 Task: Create new Company, with domain: 'cocacola.com' and type: 'Other'. Add new contact for this company, with mail Id: 'Gauri21Kapoor@cocacola.com', First Name: Gauri, Last name:  Kapoor, Job Title: 'Sales Associate', Phone Number: '(916) 555-2347'. Change life cycle stage to  Lead and lead status to  In Progress. Logged in from softage.10@softage.net
Action: Mouse moved to (87, 75)
Screenshot: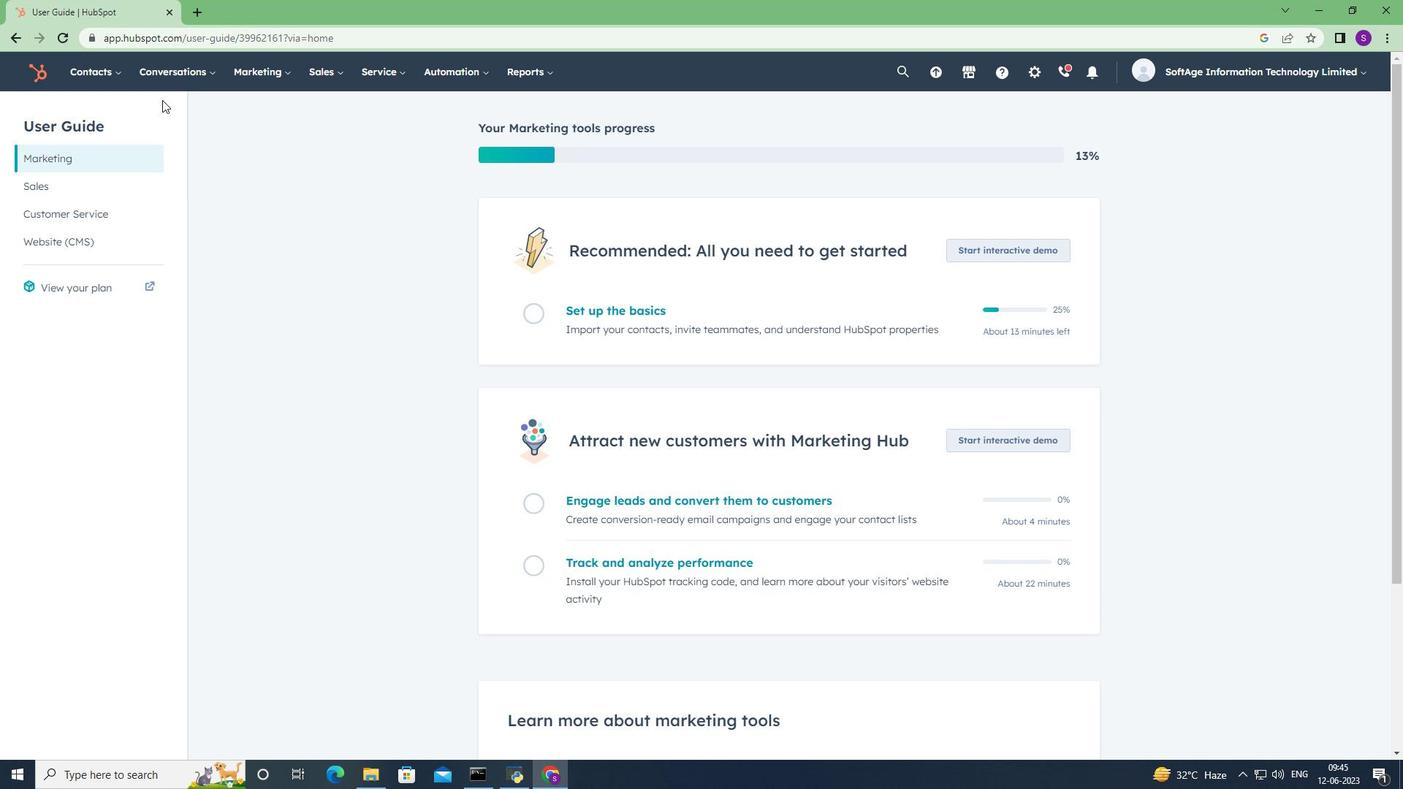 
Action: Mouse pressed left at (87, 75)
Screenshot: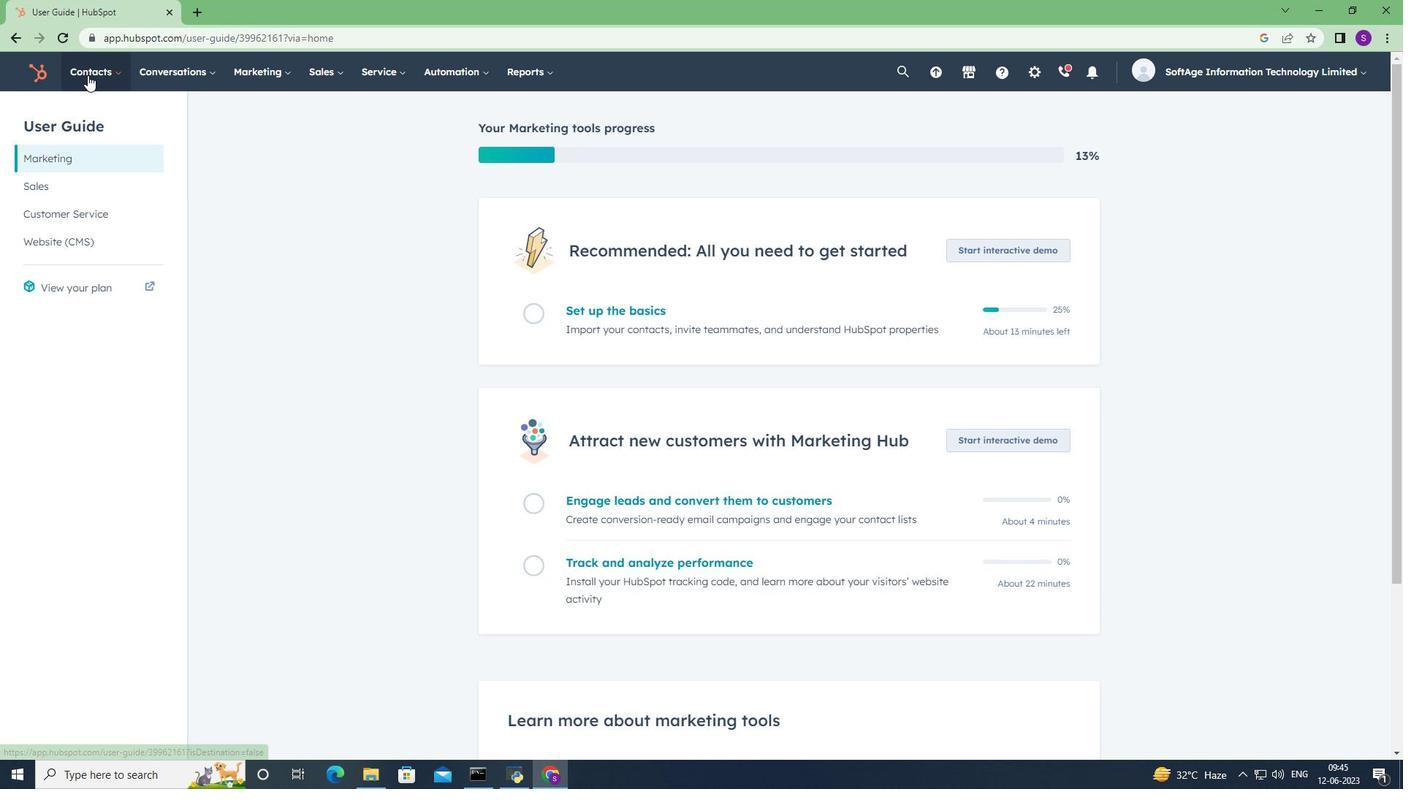 
Action: Mouse moved to (104, 142)
Screenshot: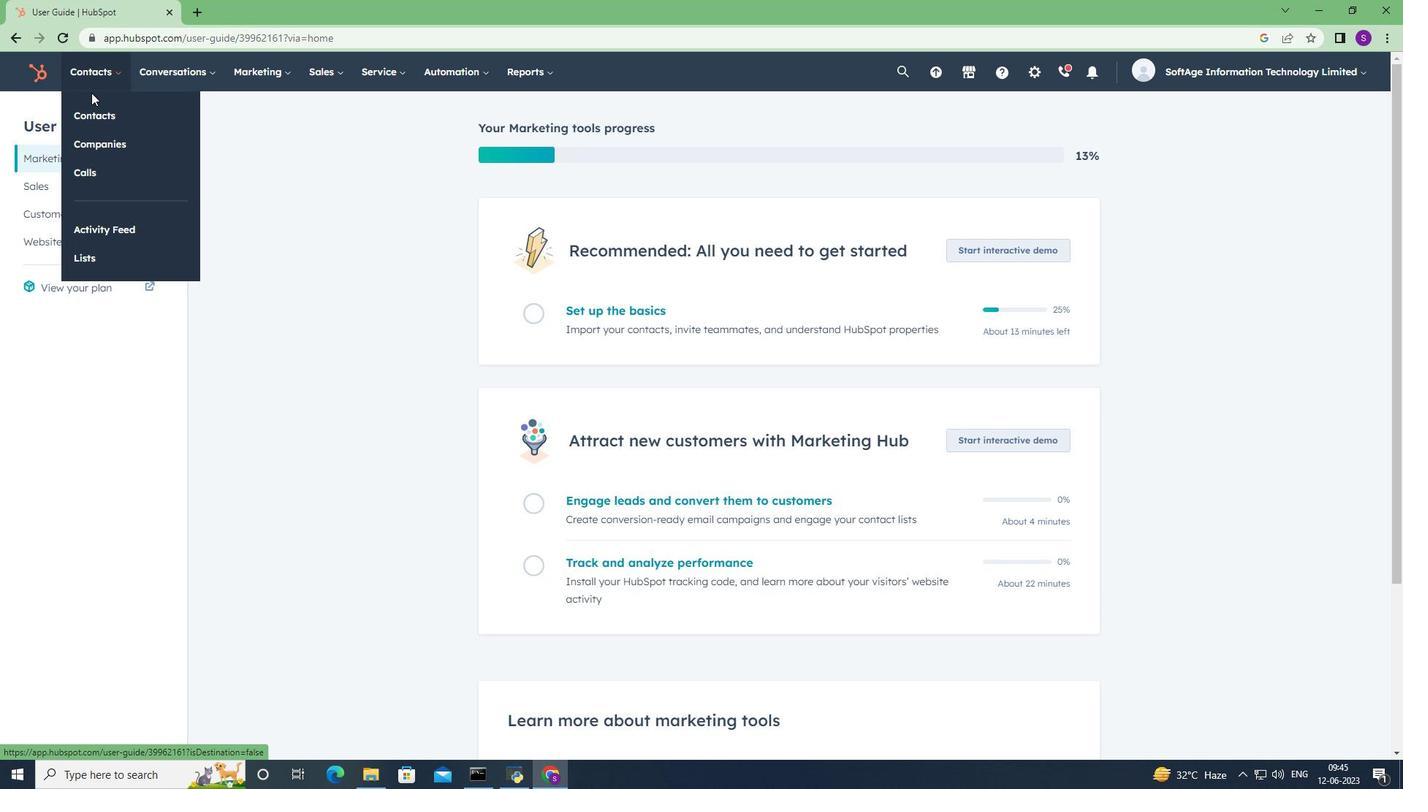 
Action: Mouse pressed left at (104, 142)
Screenshot: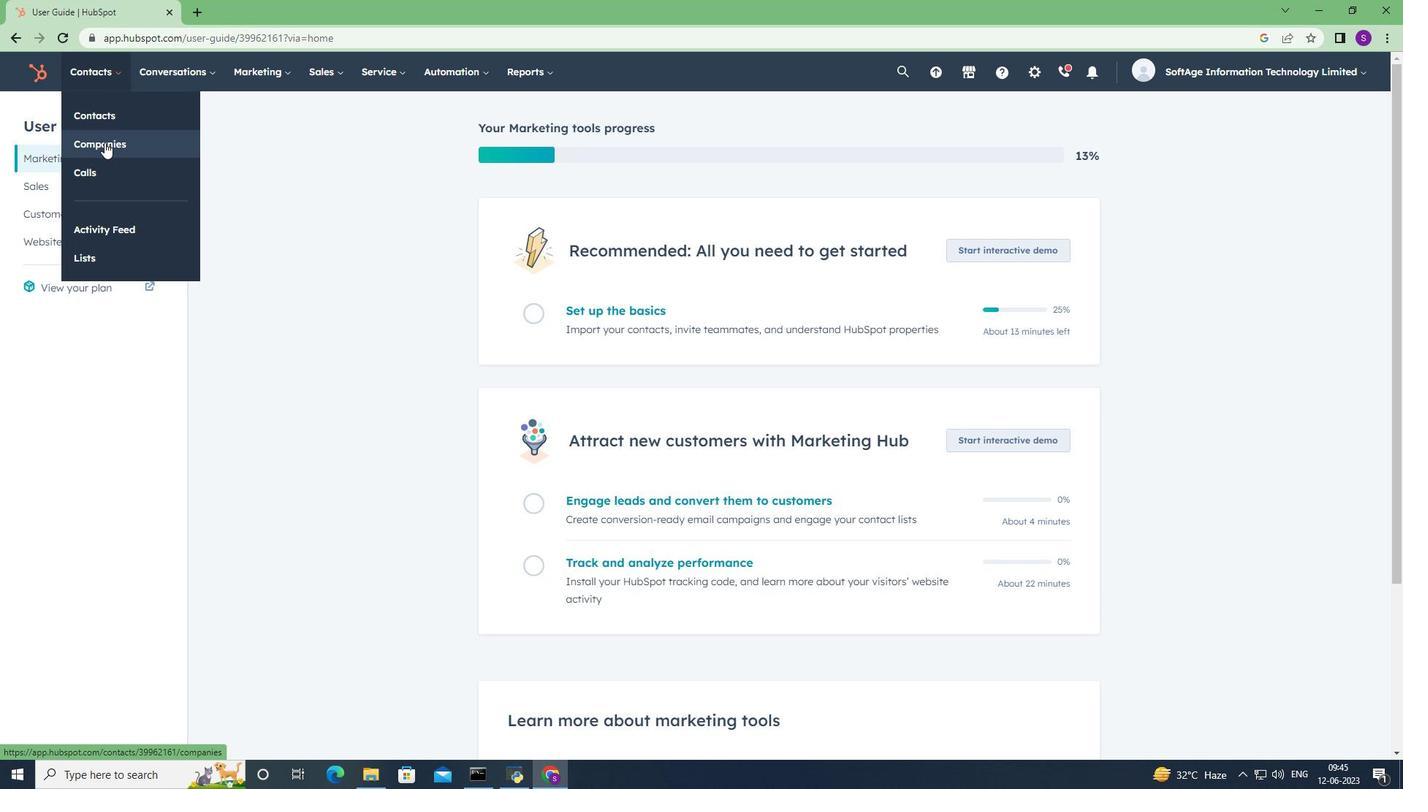 
Action: Mouse moved to (1346, 122)
Screenshot: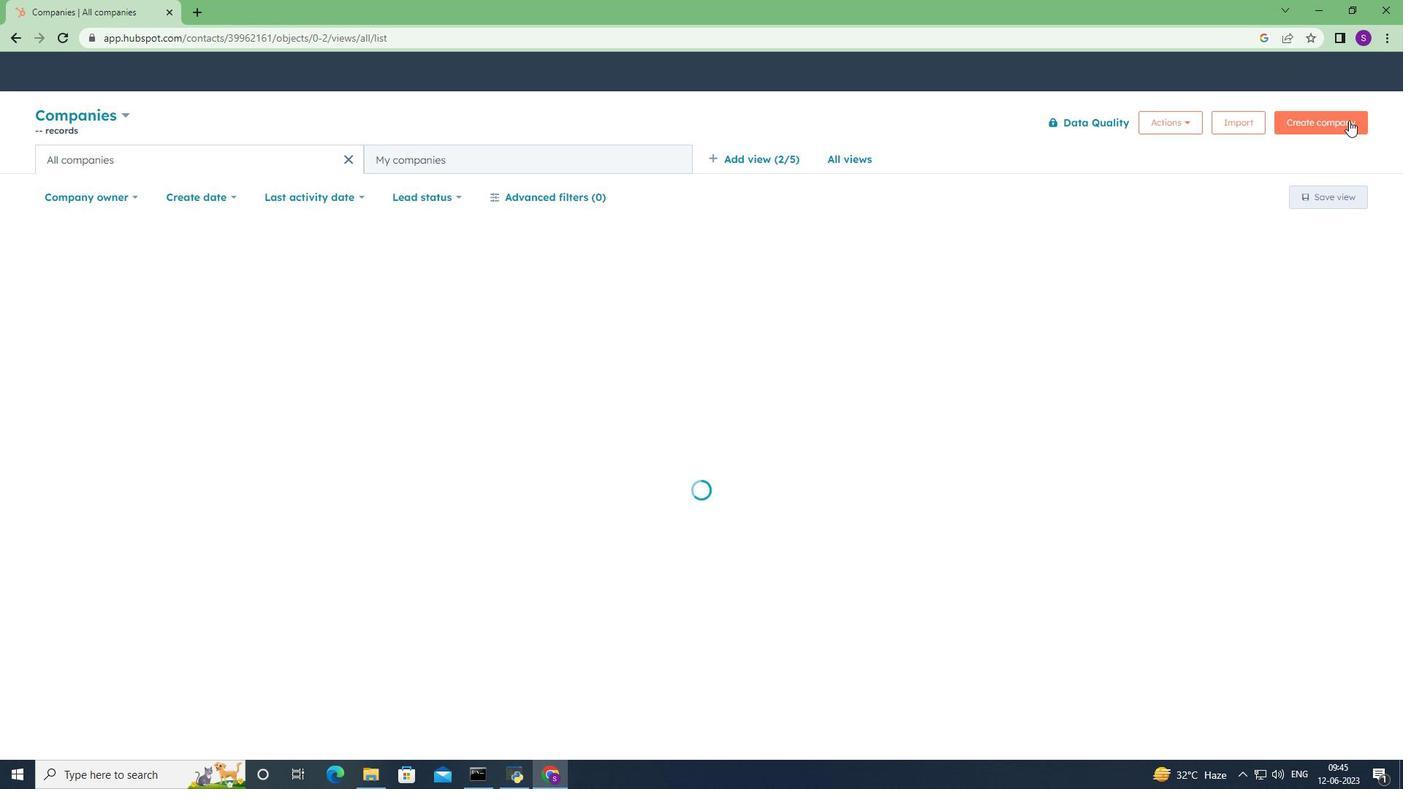 
Action: Mouse pressed left at (1346, 122)
Screenshot: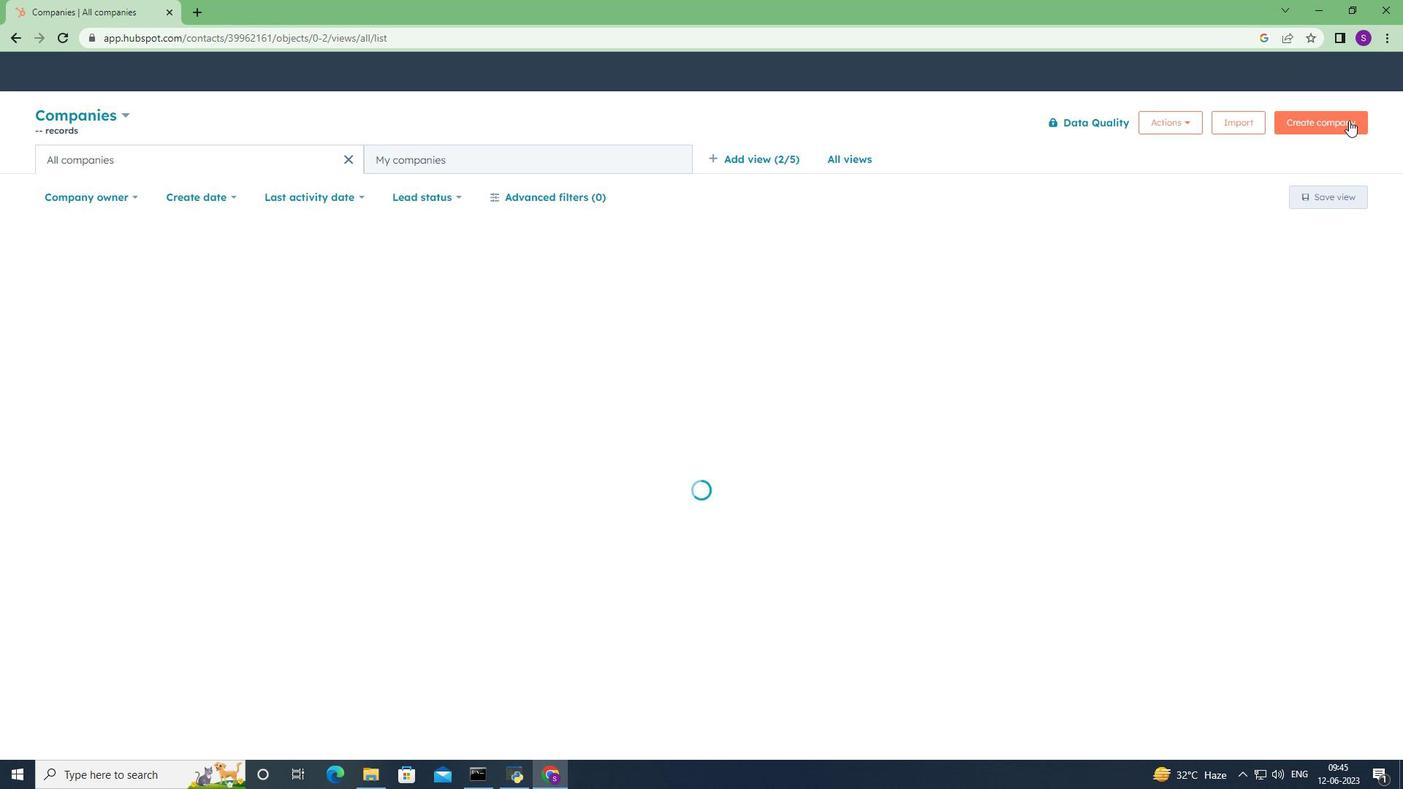 
Action: Mouse moved to (1097, 192)
Screenshot: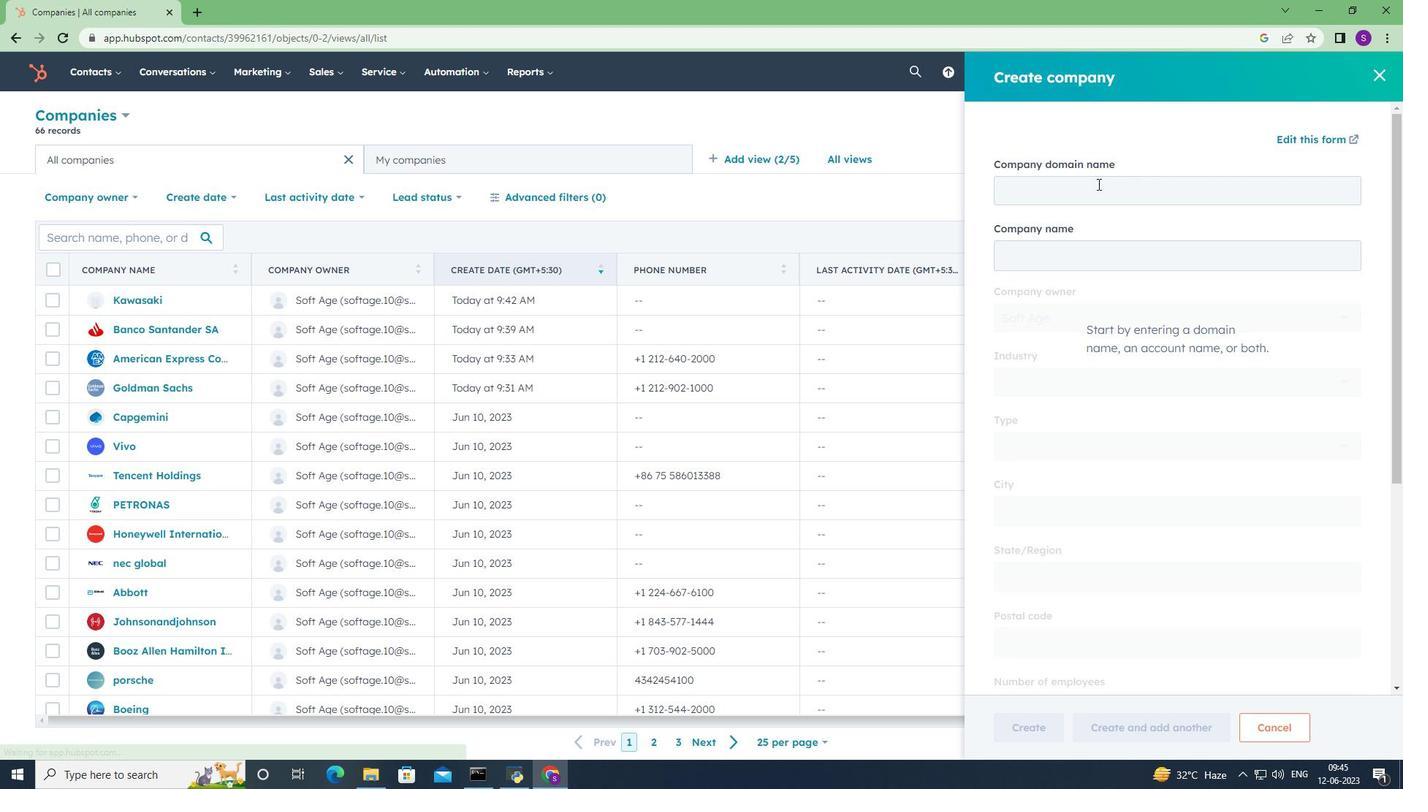 
Action: Mouse pressed left at (1097, 192)
Screenshot: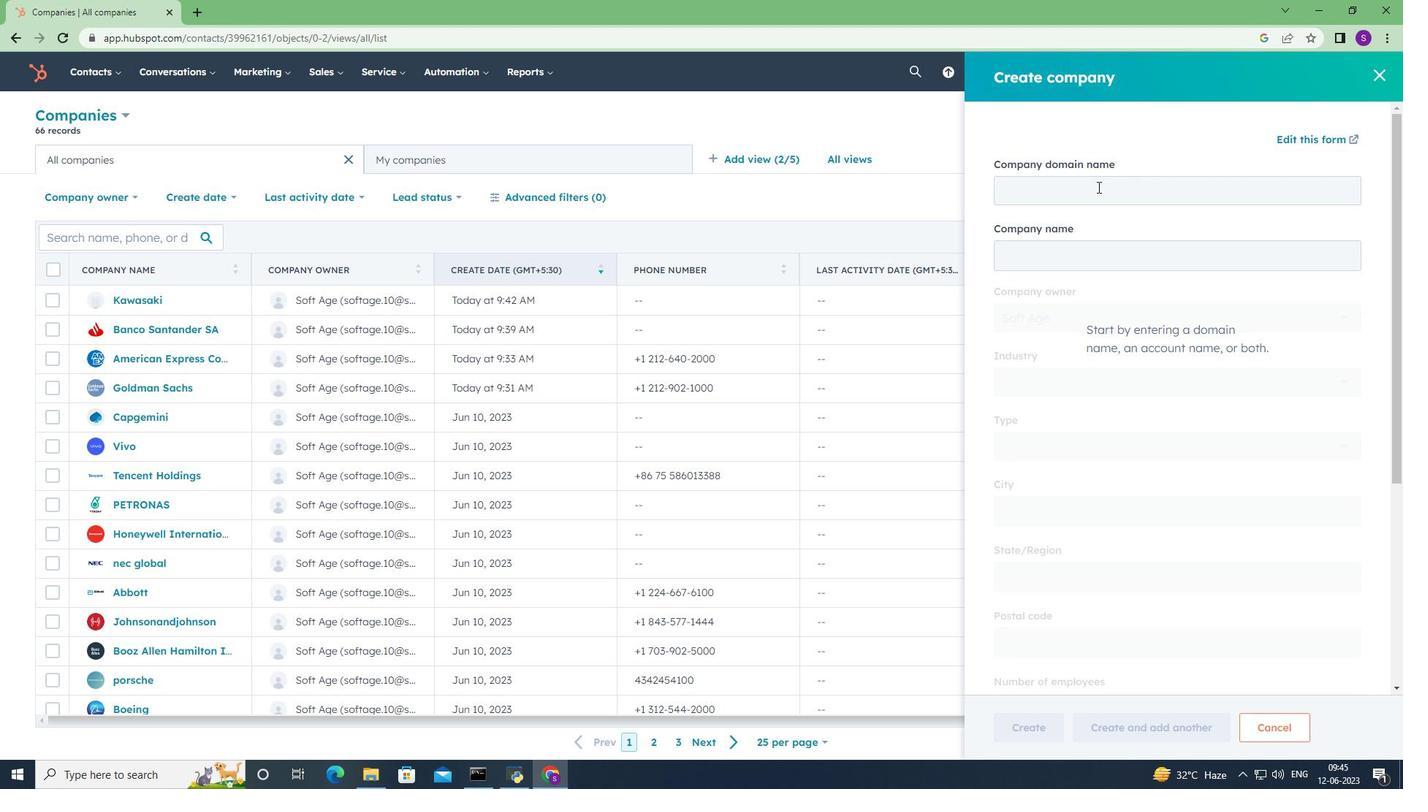
Action: Mouse moved to (1096, 193)
Screenshot: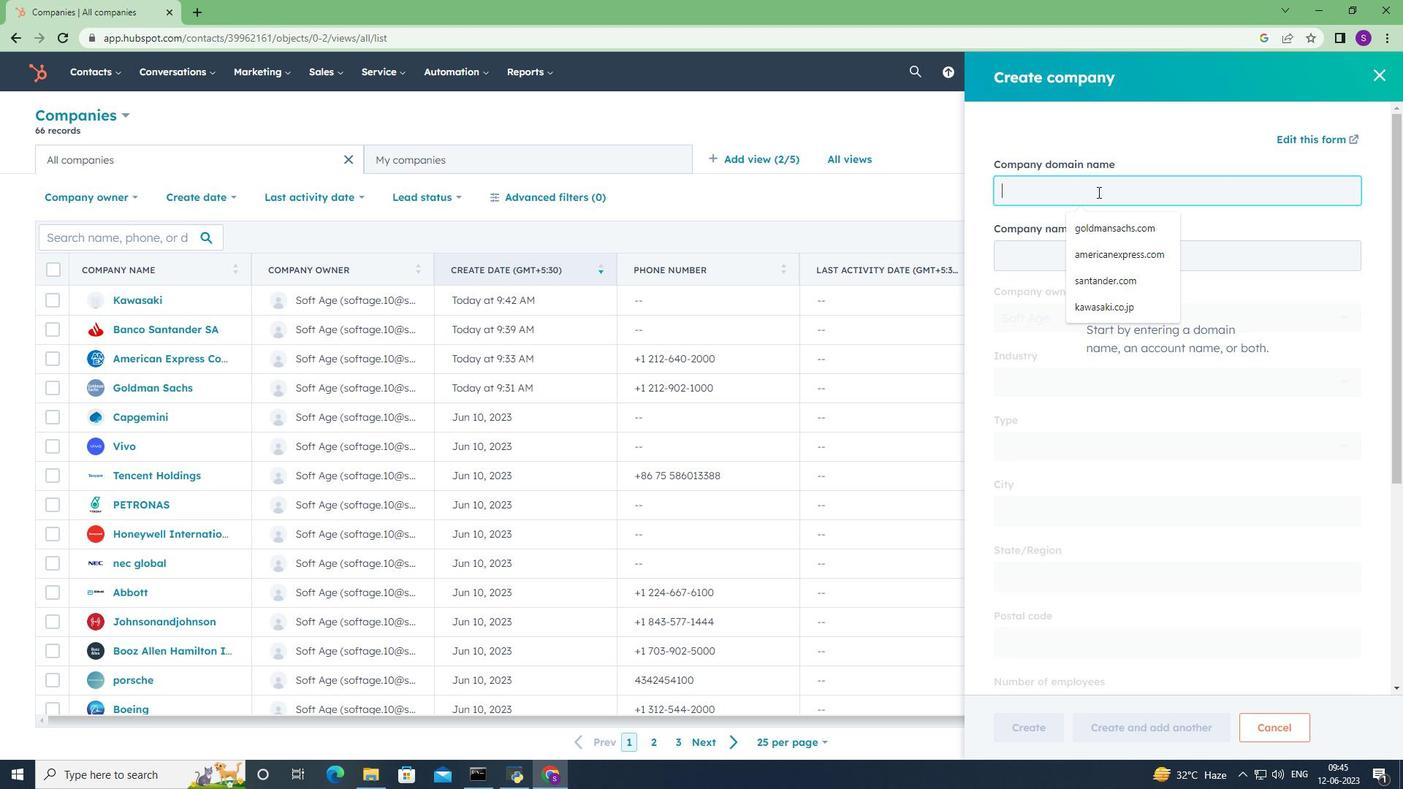 
Action: Key pressed <Key.shift>cocacola.com
Screenshot: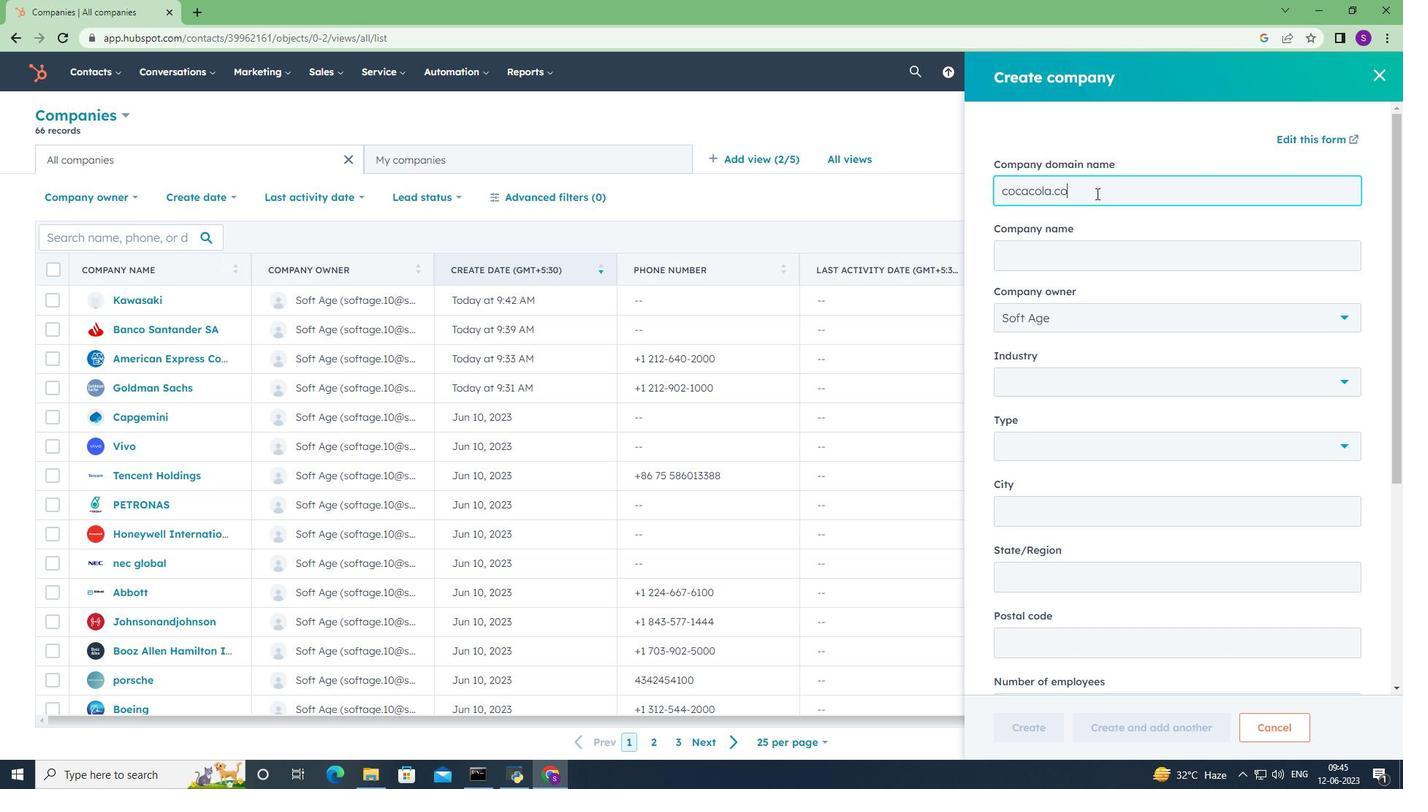 
Action: Mouse moved to (1124, 212)
Screenshot: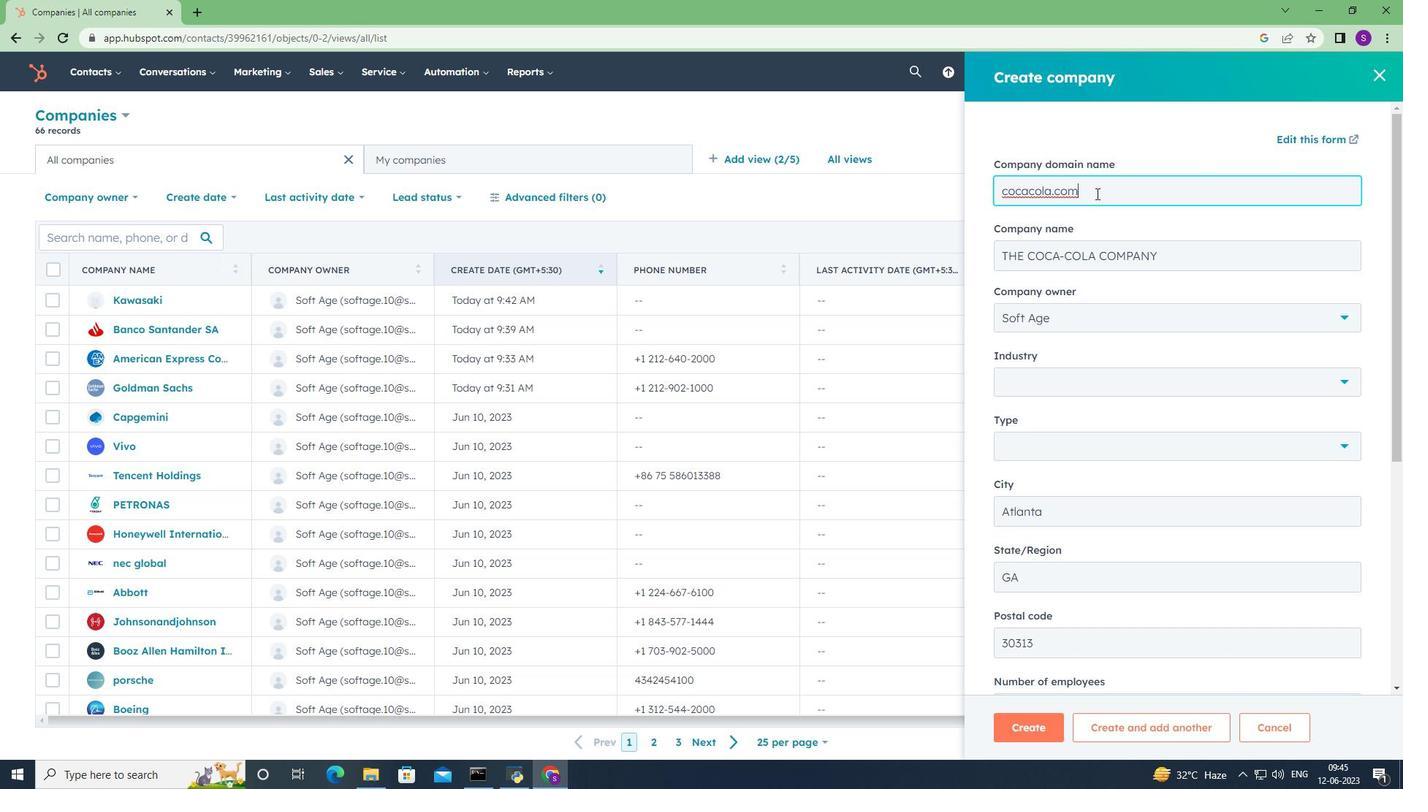 
Action: Mouse scrolled (1124, 211) with delta (0, 0)
Screenshot: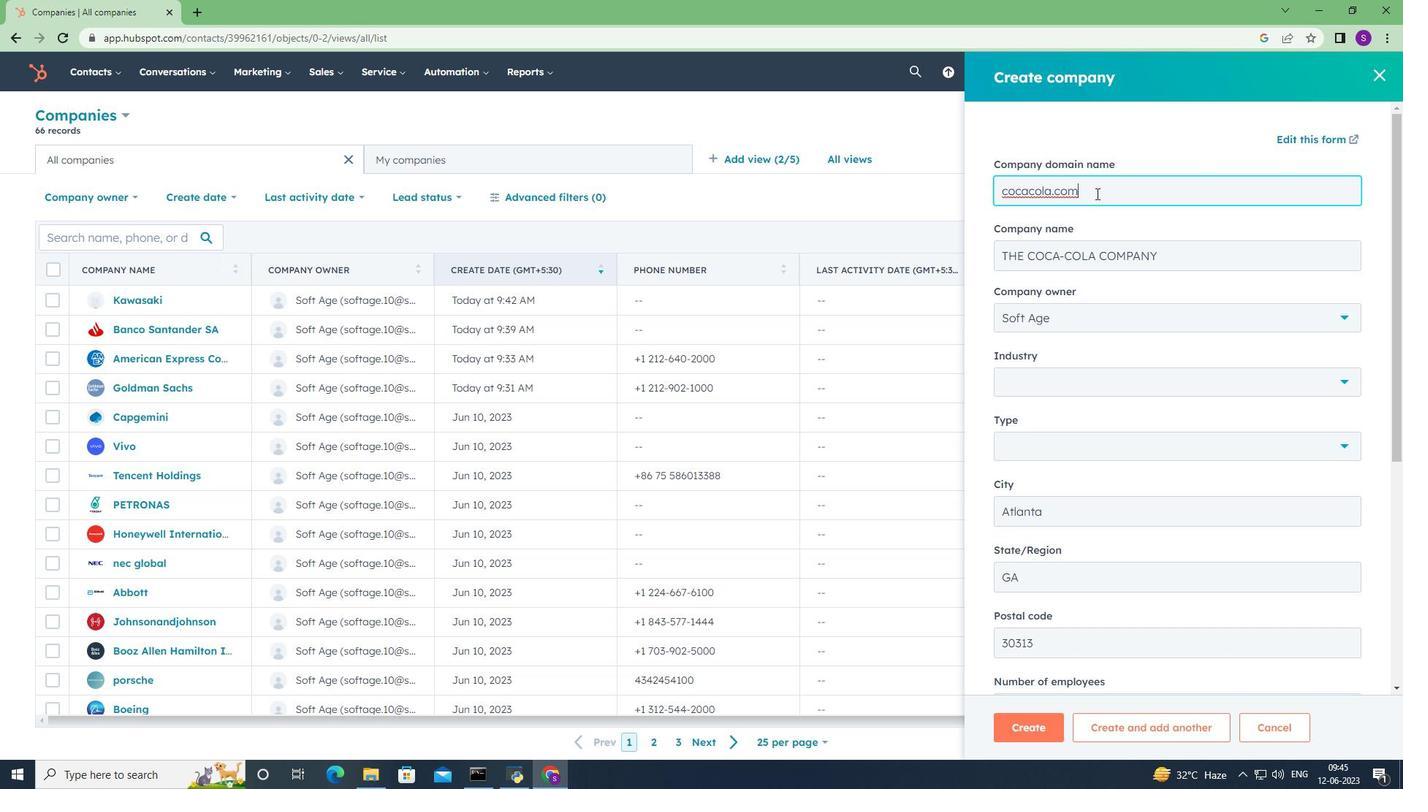 
Action: Mouse moved to (1134, 250)
Screenshot: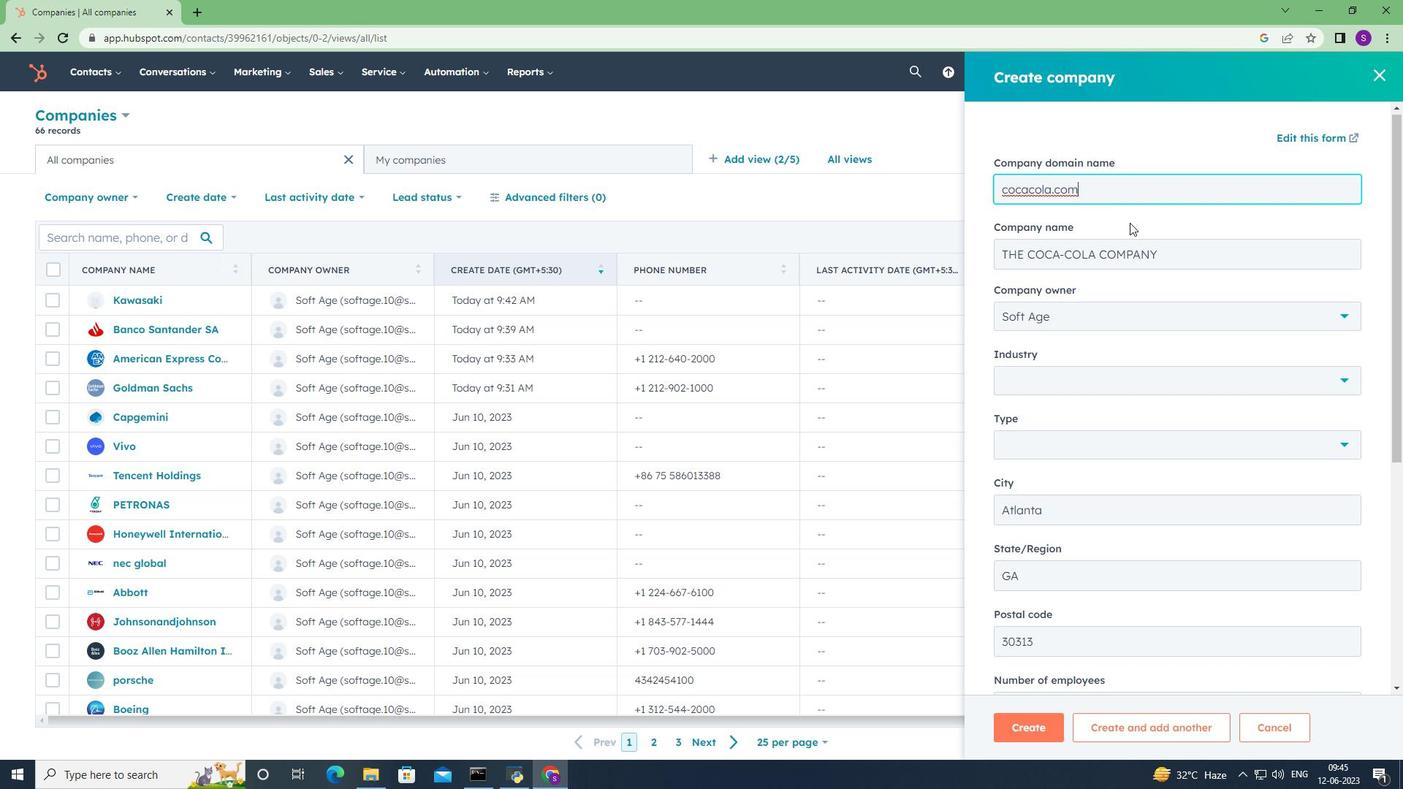 
Action: Mouse scrolled (1130, 226) with delta (0, 0)
Screenshot: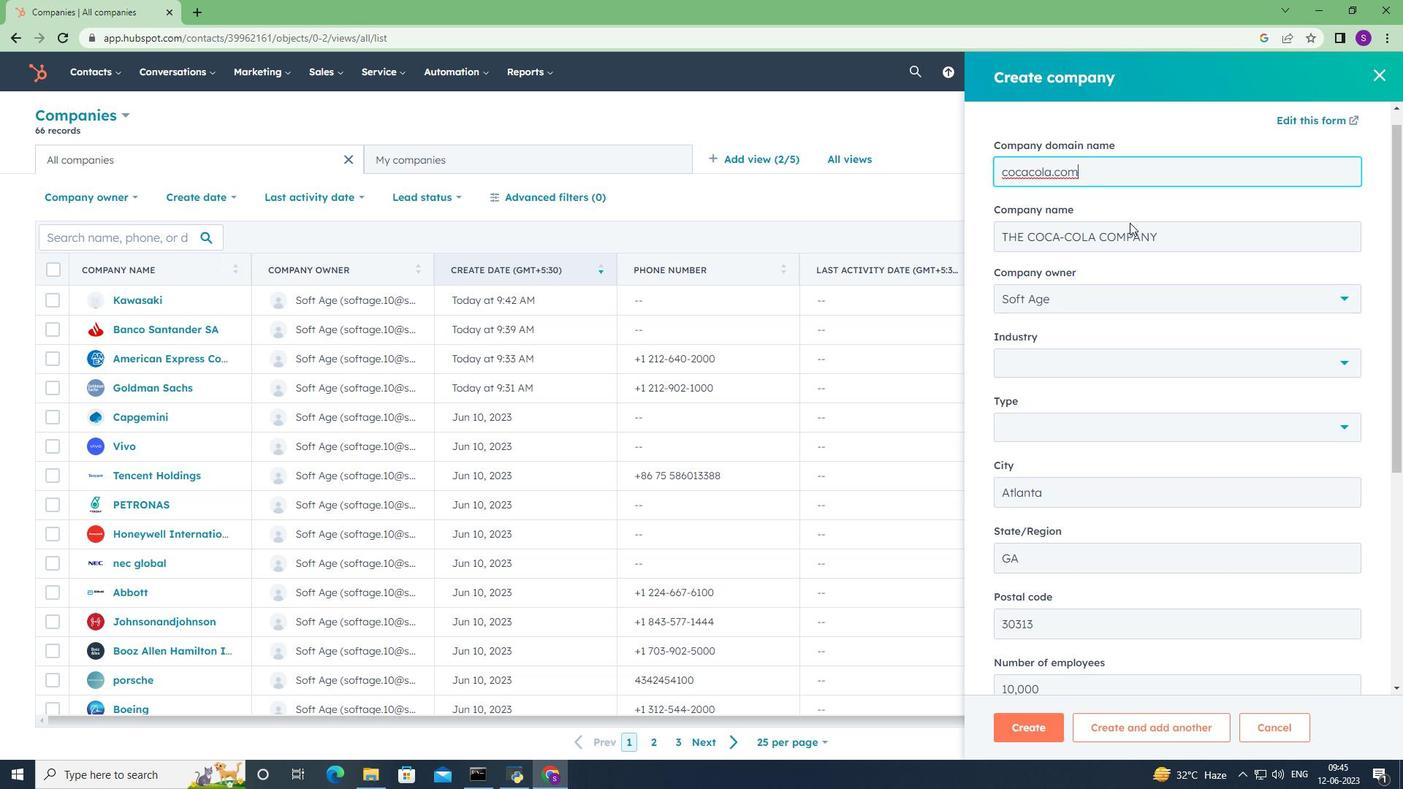 
Action: Mouse moved to (1139, 302)
Screenshot: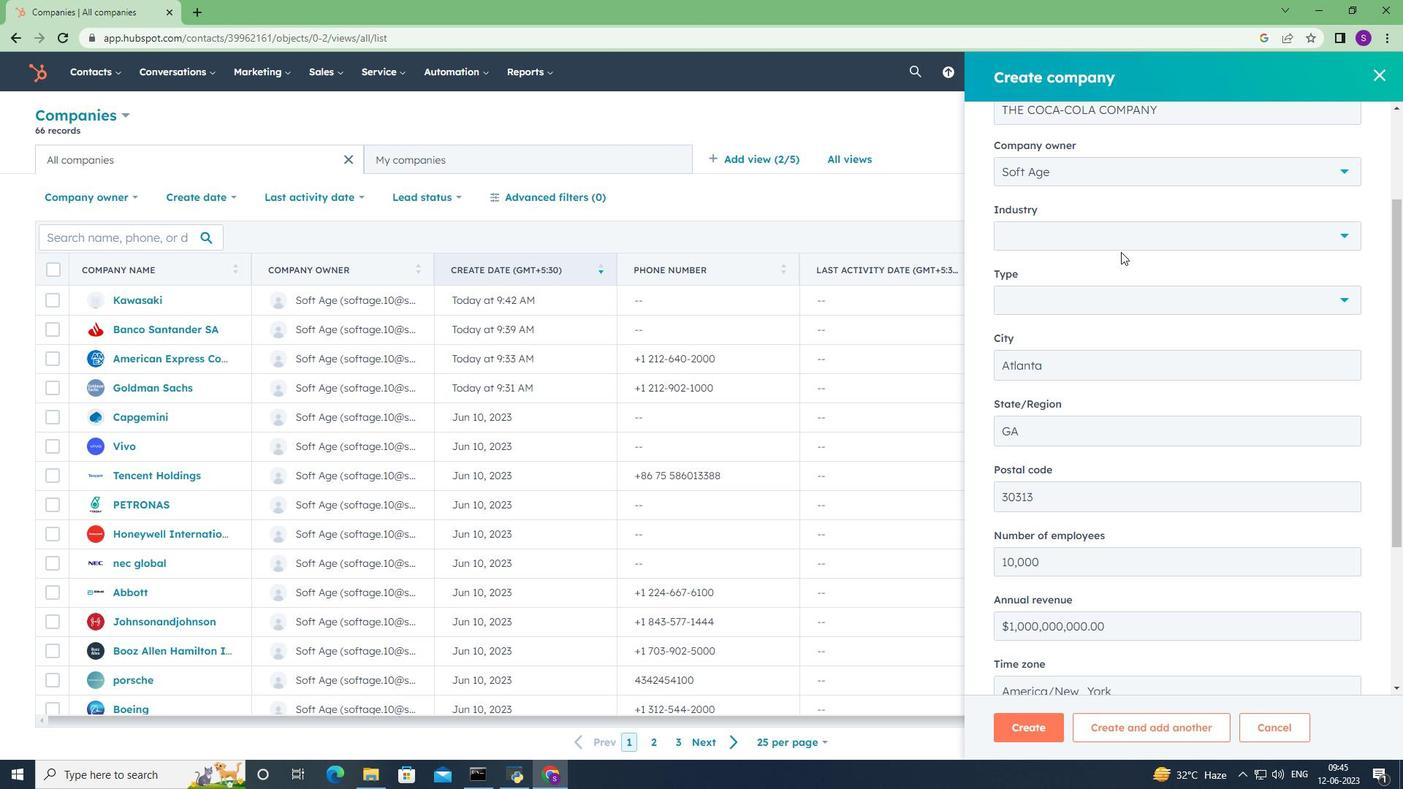 
Action: Mouse pressed left at (1139, 302)
Screenshot: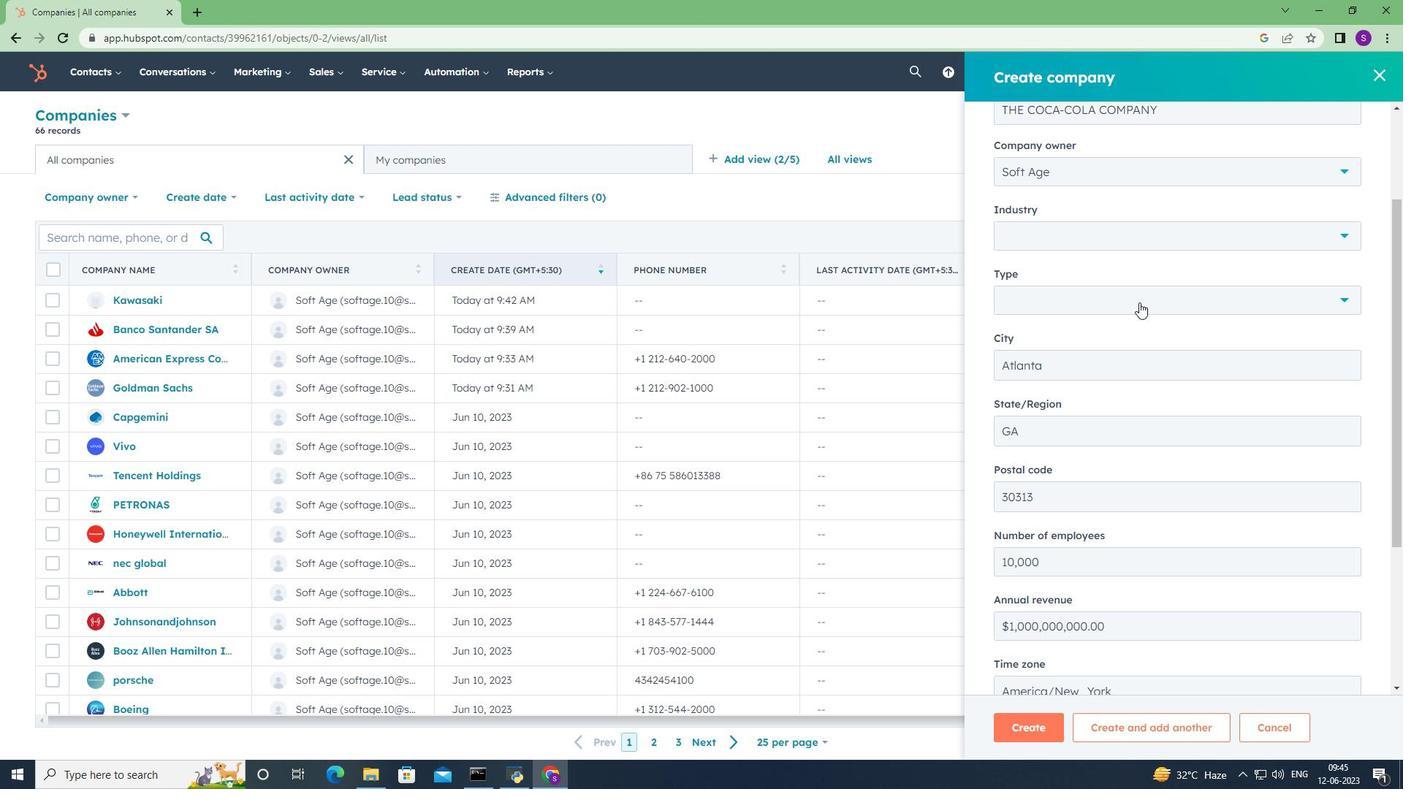 
Action: Mouse moved to (1071, 394)
Screenshot: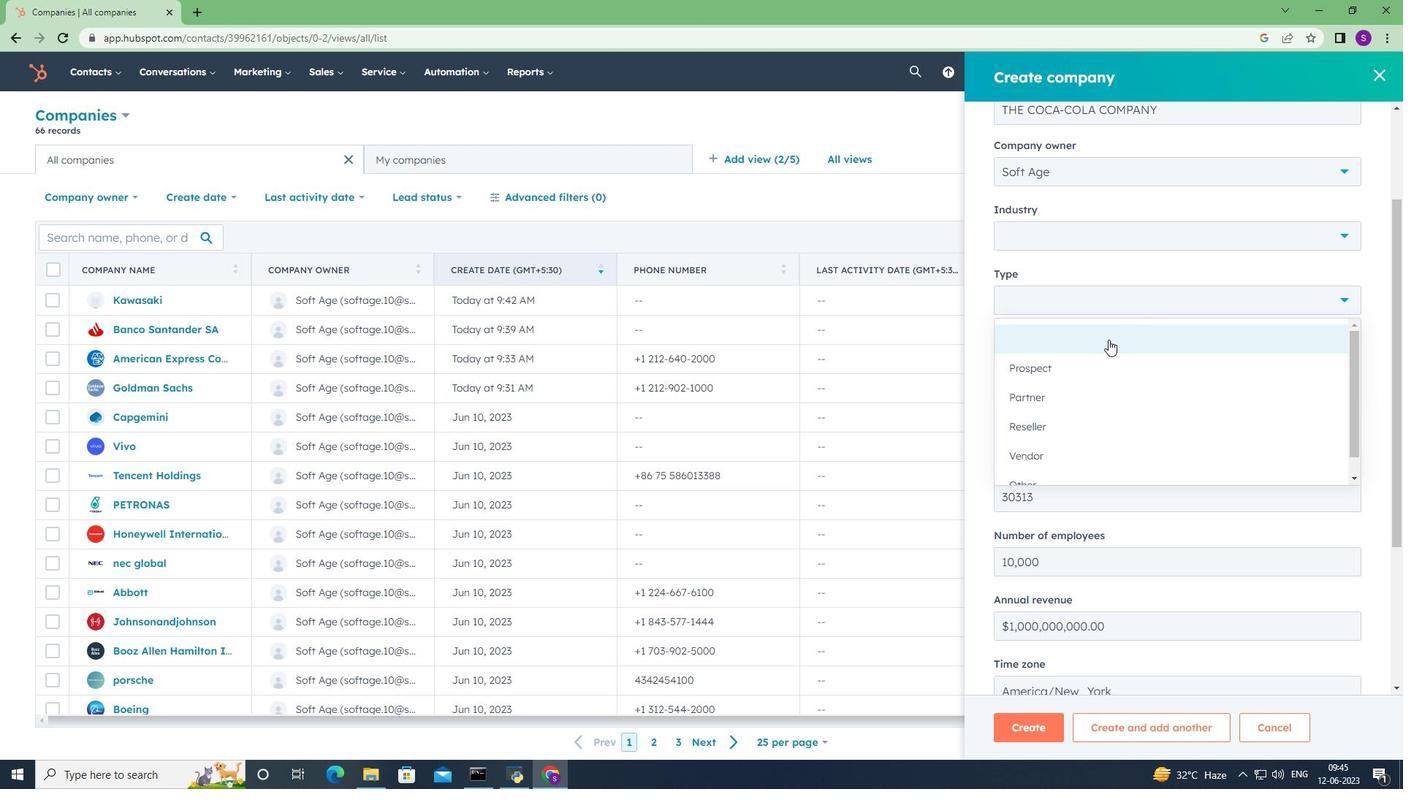 
Action: Mouse scrolled (1071, 393) with delta (0, 0)
Screenshot: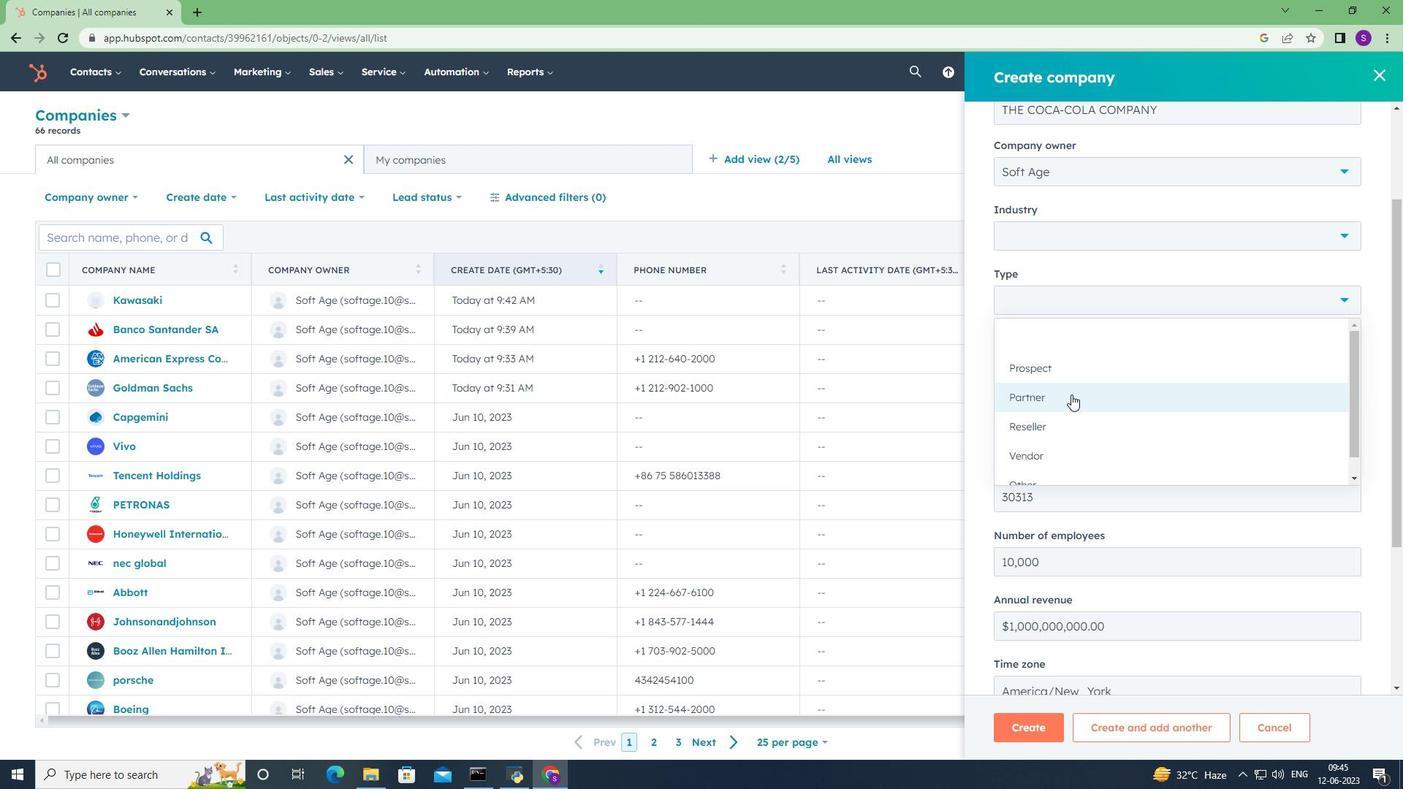
Action: Mouse scrolled (1071, 393) with delta (0, 0)
Screenshot: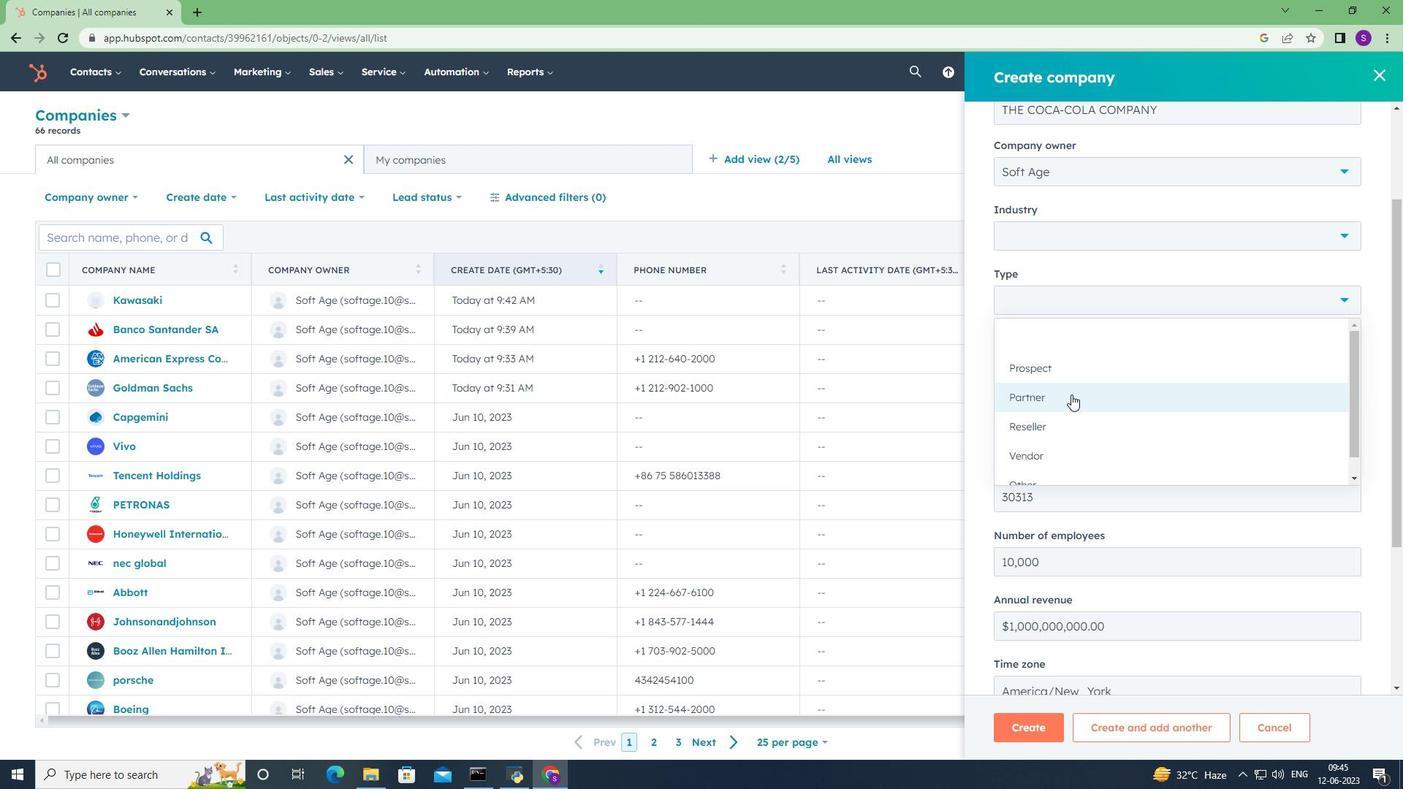
Action: Mouse moved to (1071, 395)
Screenshot: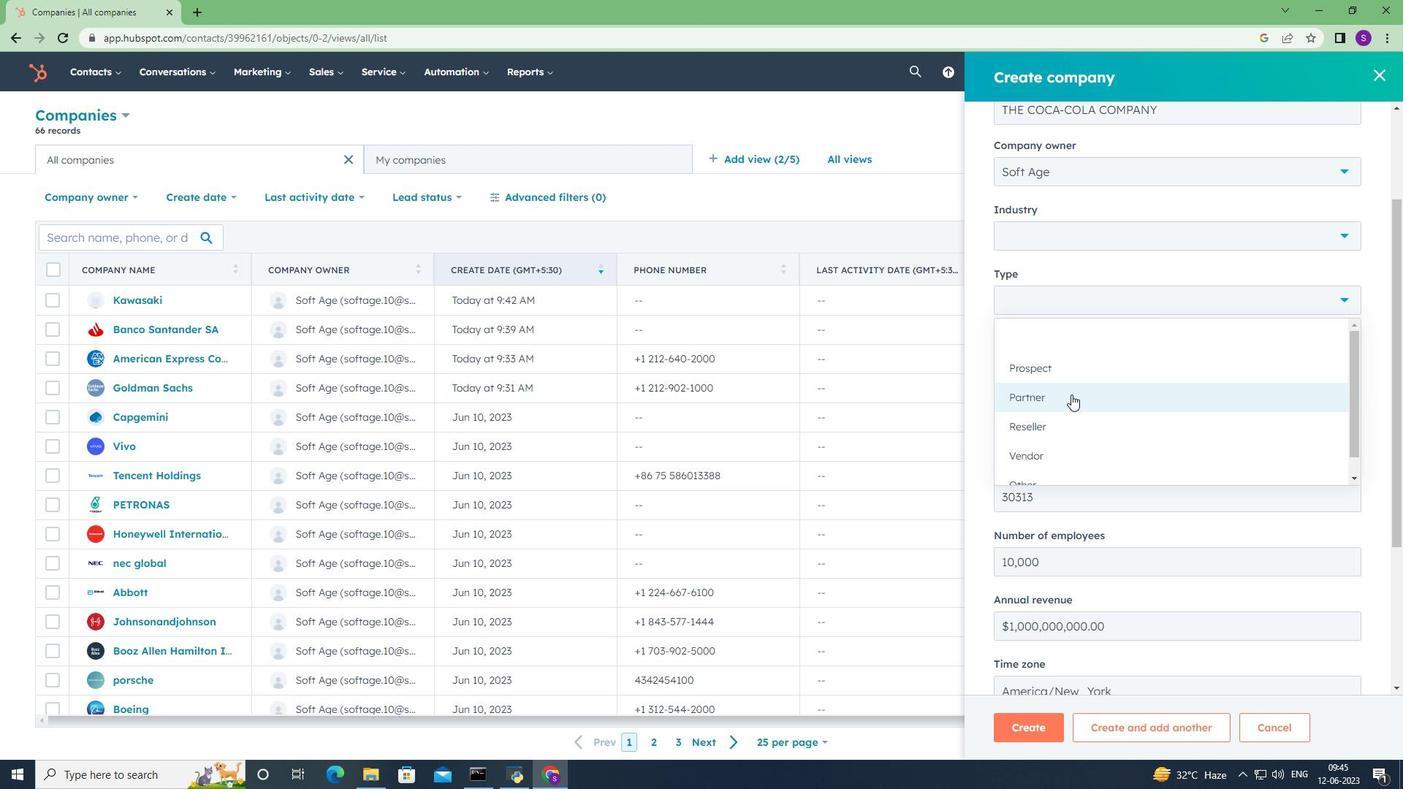 
Action: Mouse scrolled (1071, 394) with delta (0, 0)
Screenshot: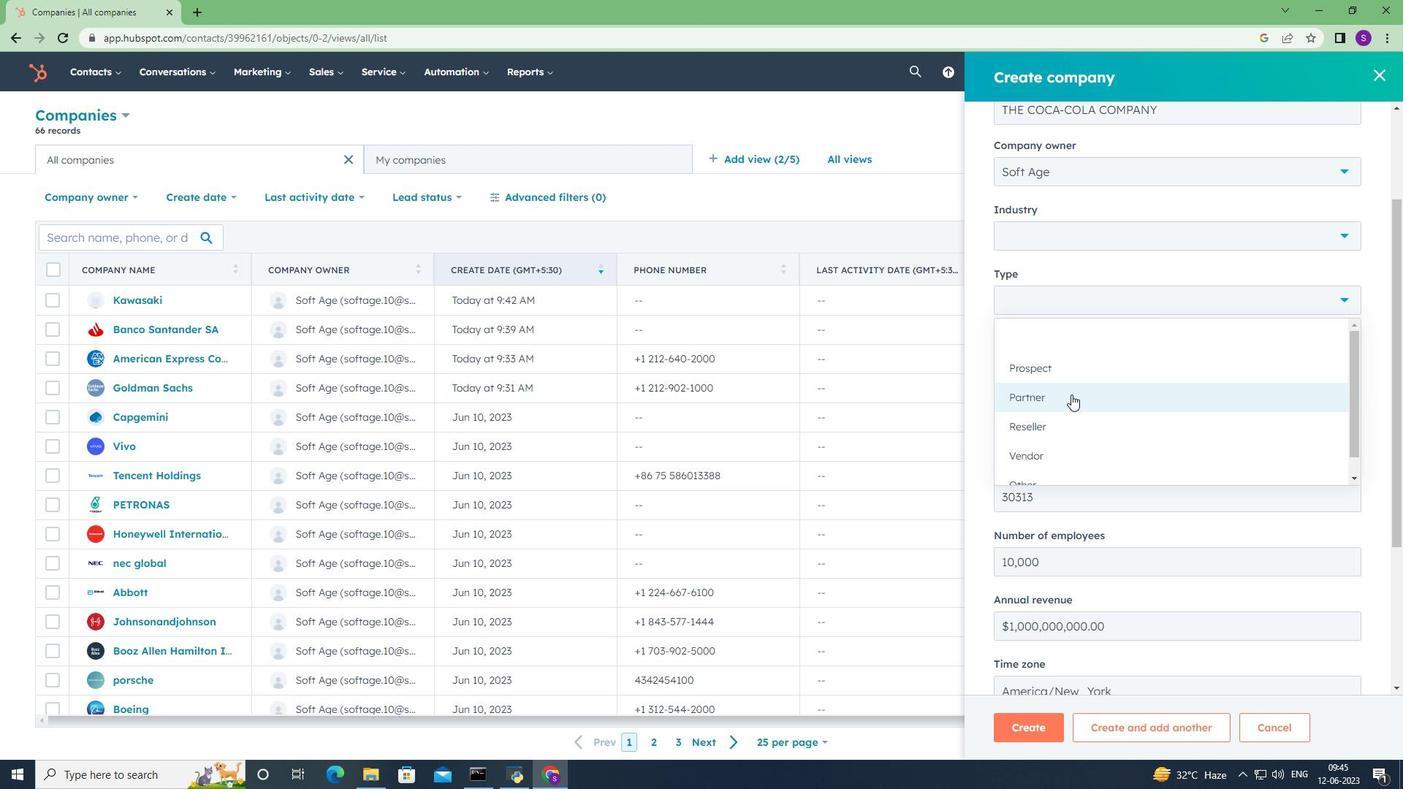 
Action: Mouse moved to (1040, 464)
Screenshot: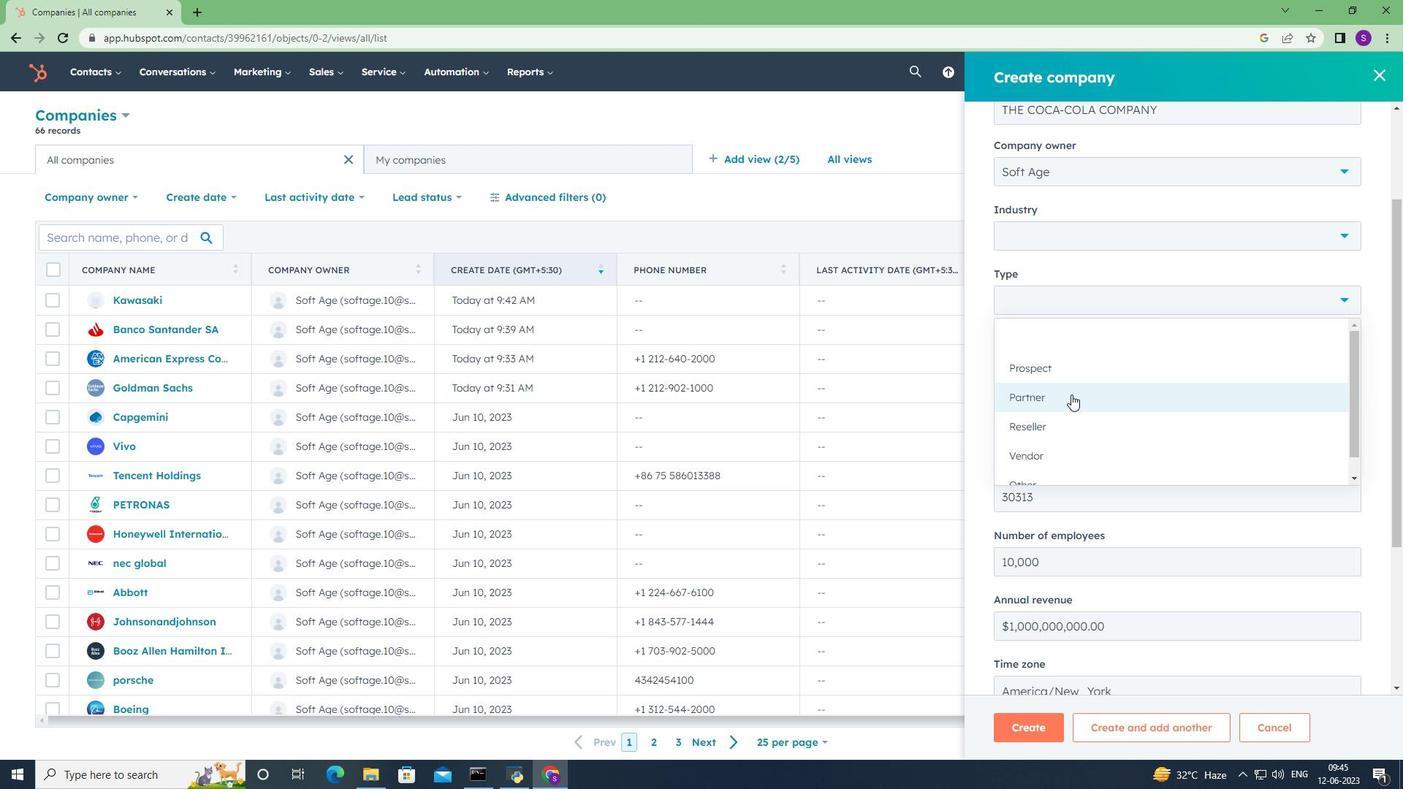 
Action: Mouse pressed left at (1040, 464)
Screenshot: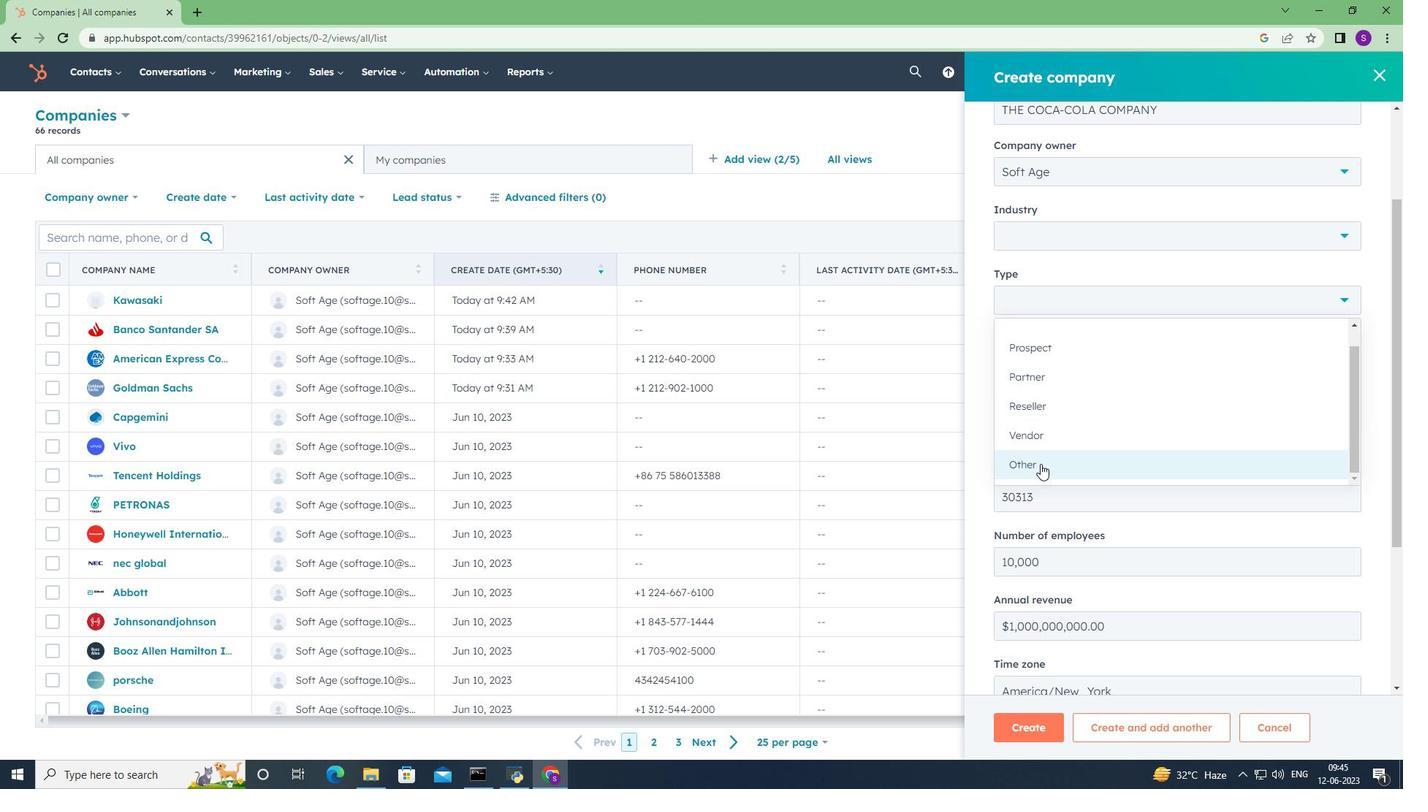 
Action: Mouse moved to (1082, 434)
Screenshot: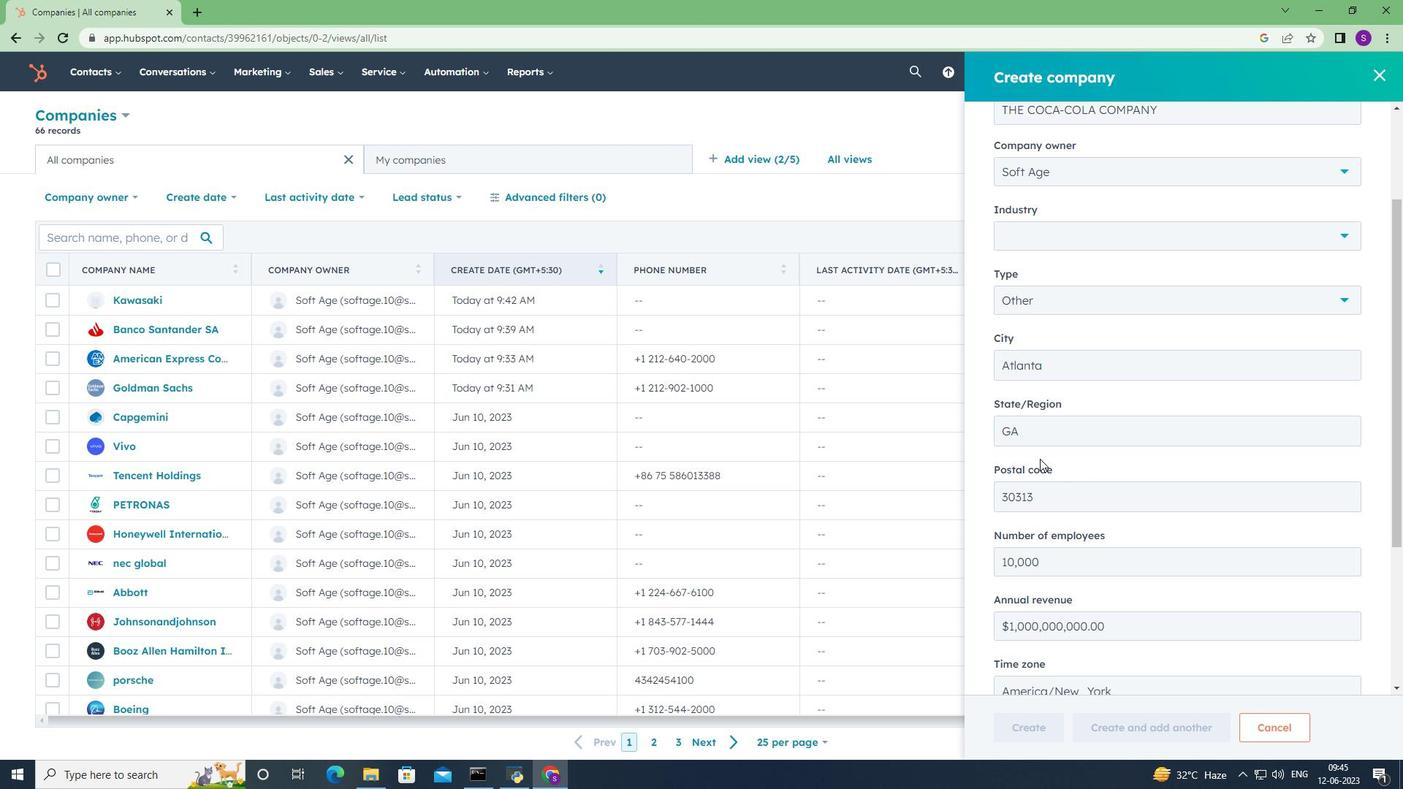 
Action: Mouse scrolled (1082, 434) with delta (0, 0)
Screenshot: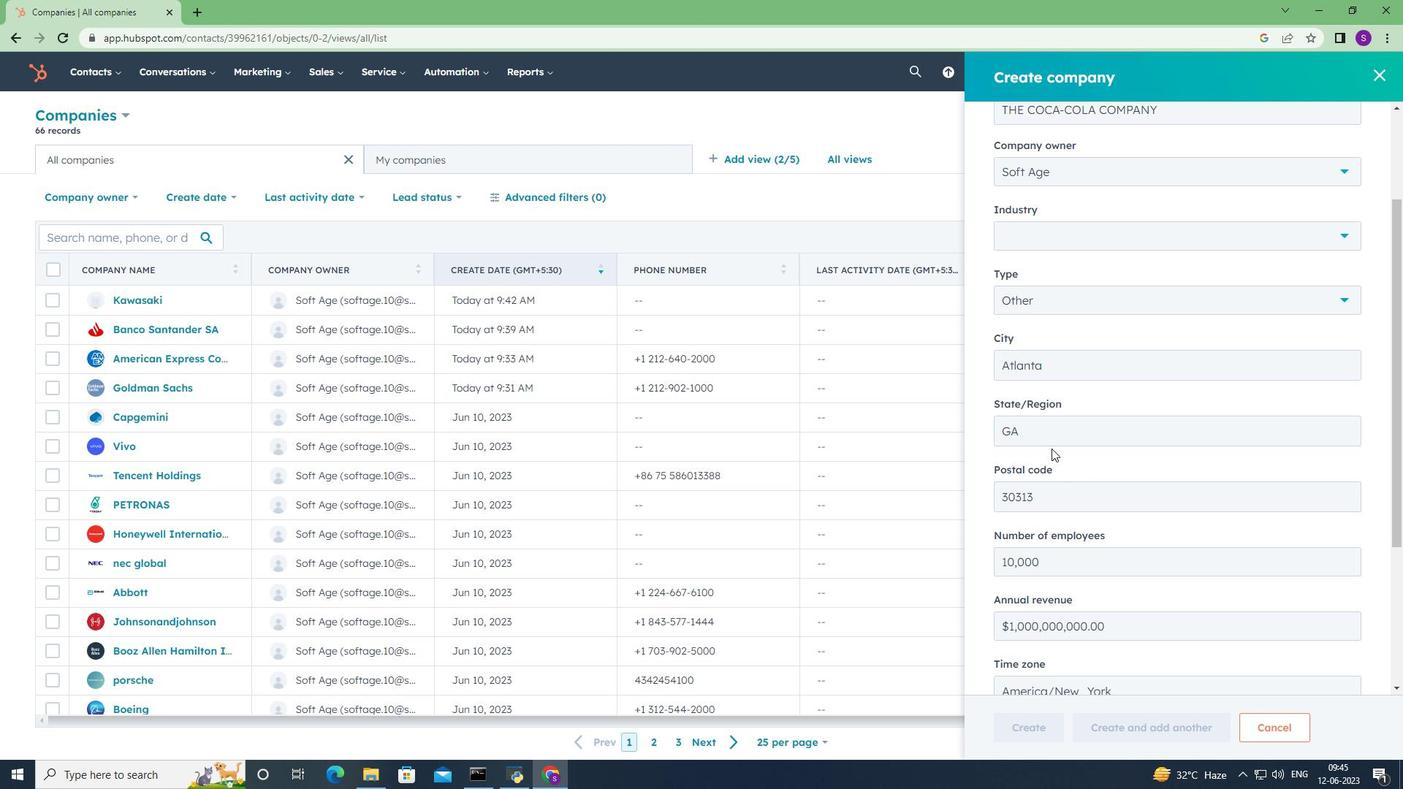 
Action: Mouse scrolled (1082, 434) with delta (0, 0)
Screenshot: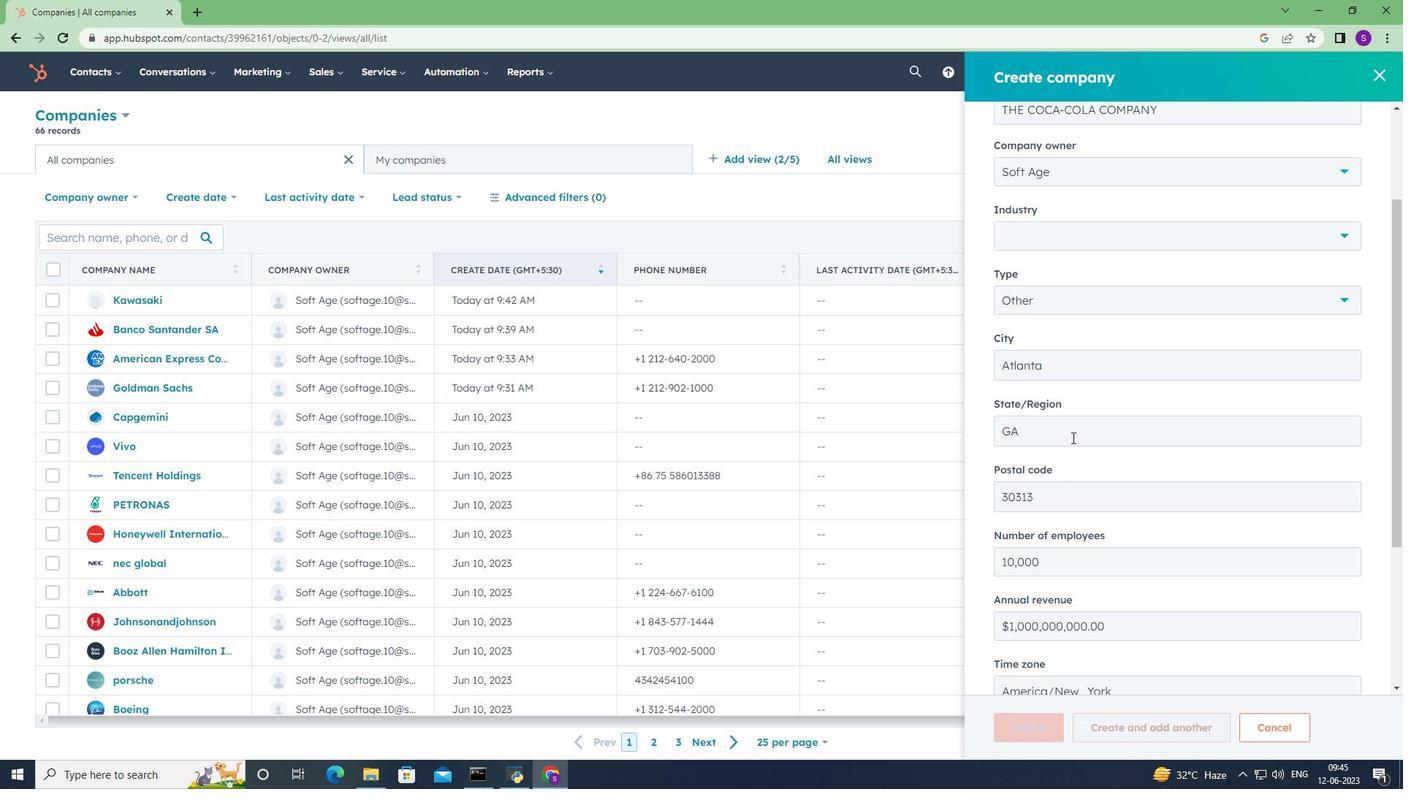 
Action: Mouse scrolled (1082, 434) with delta (0, 0)
Screenshot: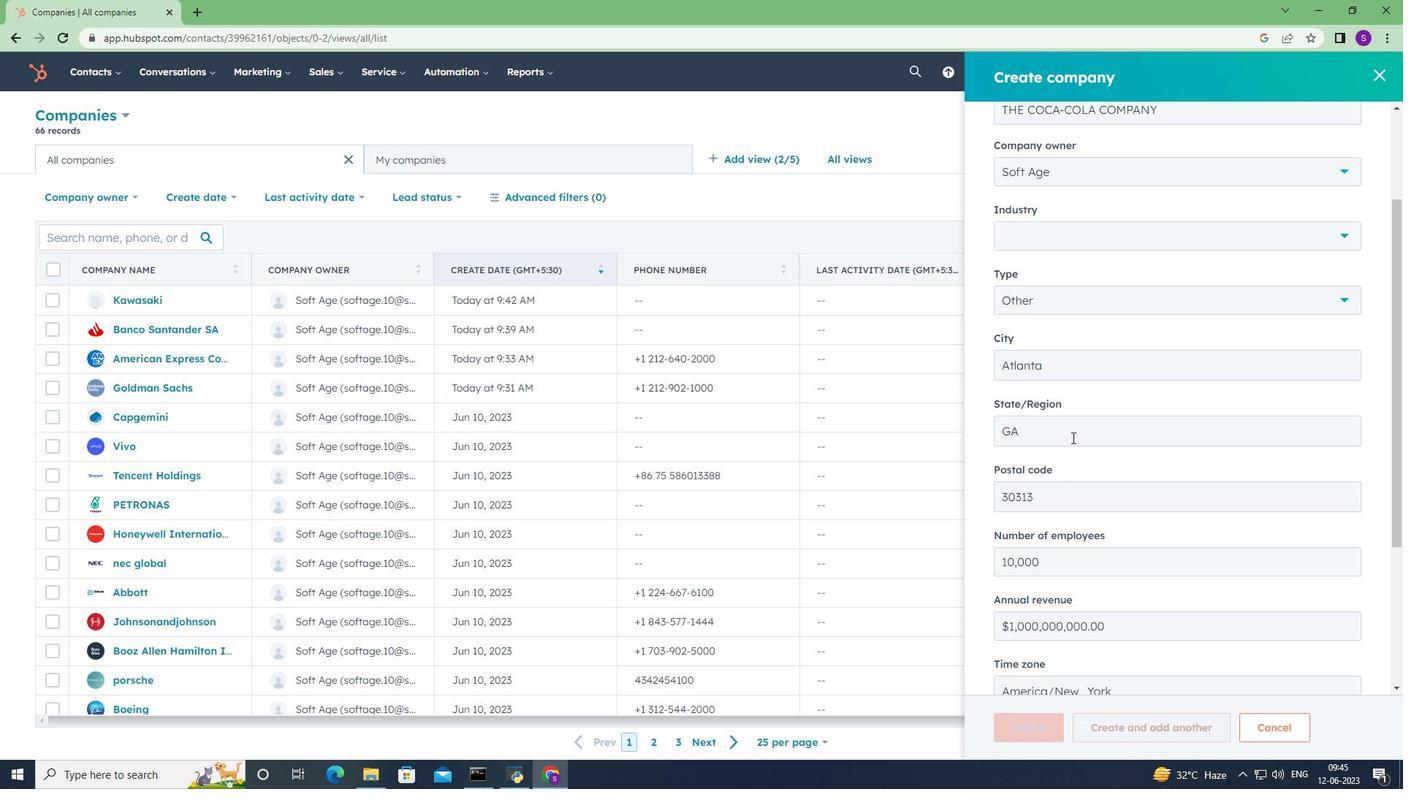 
Action: Mouse scrolled (1082, 434) with delta (0, 0)
Screenshot: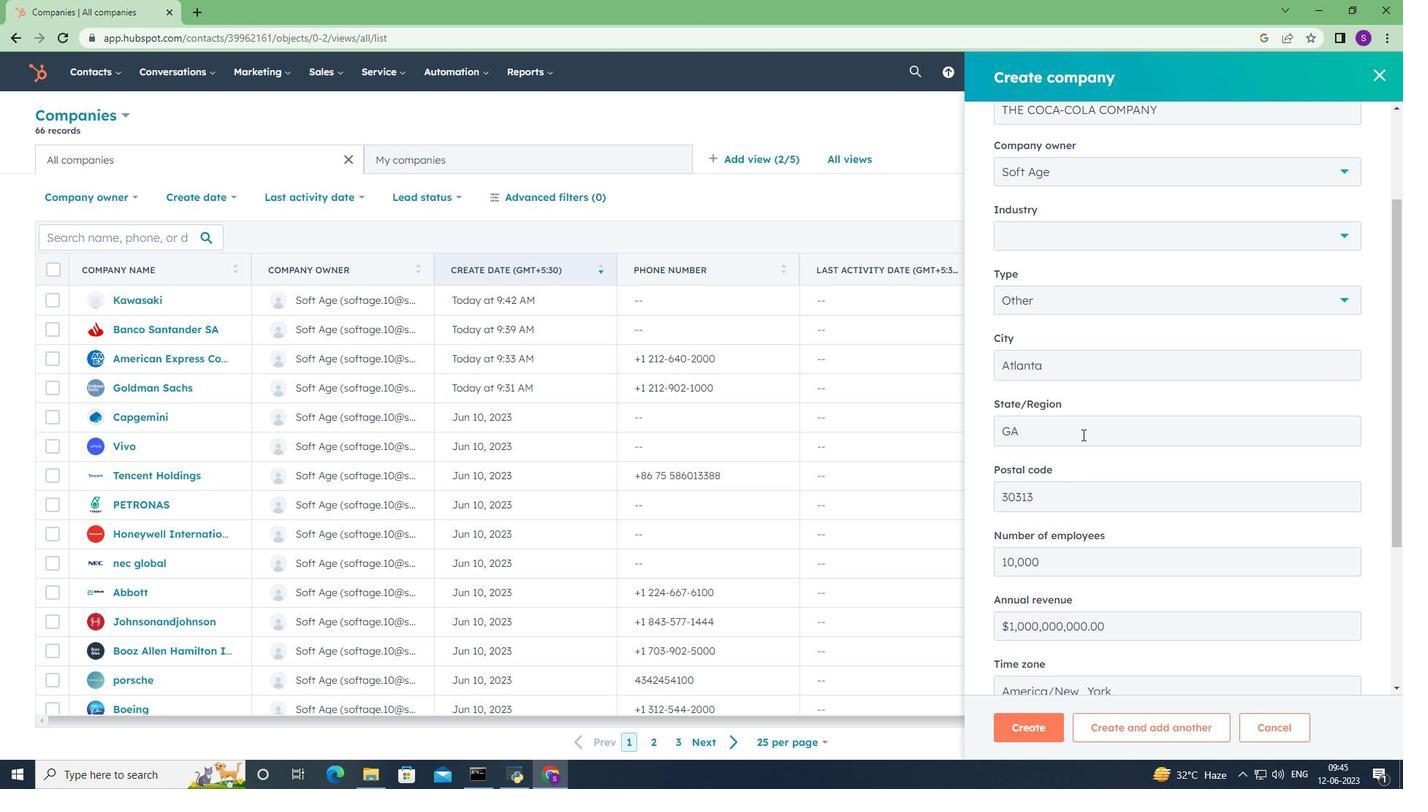 
Action: Mouse scrolled (1082, 434) with delta (0, 0)
Screenshot: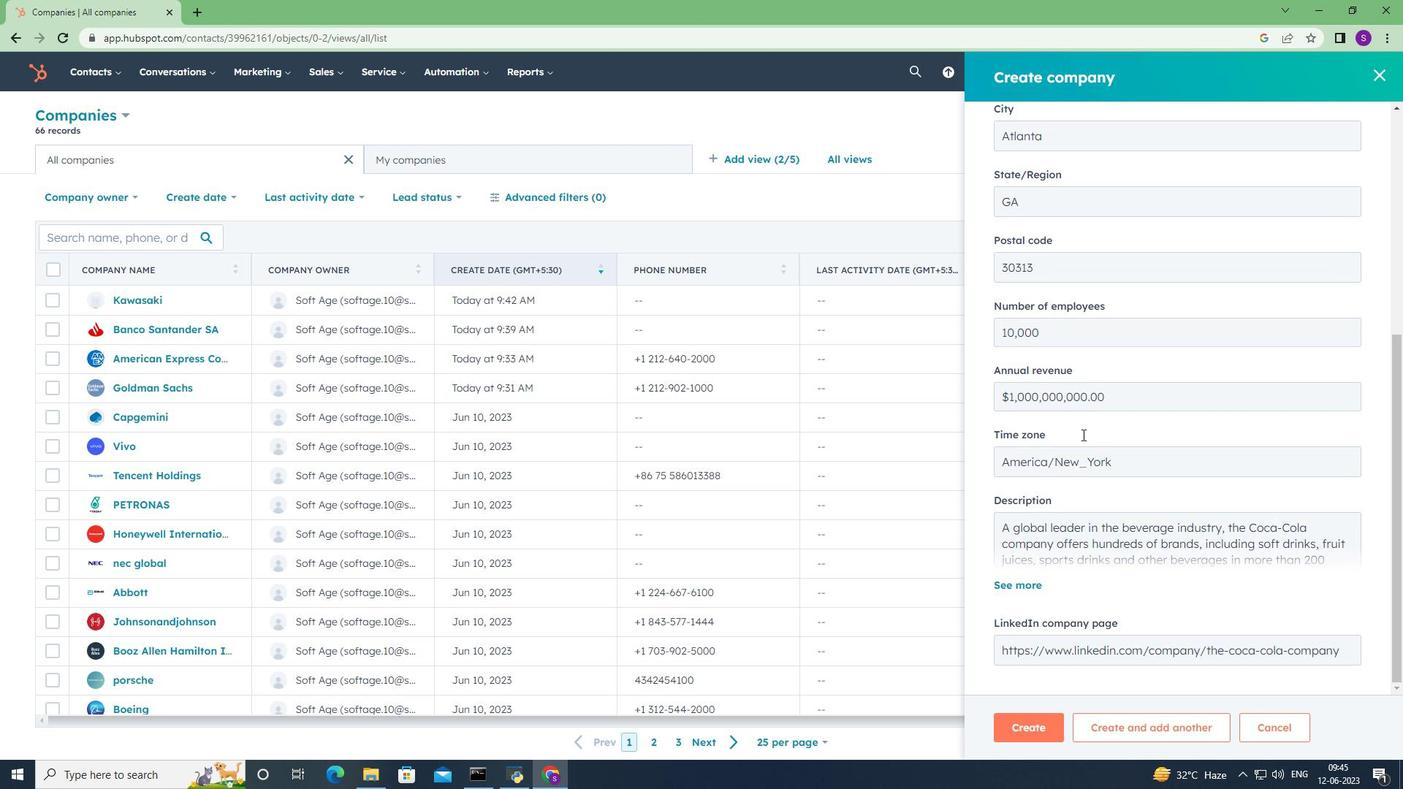 
Action: Mouse scrolled (1082, 434) with delta (0, 0)
Screenshot: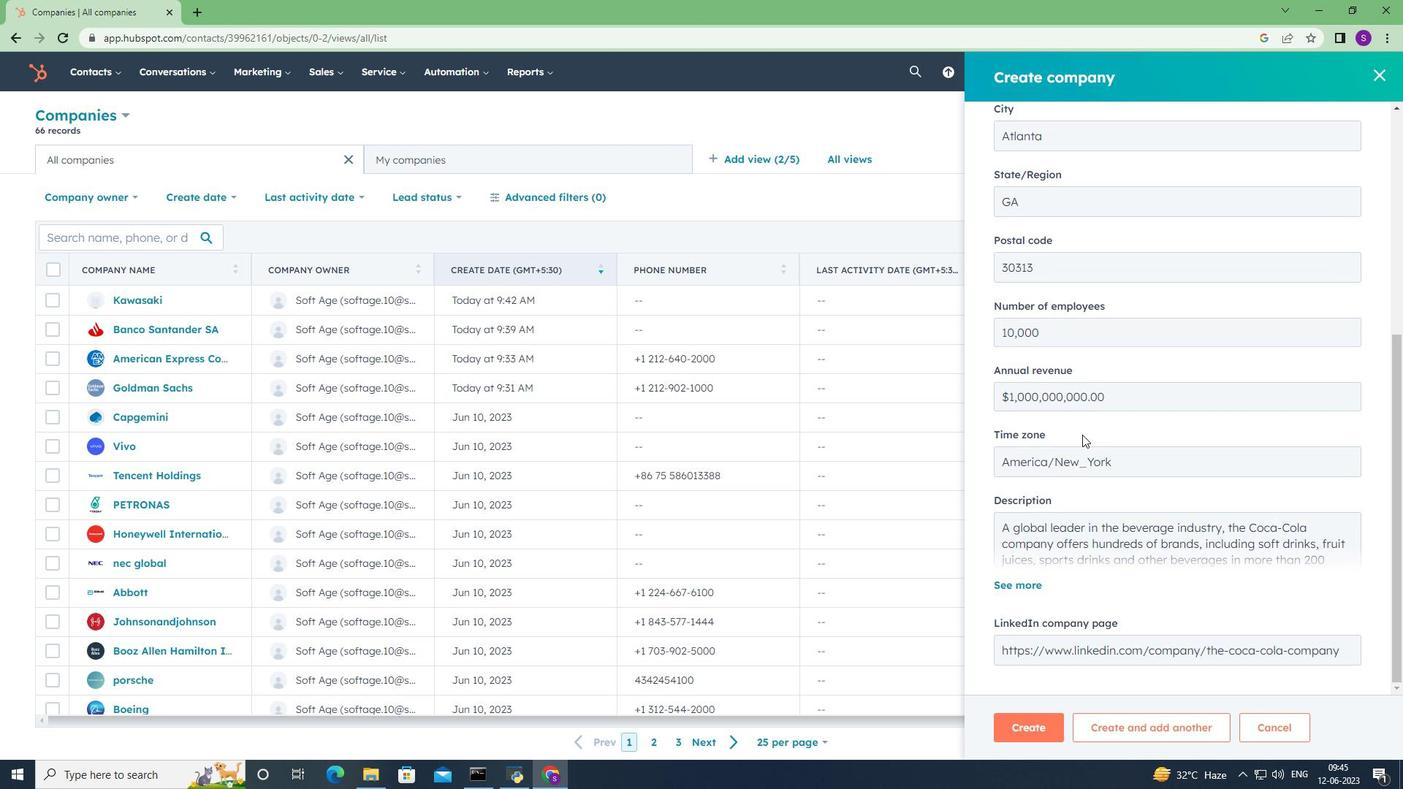 
Action: Mouse scrolled (1082, 434) with delta (0, 0)
Screenshot: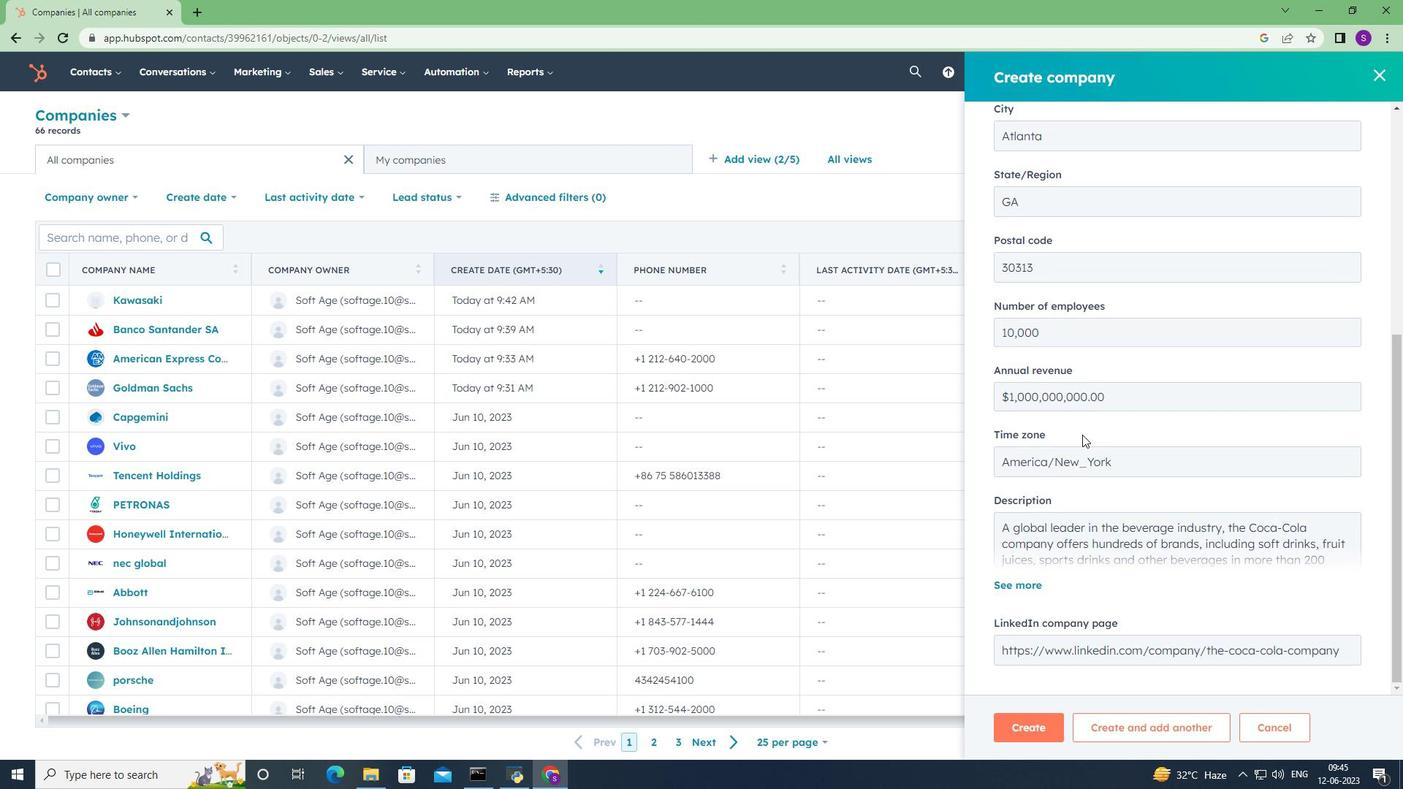 
Action: Mouse scrolled (1082, 434) with delta (0, 0)
Screenshot: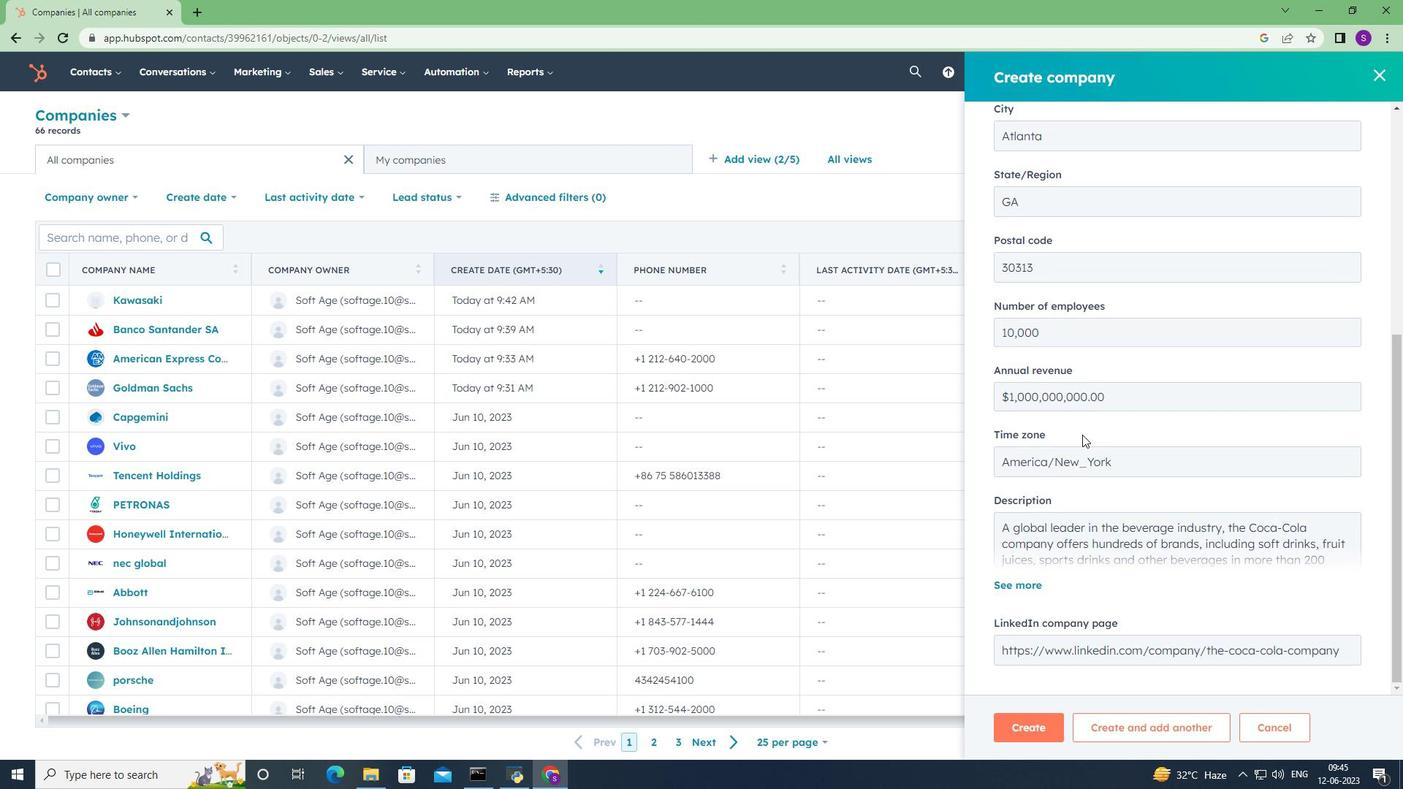 
Action: Mouse moved to (1035, 724)
Screenshot: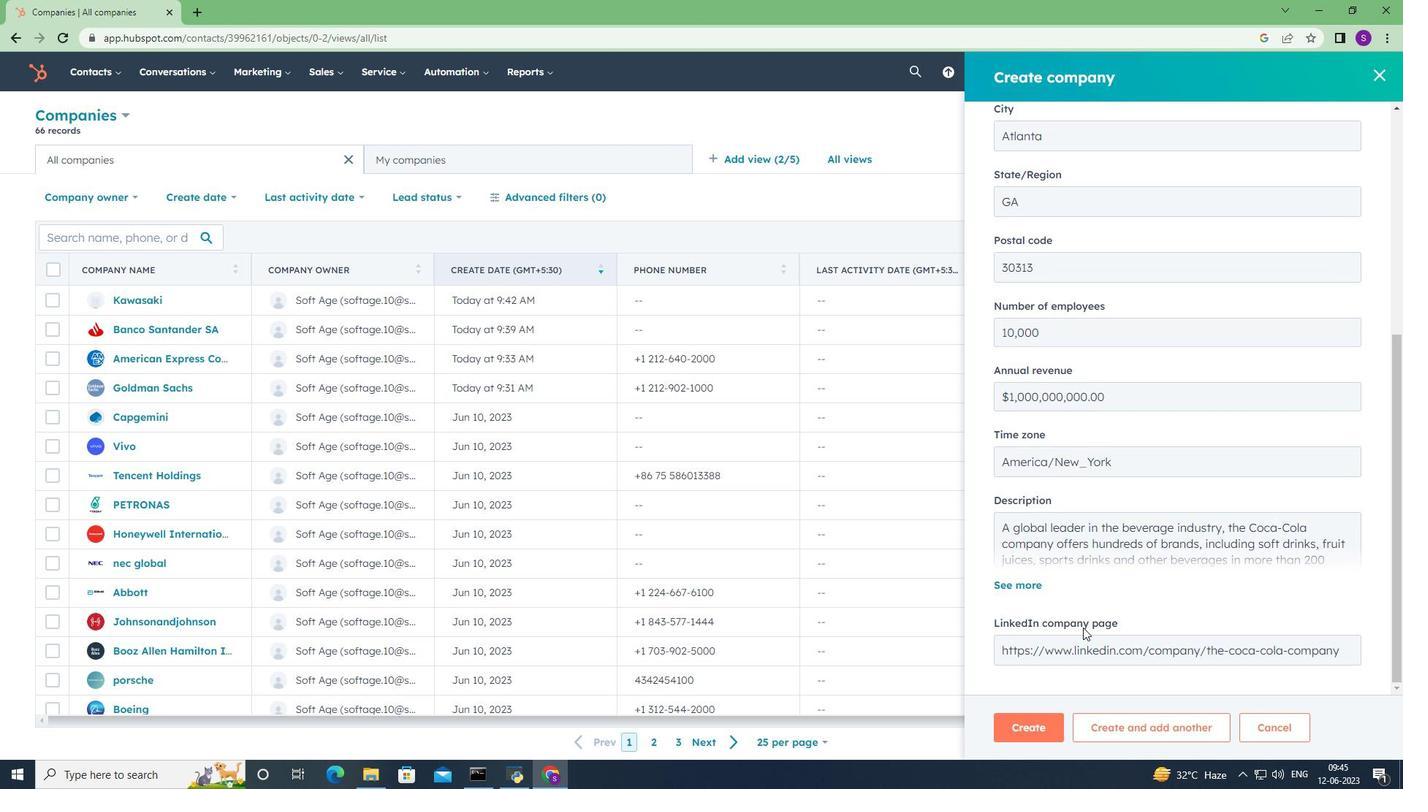 
Action: Mouse pressed left at (1035, 724)
Screenshot: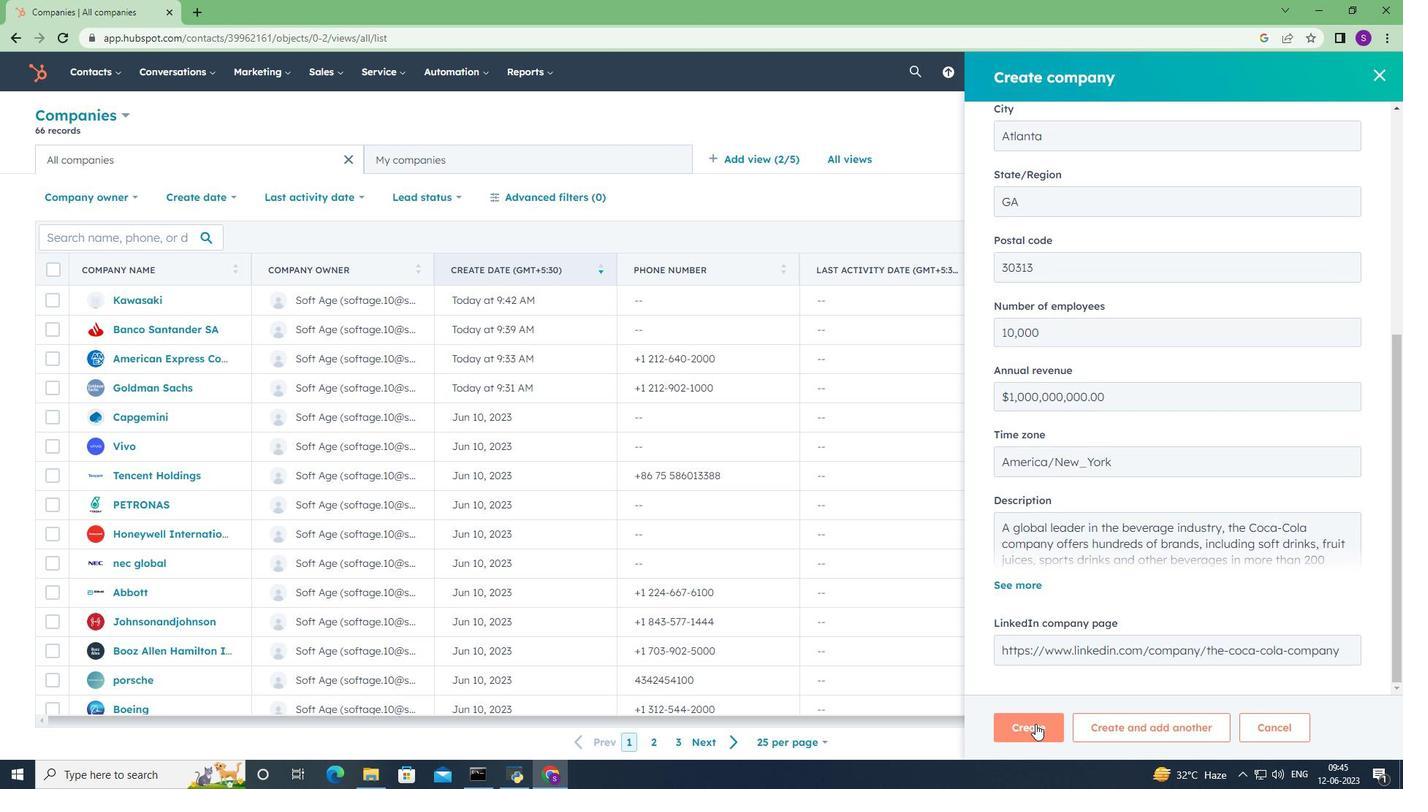 
Action: Mouse moved to (988, 470)
Screenshot: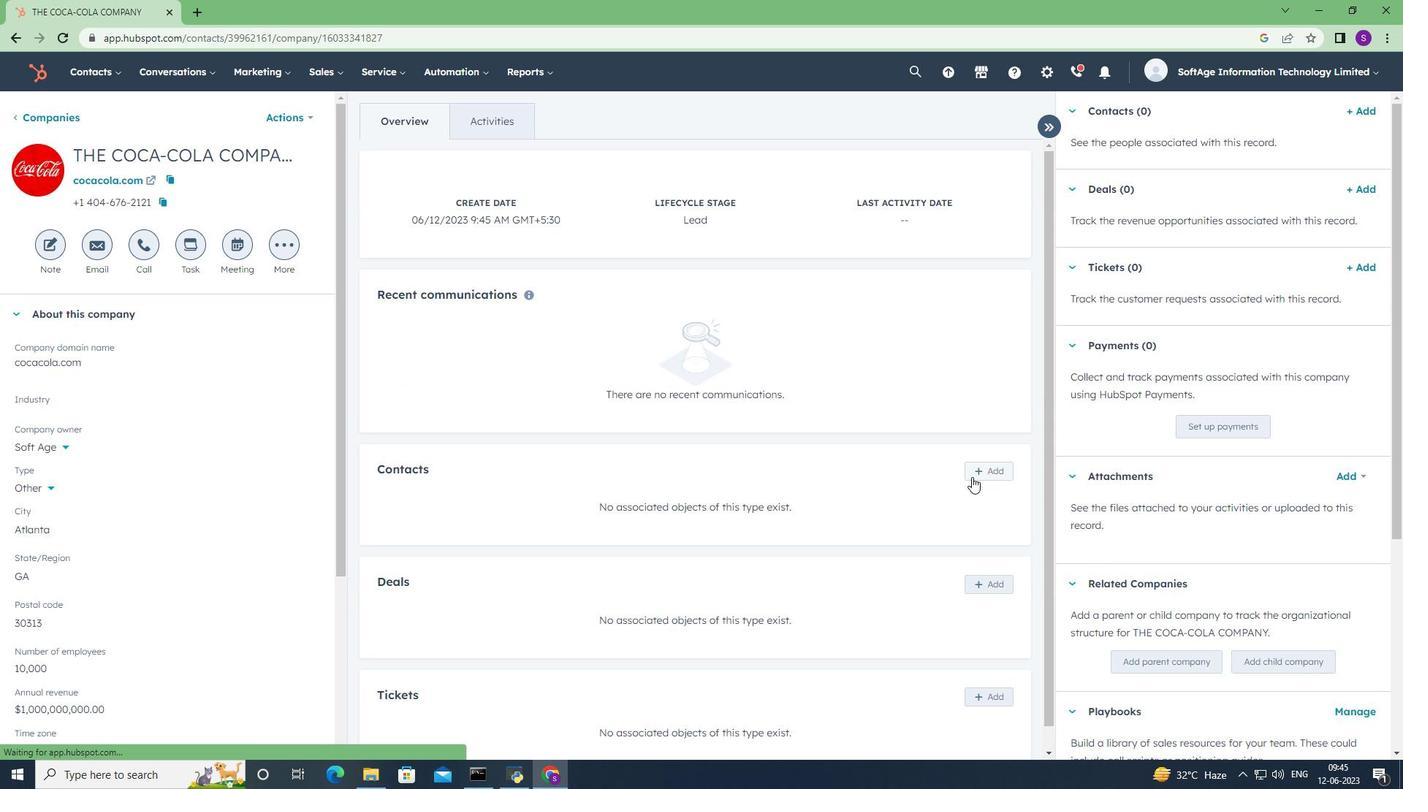 
Action: Mouse pressed left at (988, 470)
Screenshot: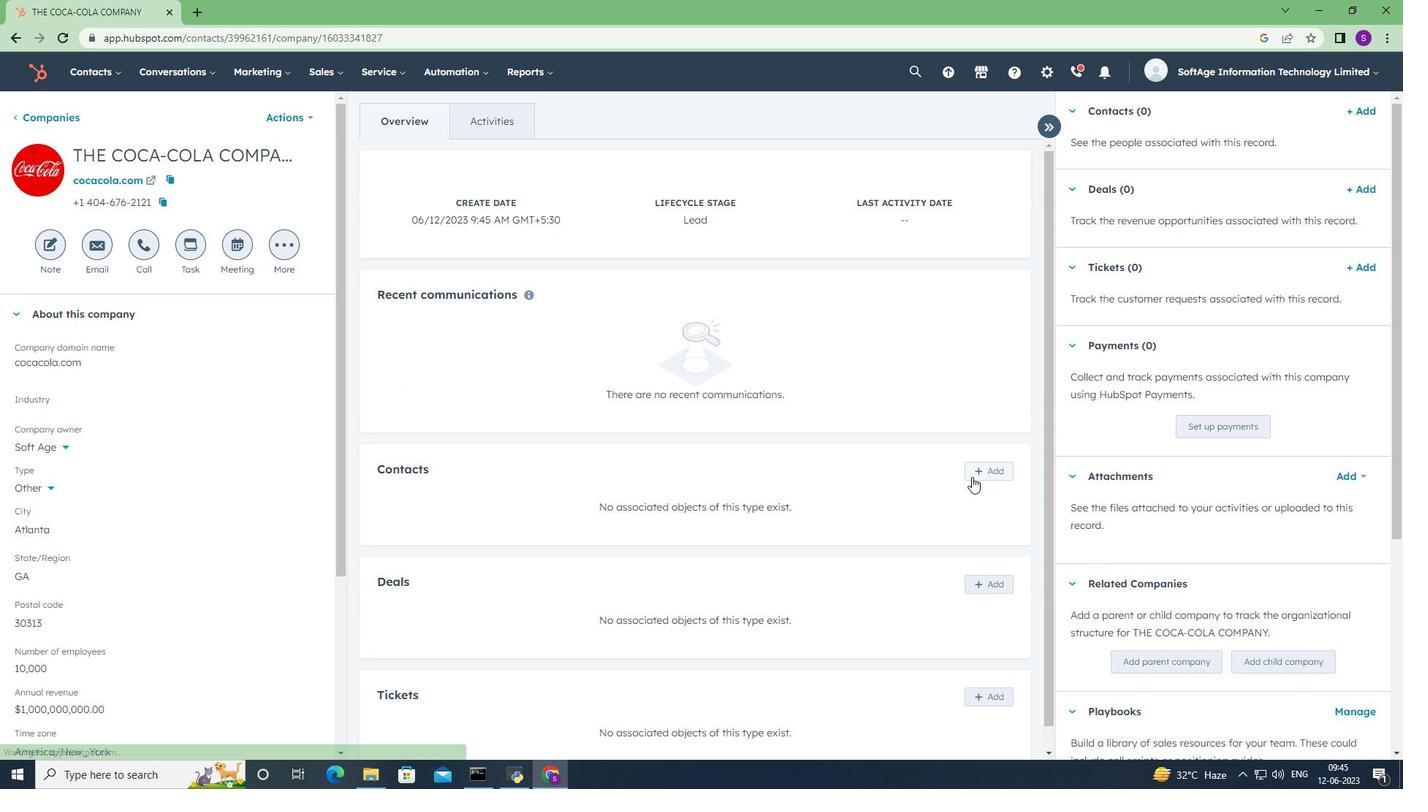 
Action: Mouse moved to (1094, 156)
Screenshot: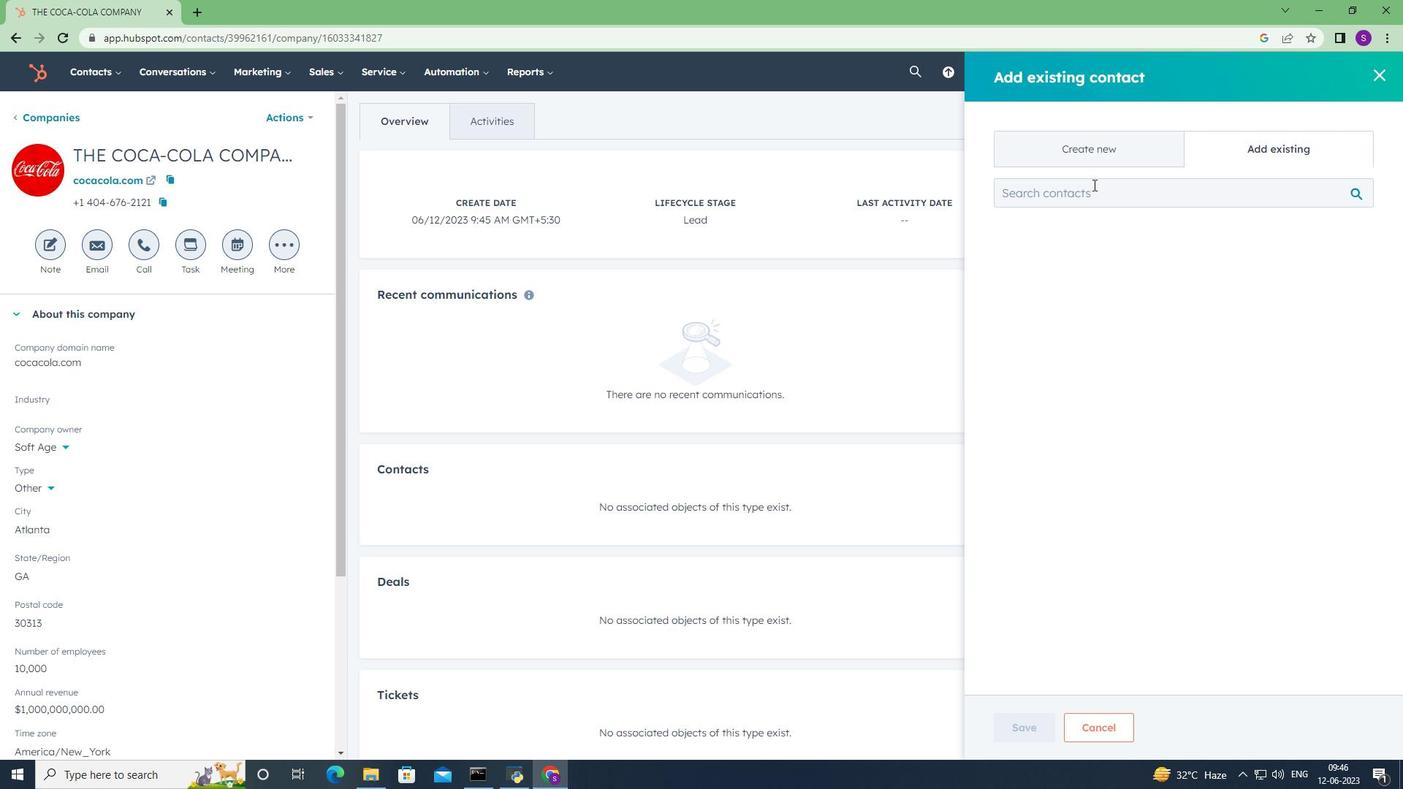 
Action: Mouse pressed left at (1094, 156)
Screenshot: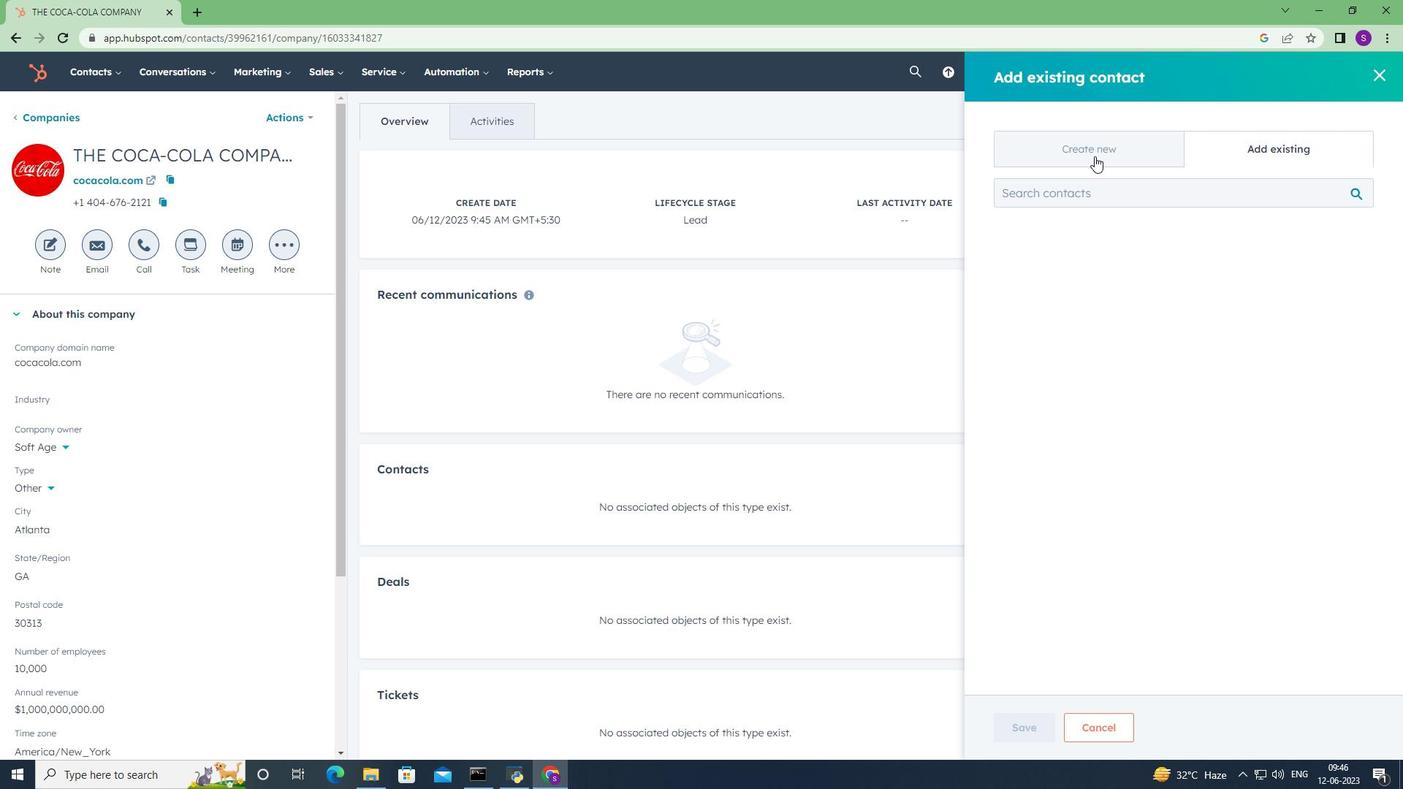 
Action: Mouse moved to (1107, 233)
Screenshot: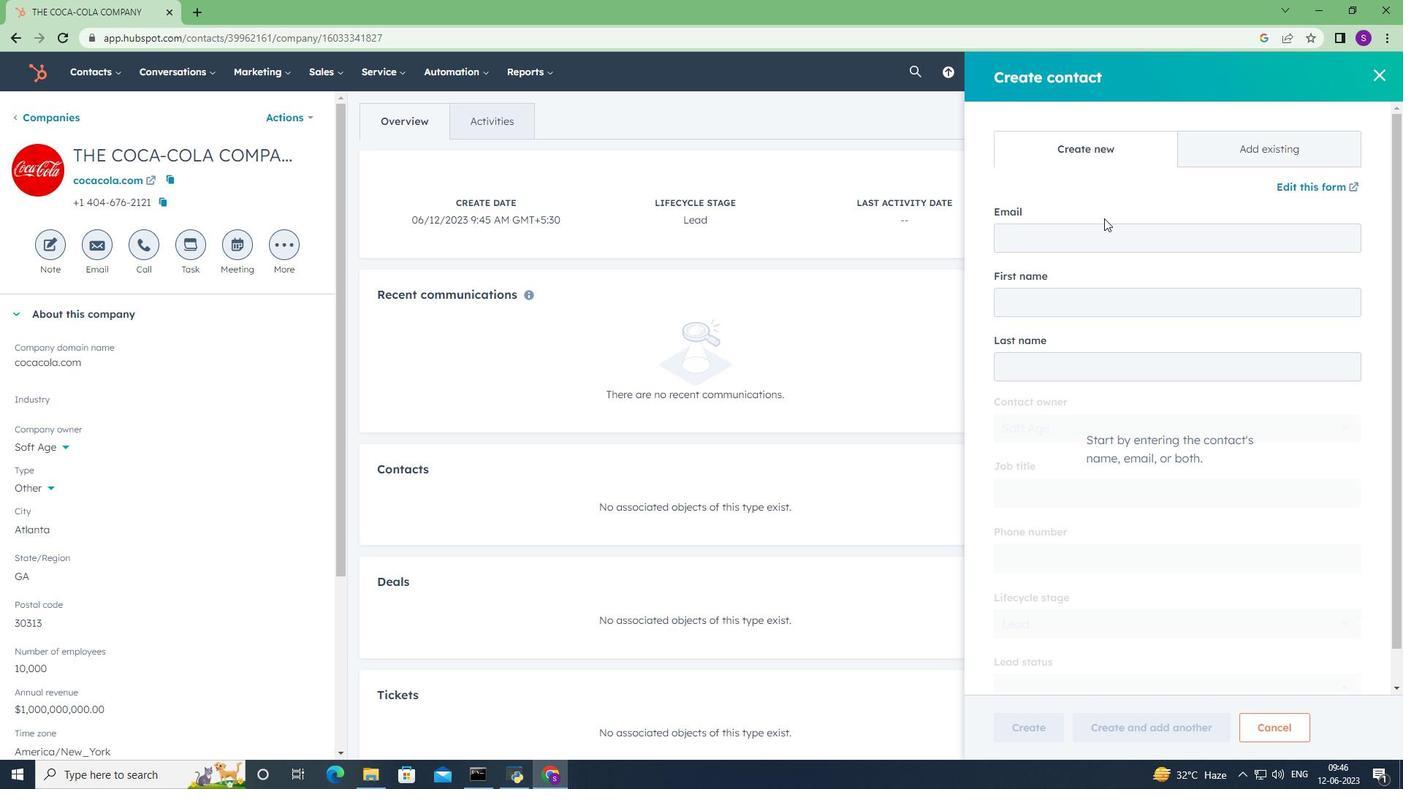 
Action: Mouse pressed left at (1107, 233)
Screenshot: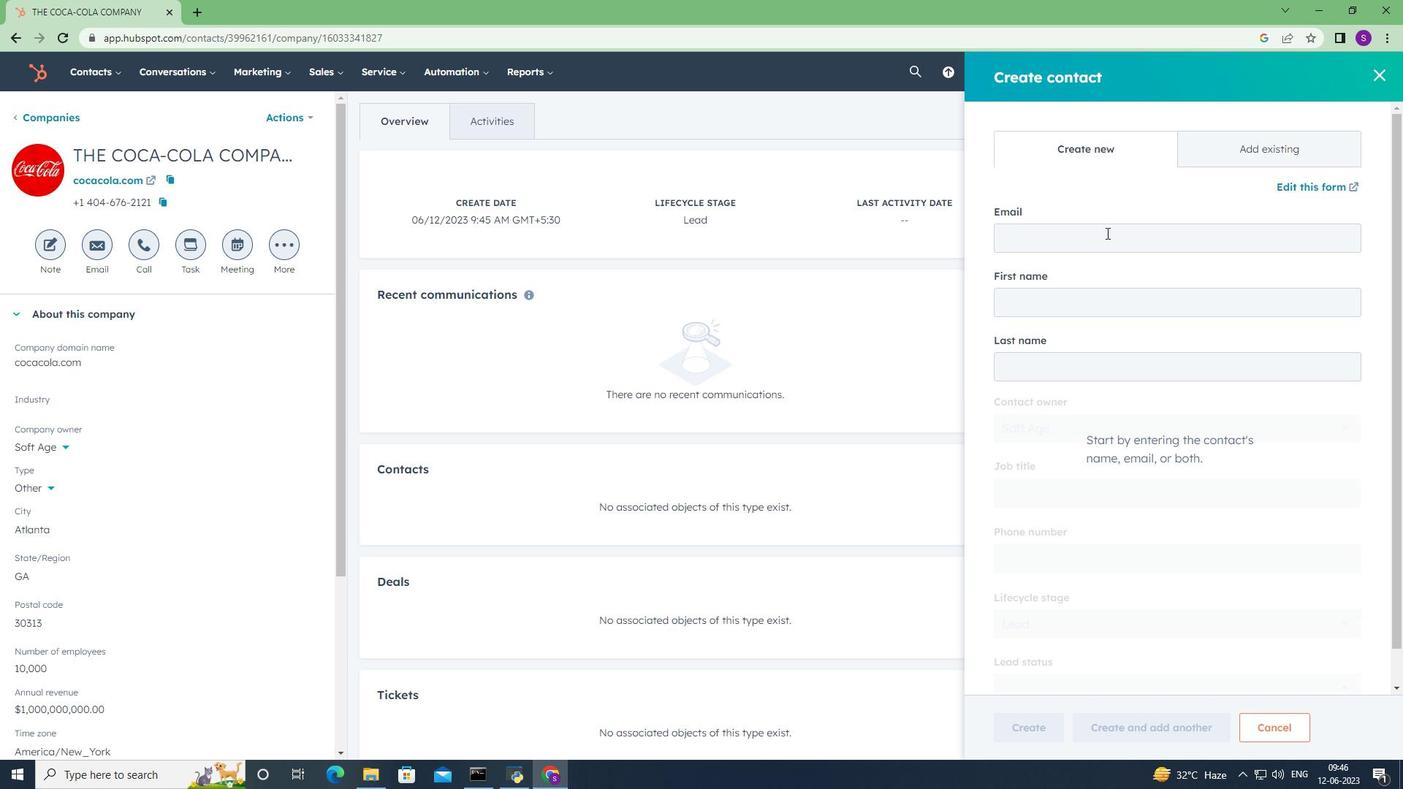 
Action: Mouse moved to (1104, 236)
Screenshot: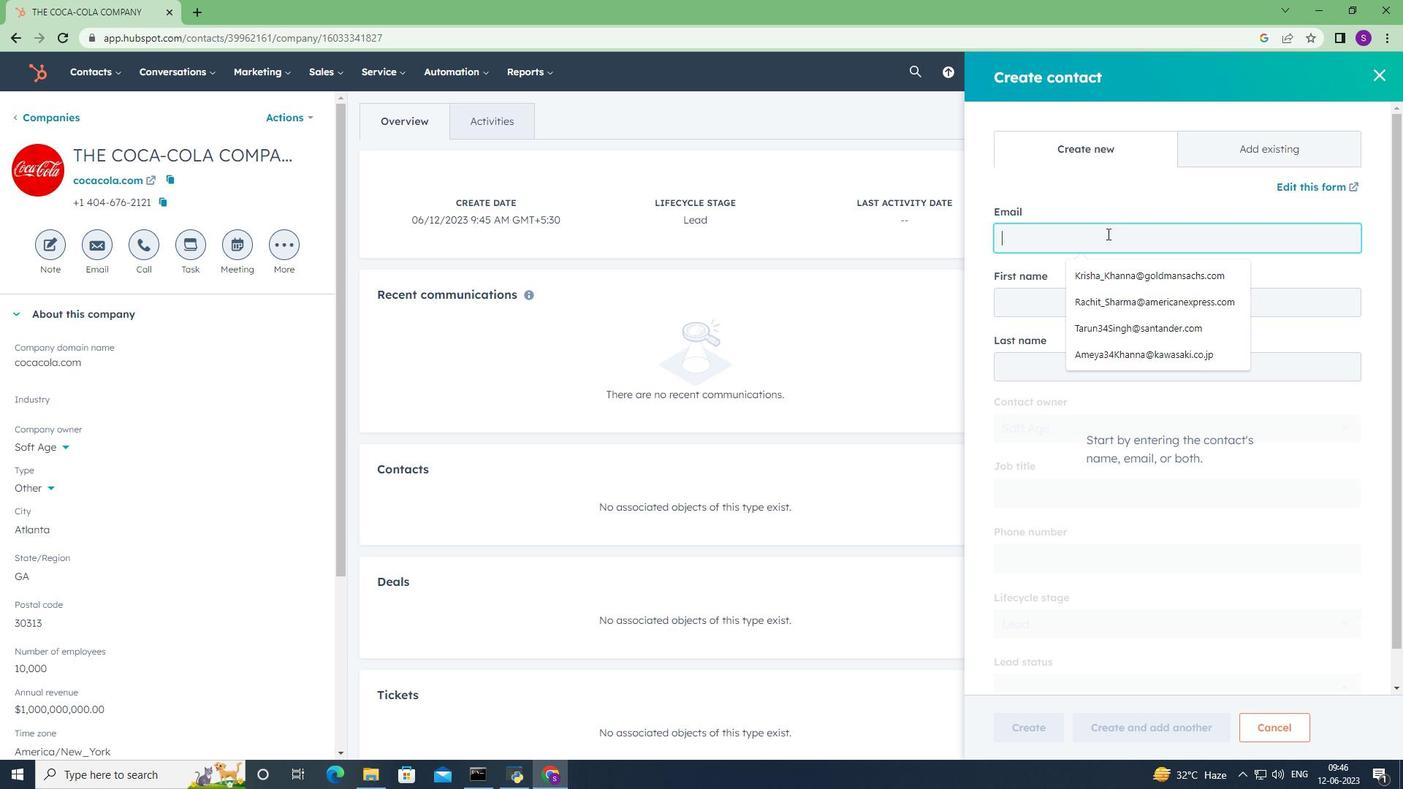 
Action: Key pressed <Key.shift><Key.shift><Key.shift>Gauri<Key.space><Key.backspace>21<Key.shift>Kapoor<Key.shift><Key.shift>@cocacola.com<Key.tab><Key.shift>Gauri<Key.tab><Key.shift><Key.shift>Kapp<Key.backspace>oor<Key.tab><Key.tab><Key.shift><Key.shift><Key.shift><Key.shift><Key.shift><Key.shift><Key.shift><Key.shift><Key.shift>Sales<Key.space><Key.shift>Associate<Key.tab>9165552347
Screenshot: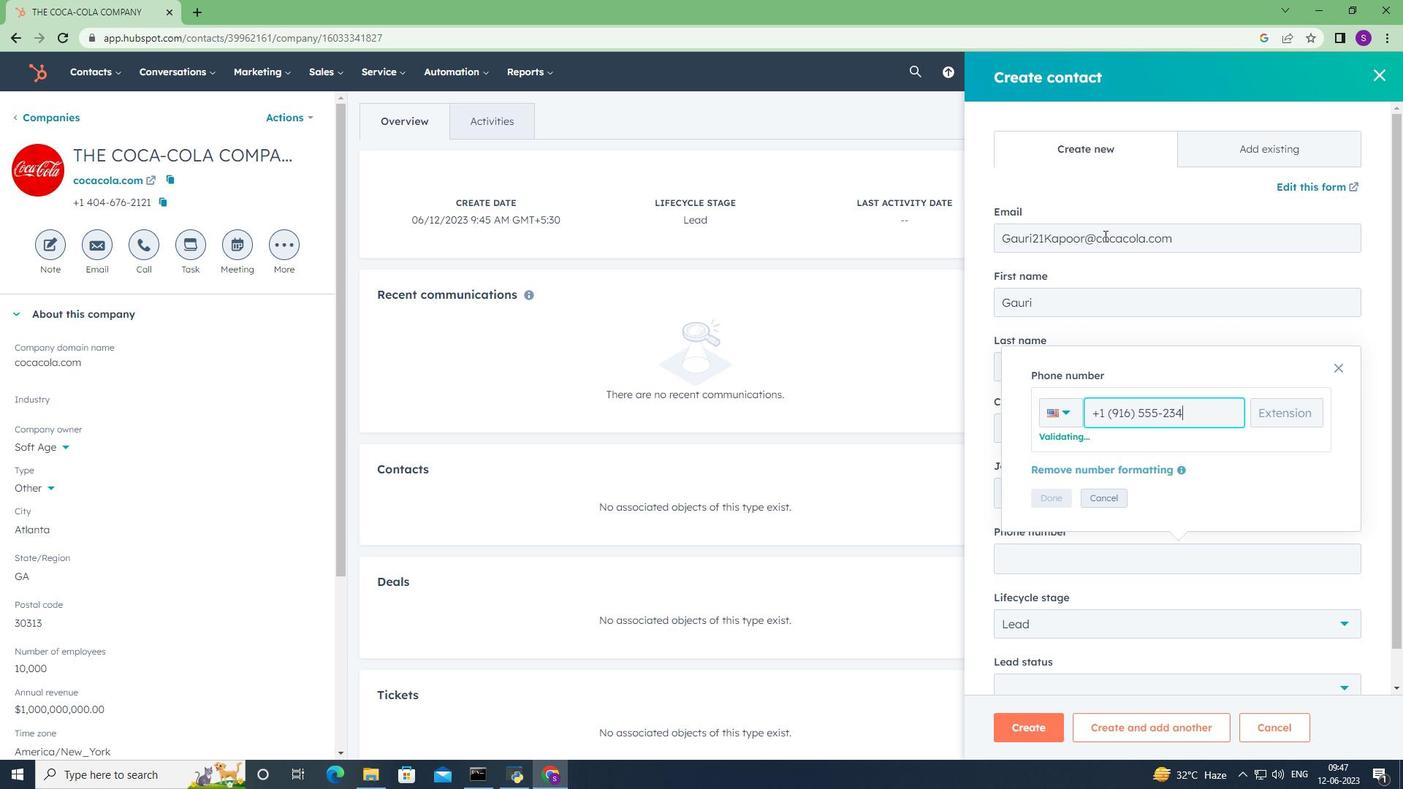 
Action: Mouse moved to (1049, 505)
Screenshot: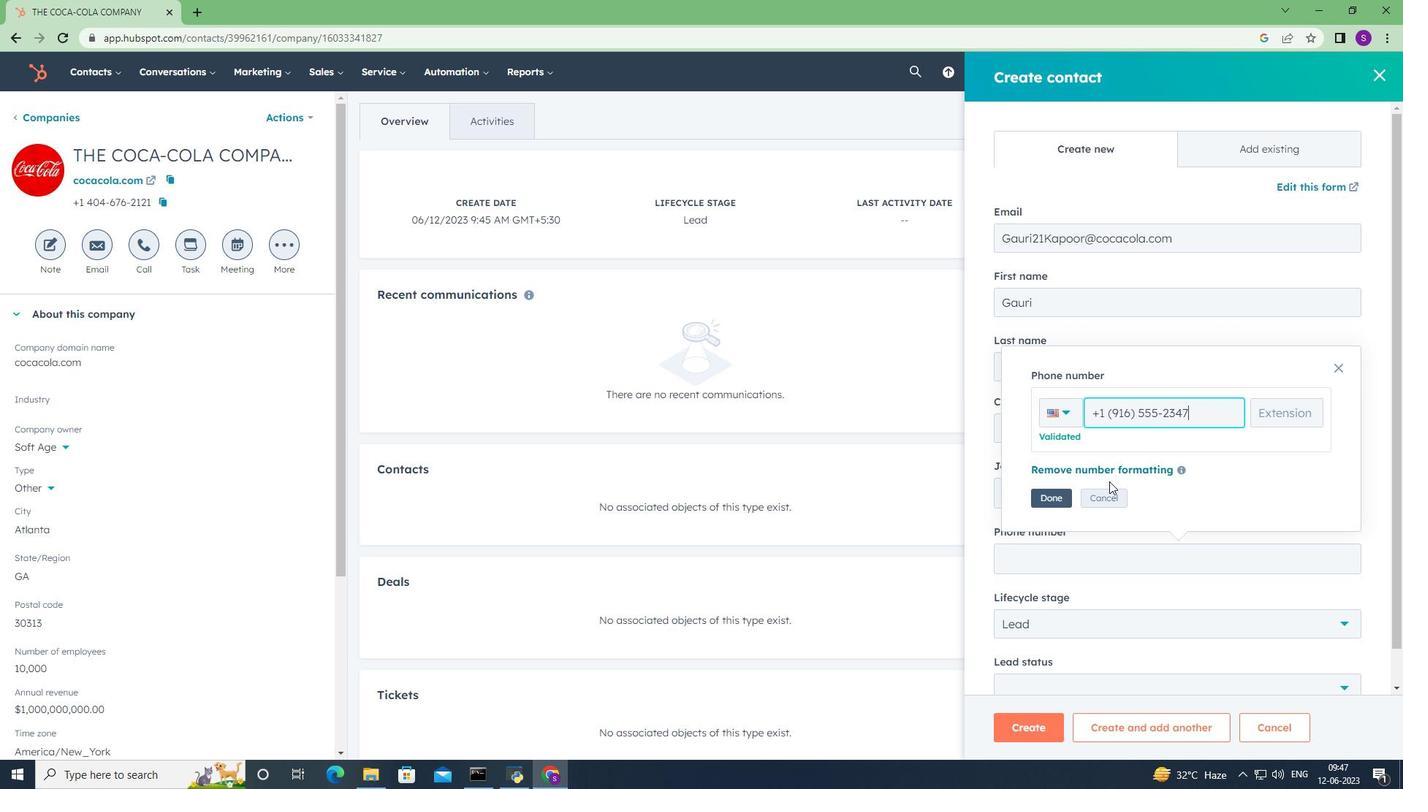
Action: Mouse pressed left at (1049, 505)
Screenshot: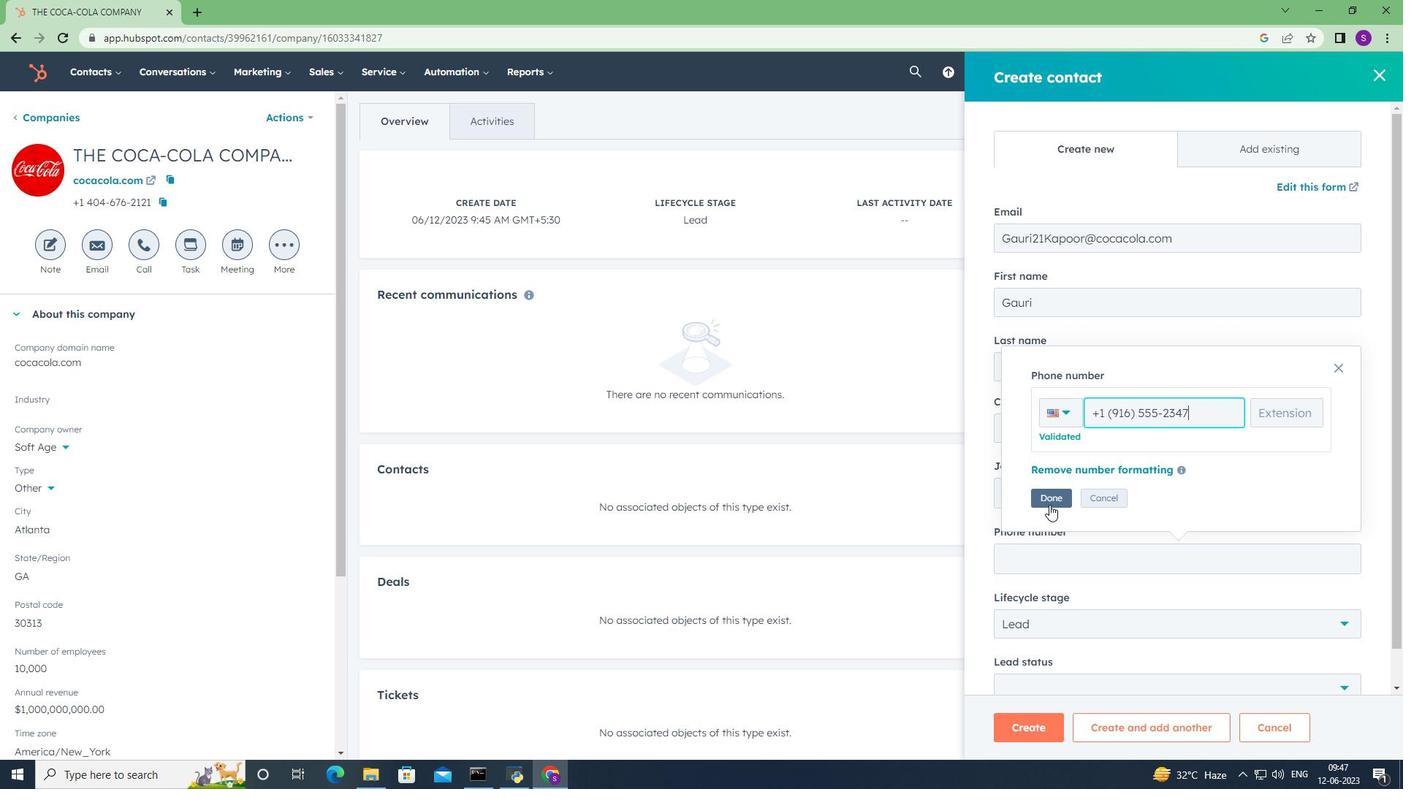 
Action: Mouse moved to (1052, 515)
Screenshot: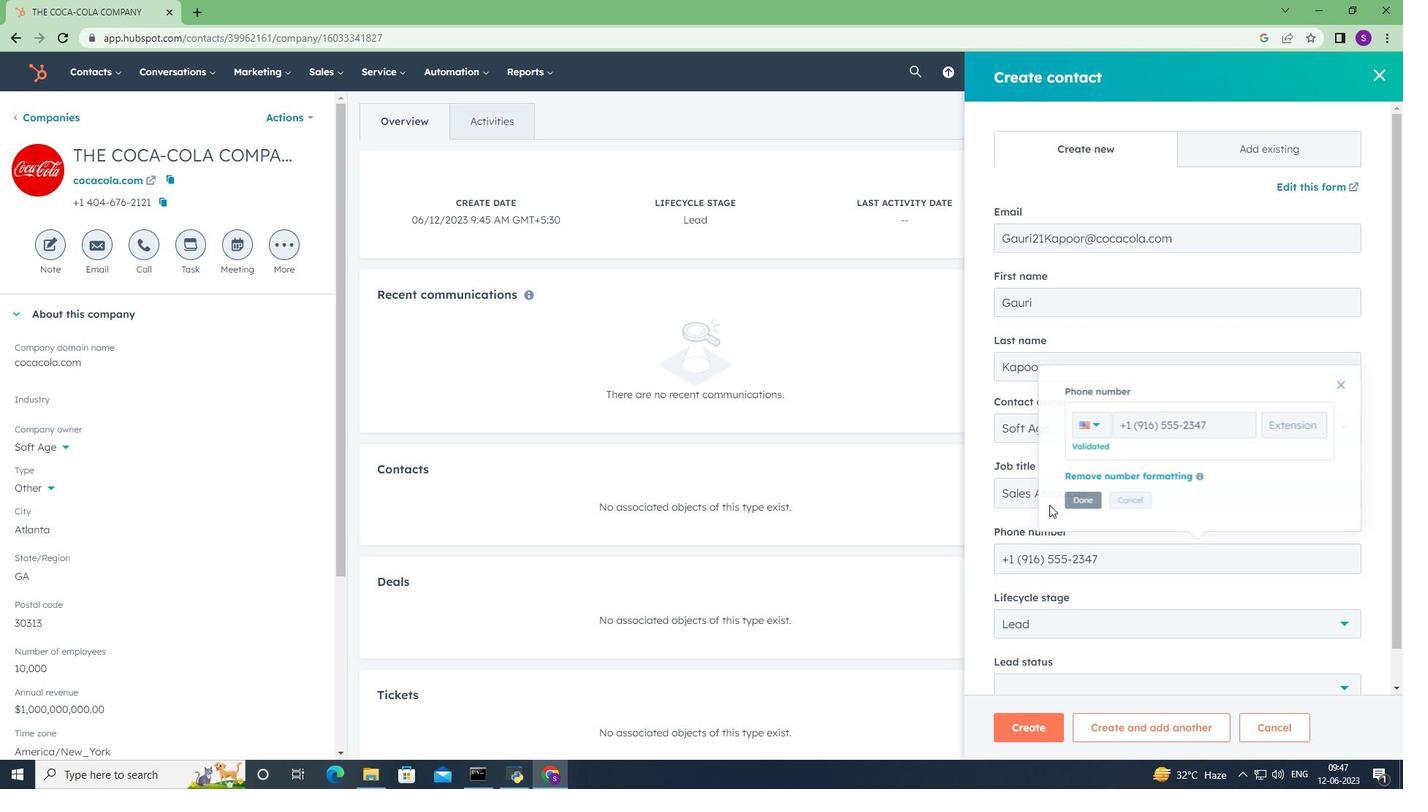 
Action: Mouse scrolled (1052, 514) with delta (0, 0)
Screenshot: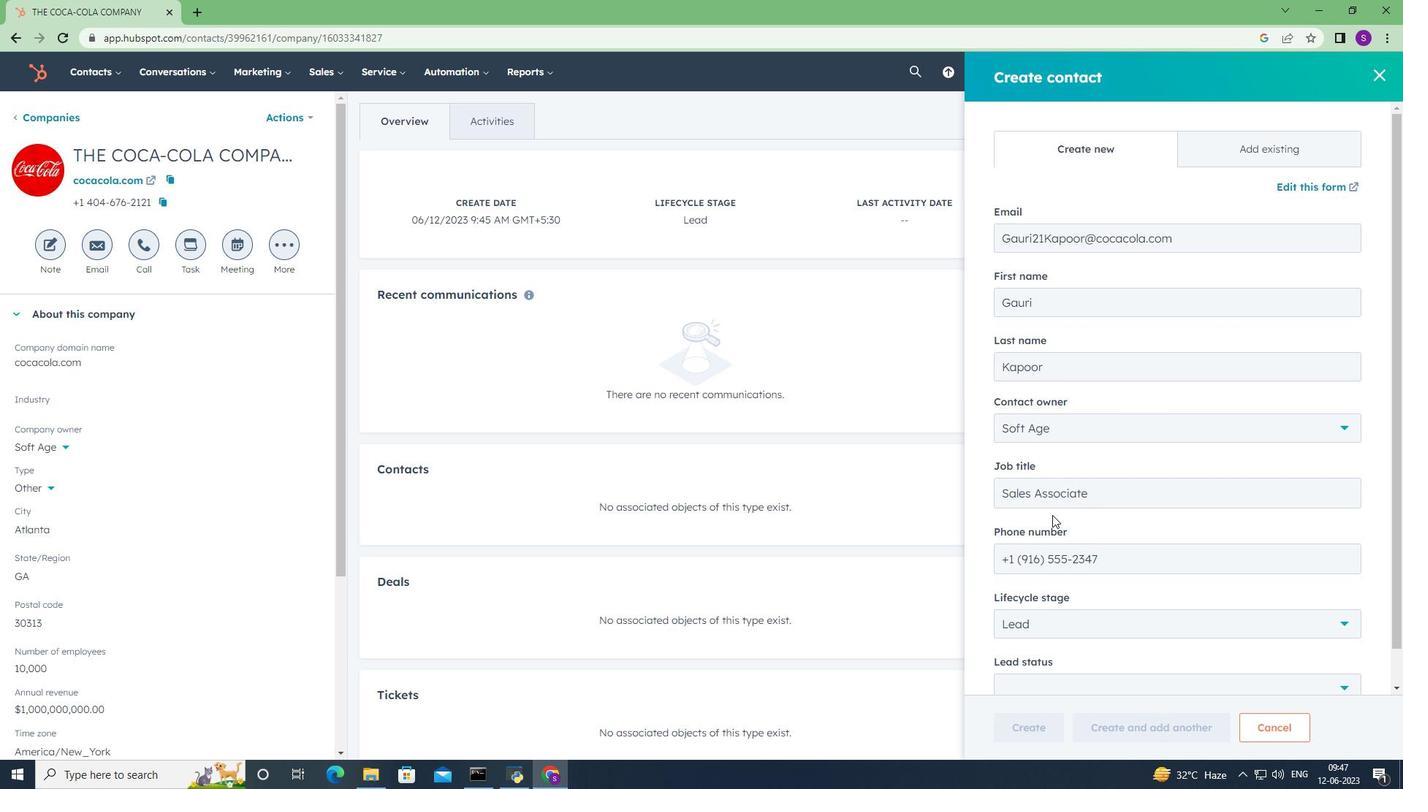 
Action: Mouse scrolled (1052, 514) with delta (0, 0)
Screenshot: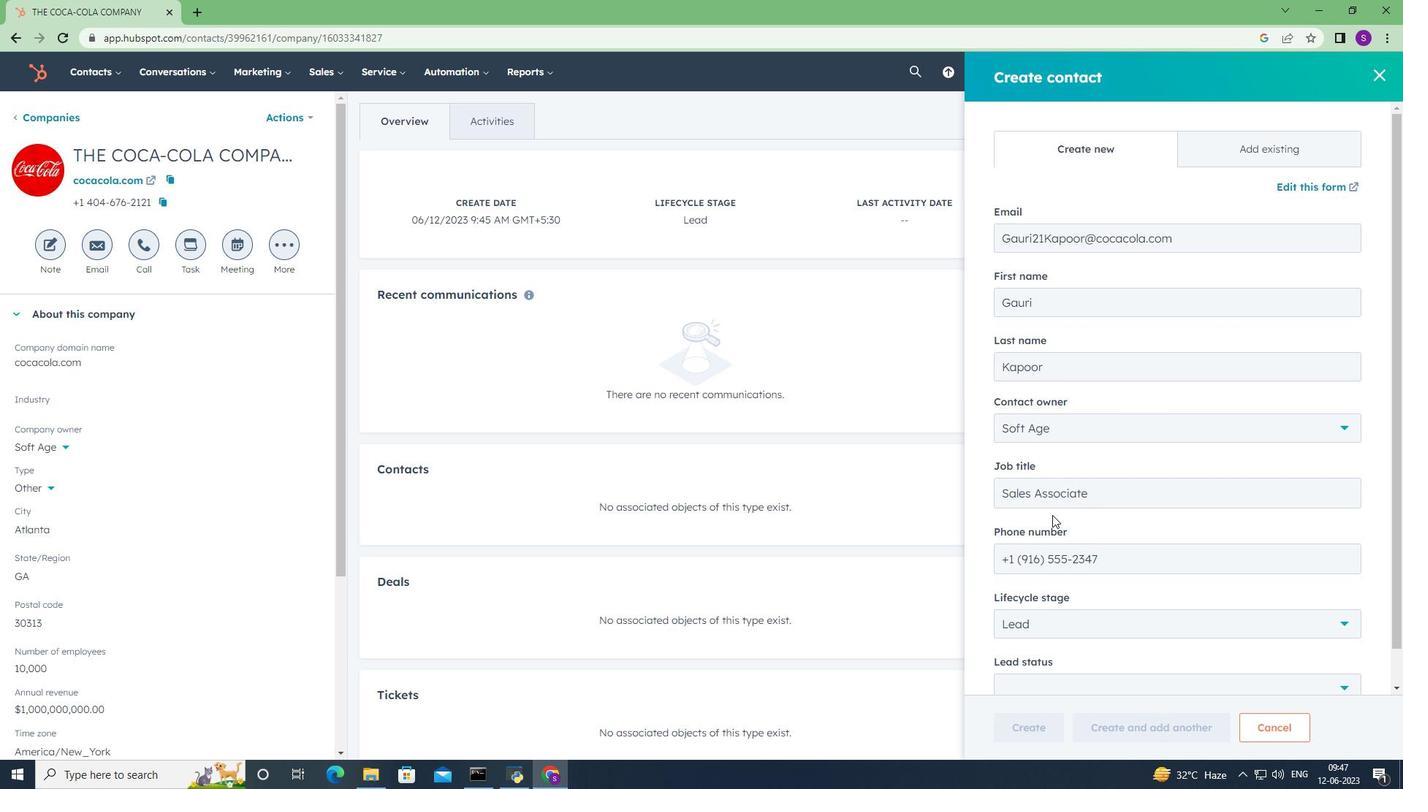 
Action: Mouse scrolled (1052, 514) with delta (0, 0)
Screenshot: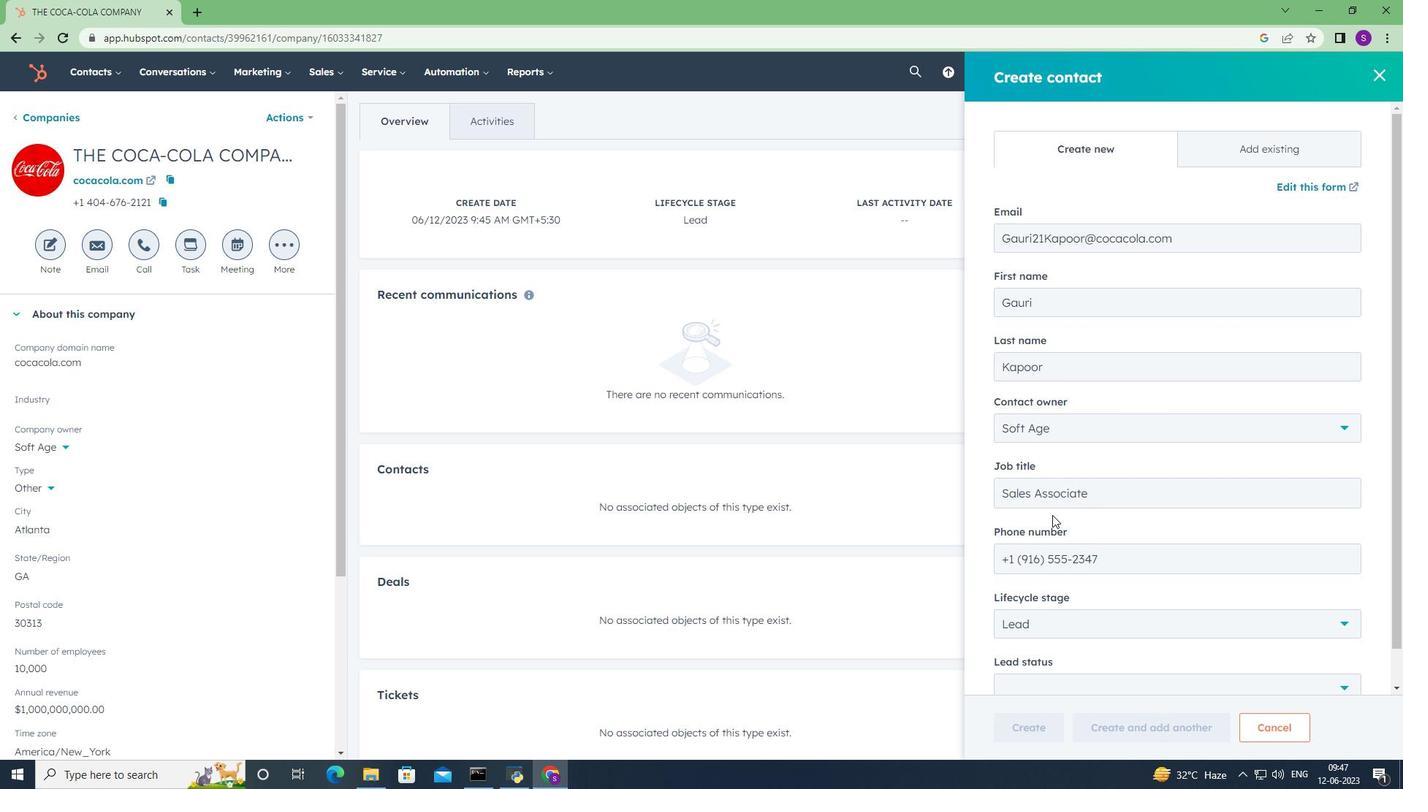 
Action: Mouse scrolled (1052, 514) with delta (0, 0)
Screenshot: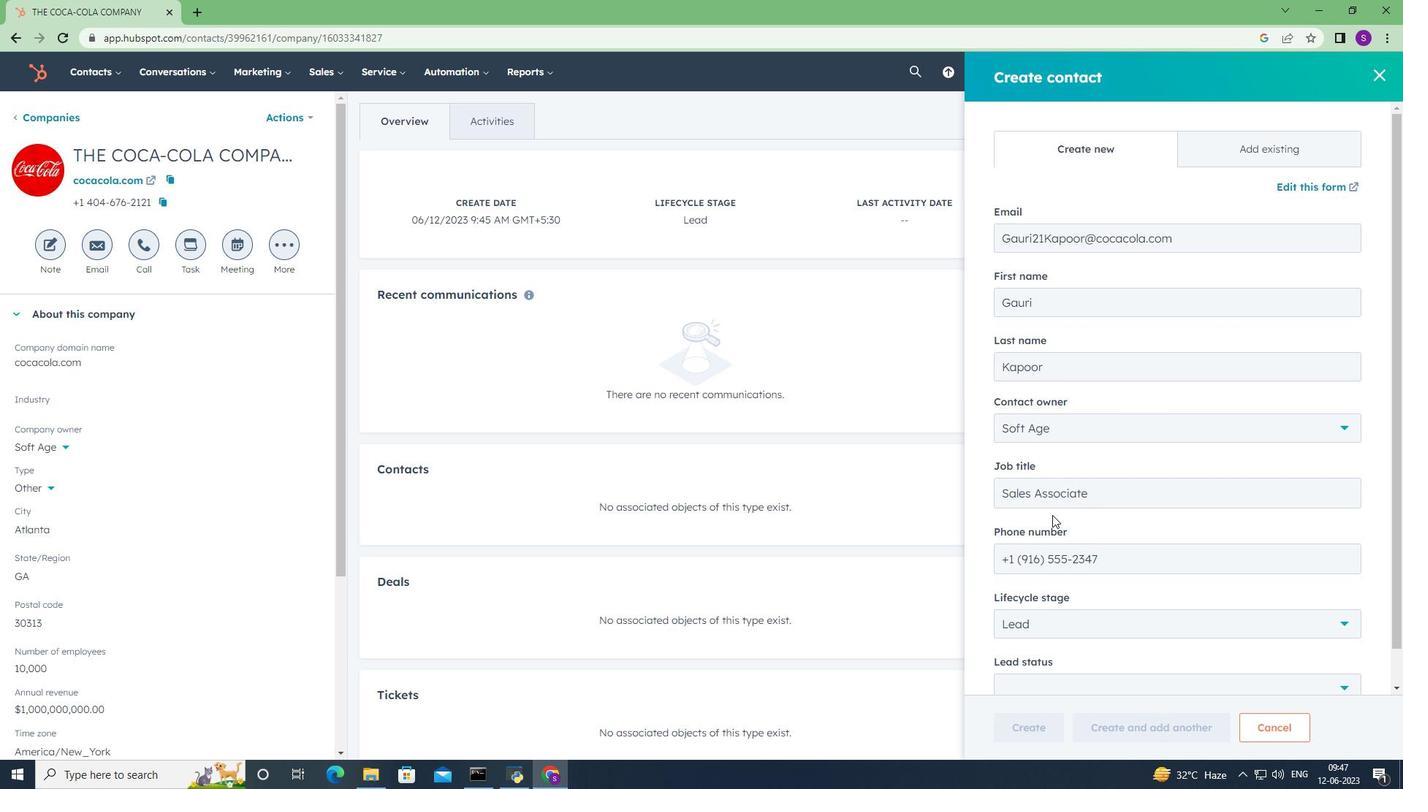 
Action: Mouse moved to (1075, 592)
Screenshot: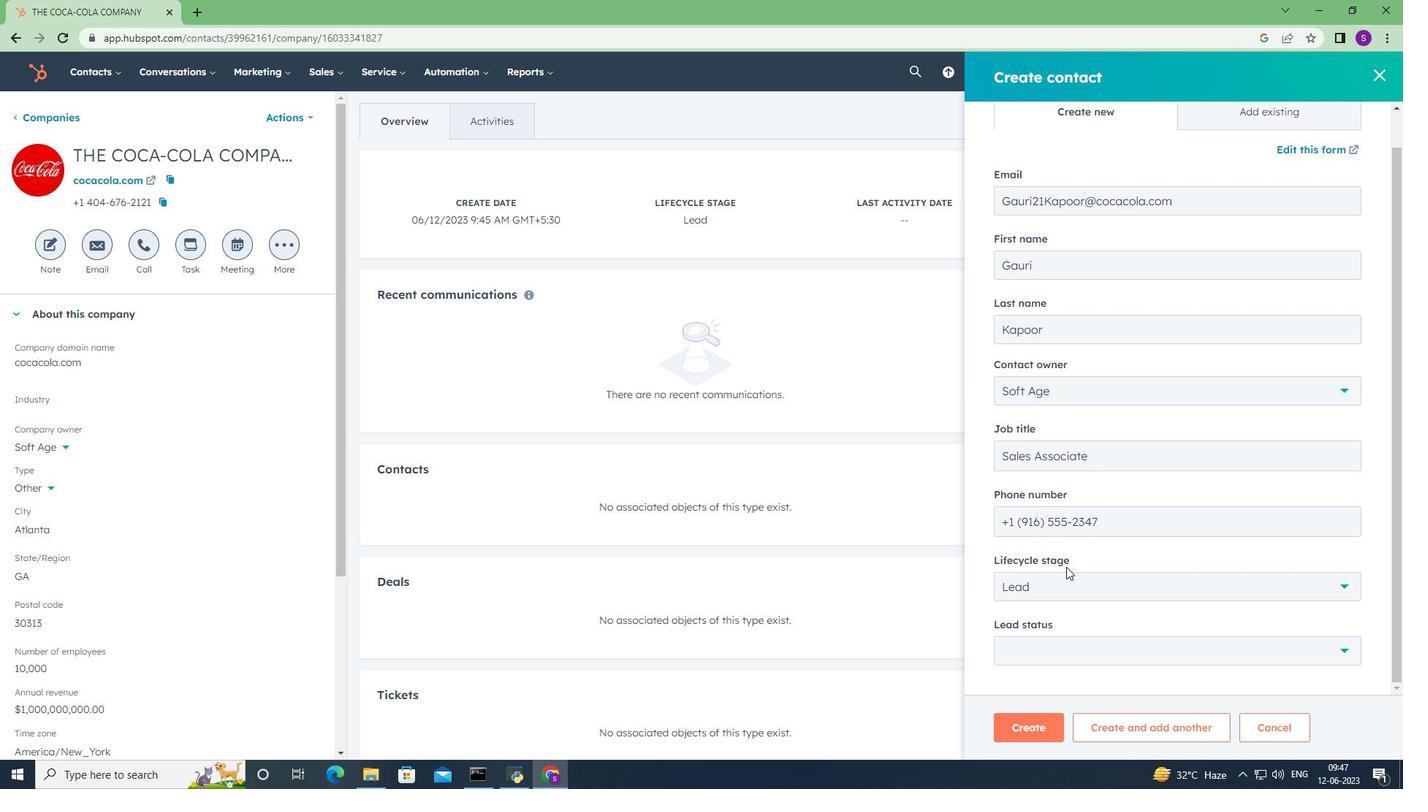 
Action: Mouse pressed left at (1075, 592)
Screenshot: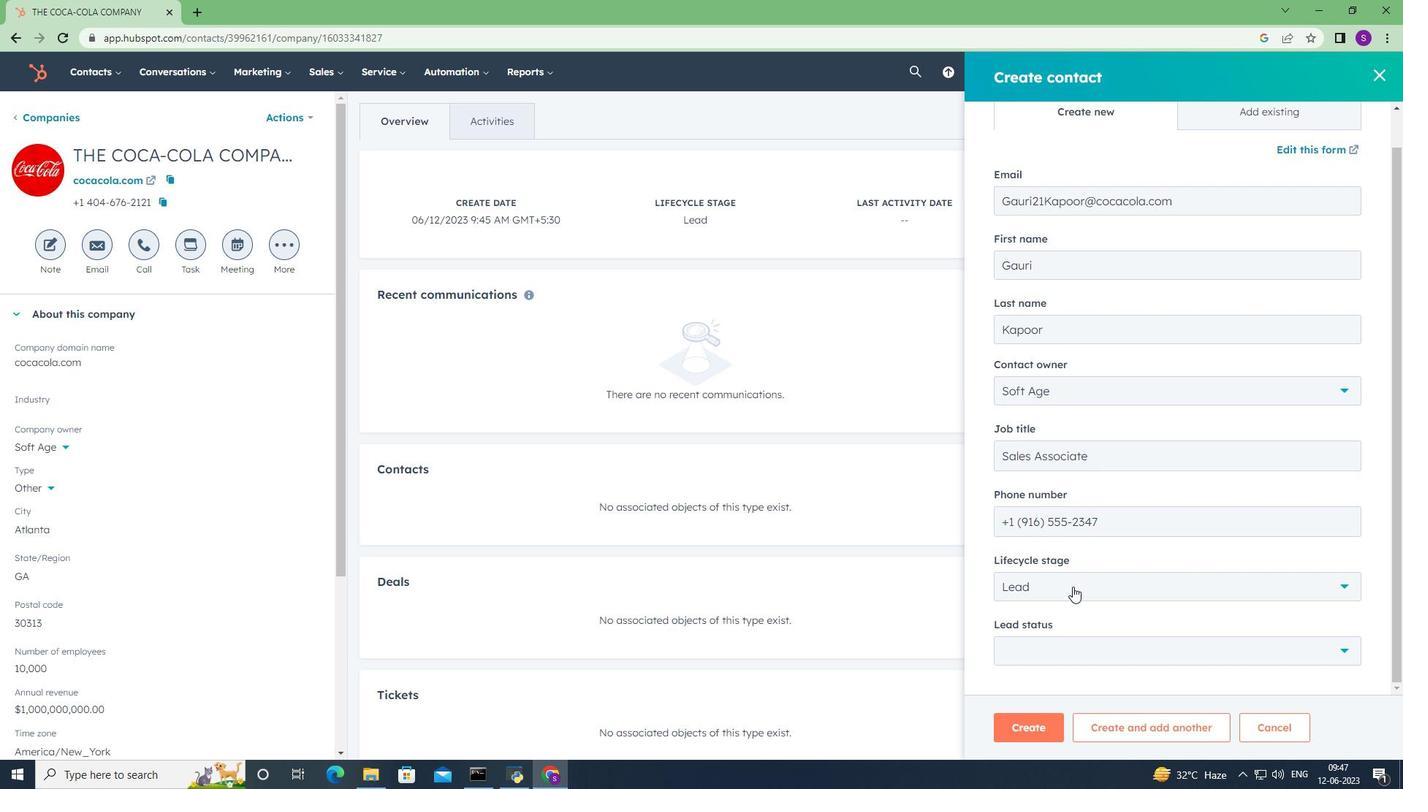 
Action: Mouse moved to (1051, 448)
Screenshot: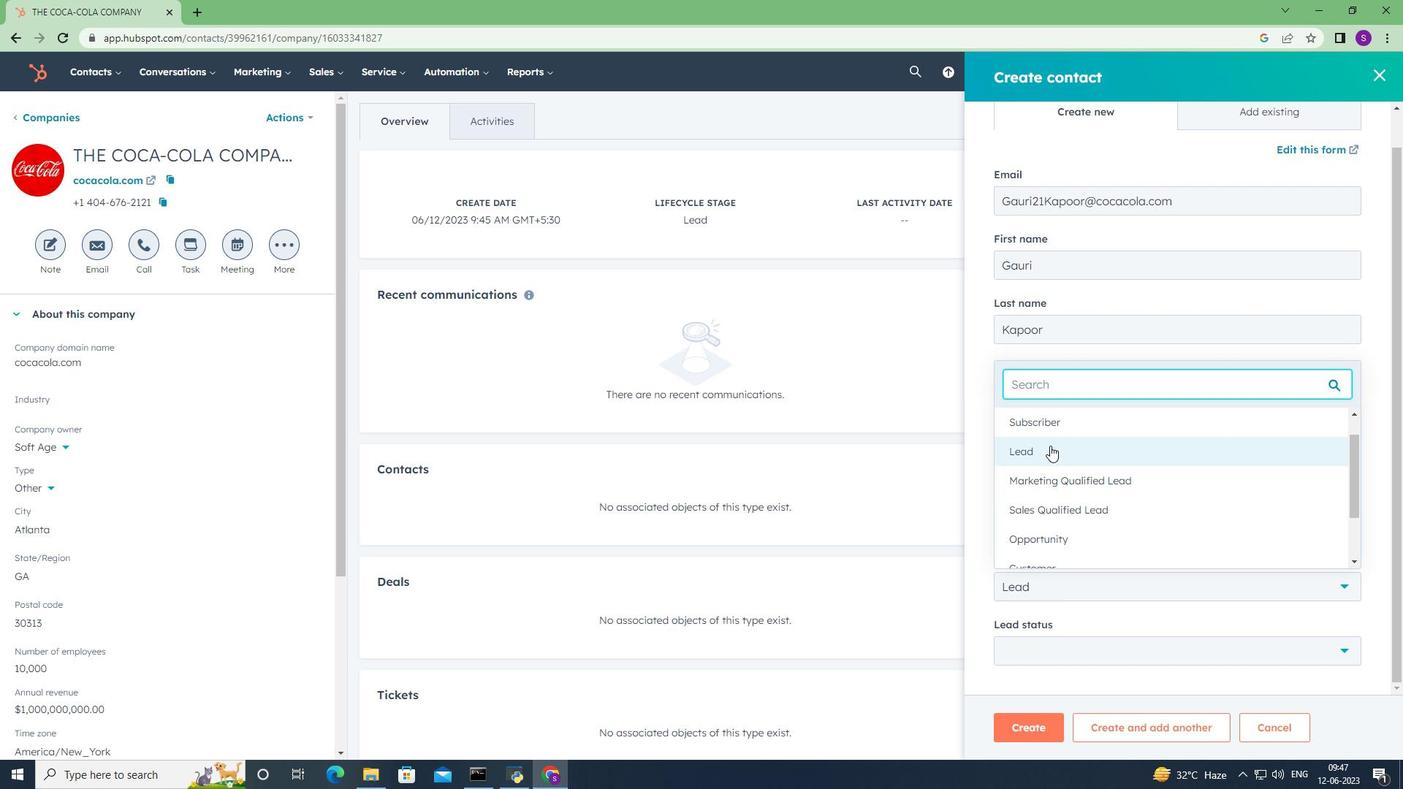 
Action: Mouse pressed left at (1051, 448)
Screenshot: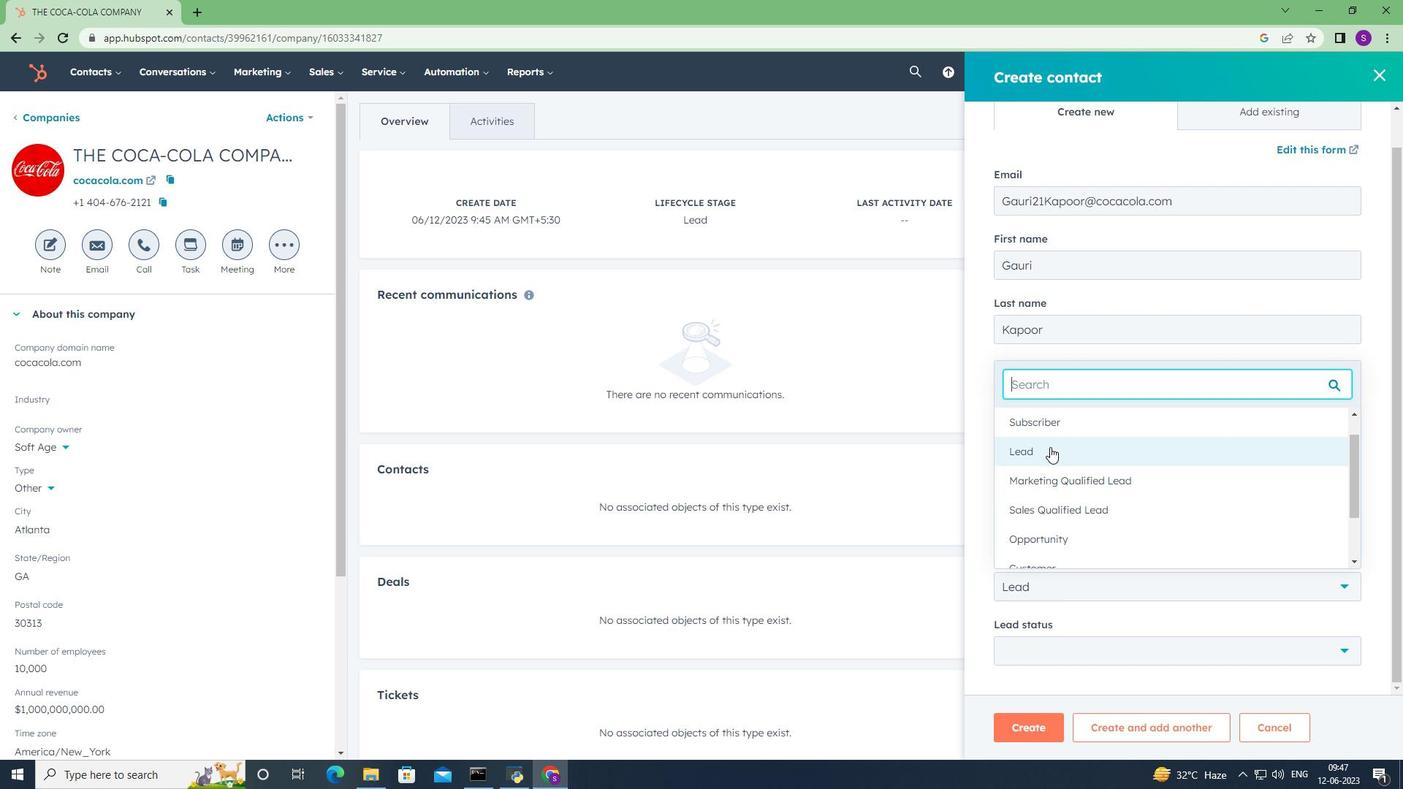 
Action: Mouse moved to (1048, 659)
Screenshot: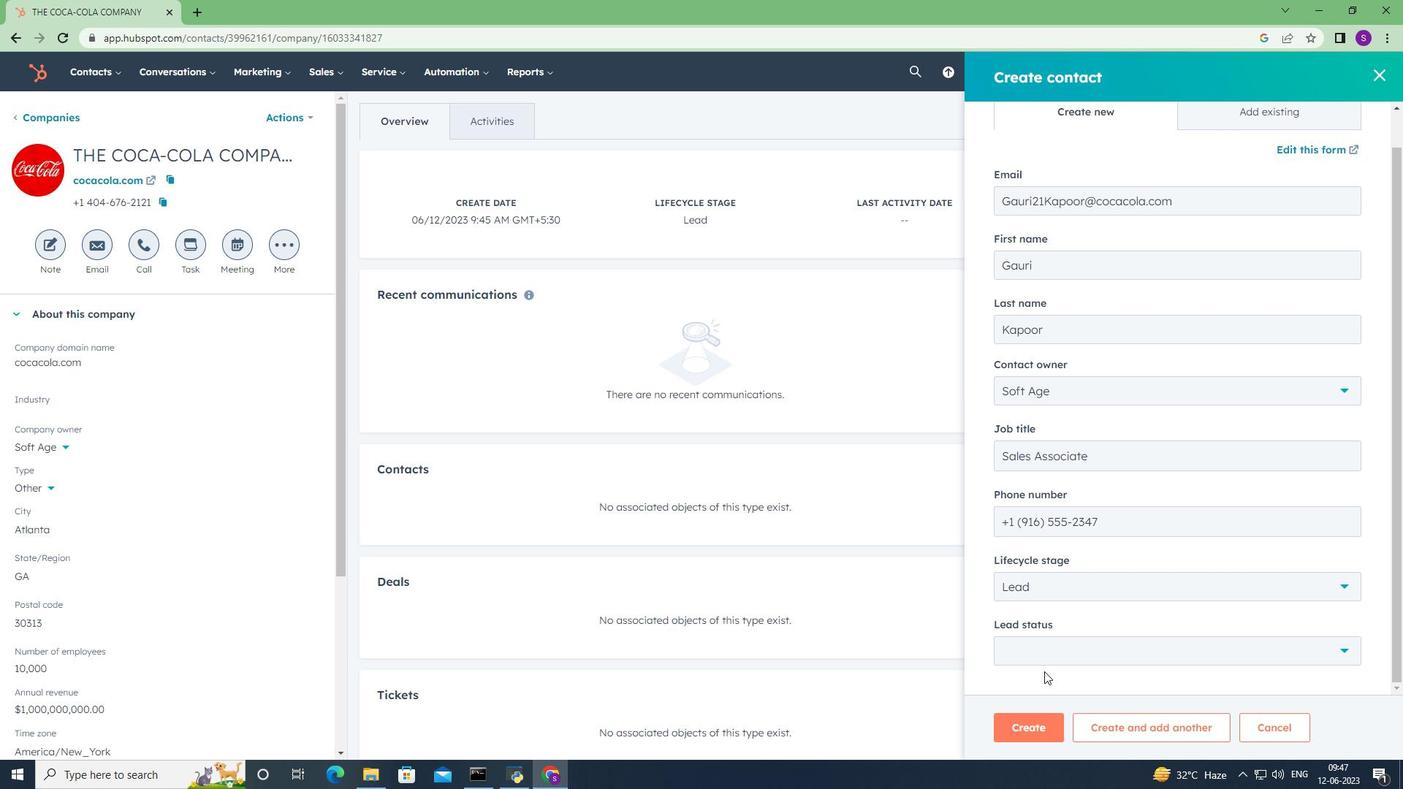 
Action: Mouse pressed left at (1048, 659)
Screenshot: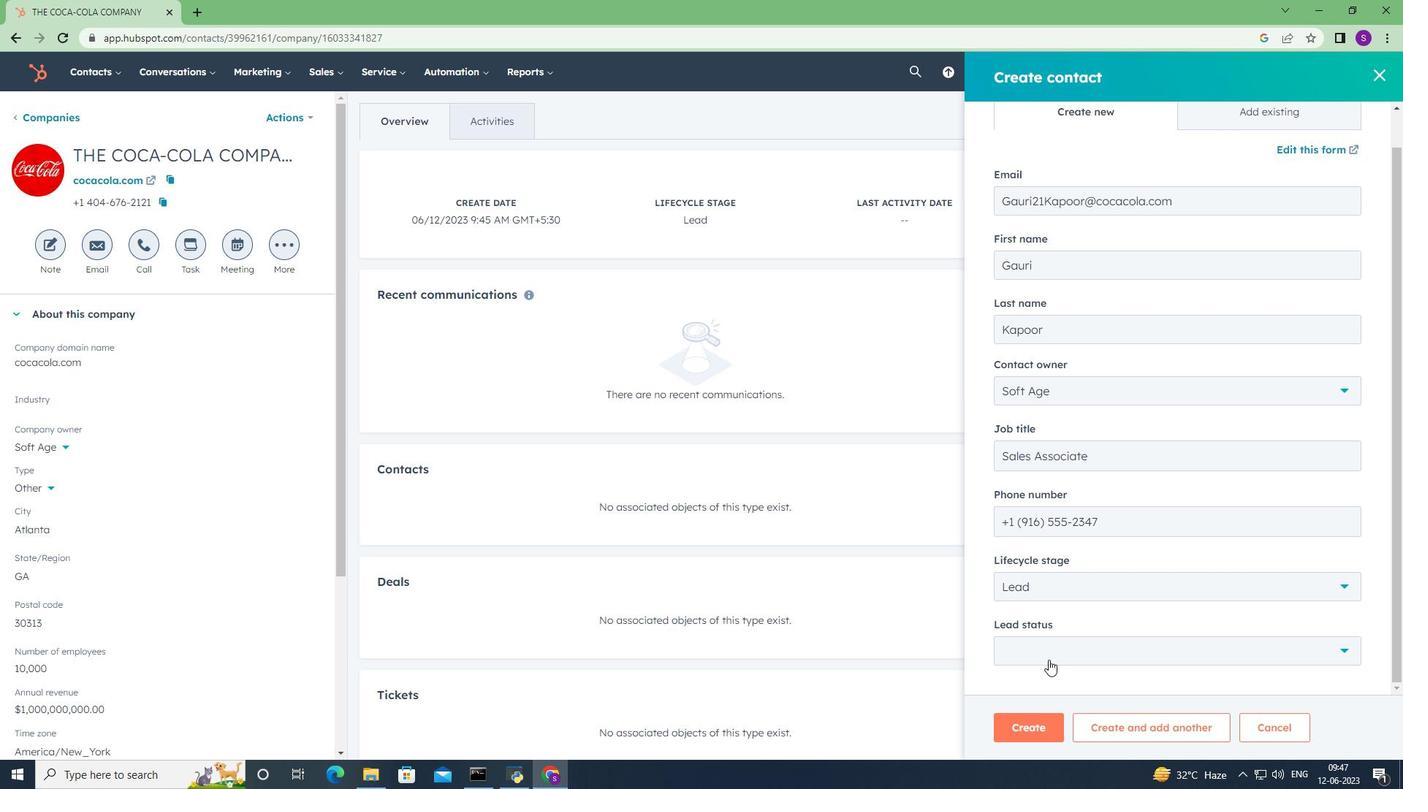
Action: Mouse moved to (1060, 562)
Screenshot: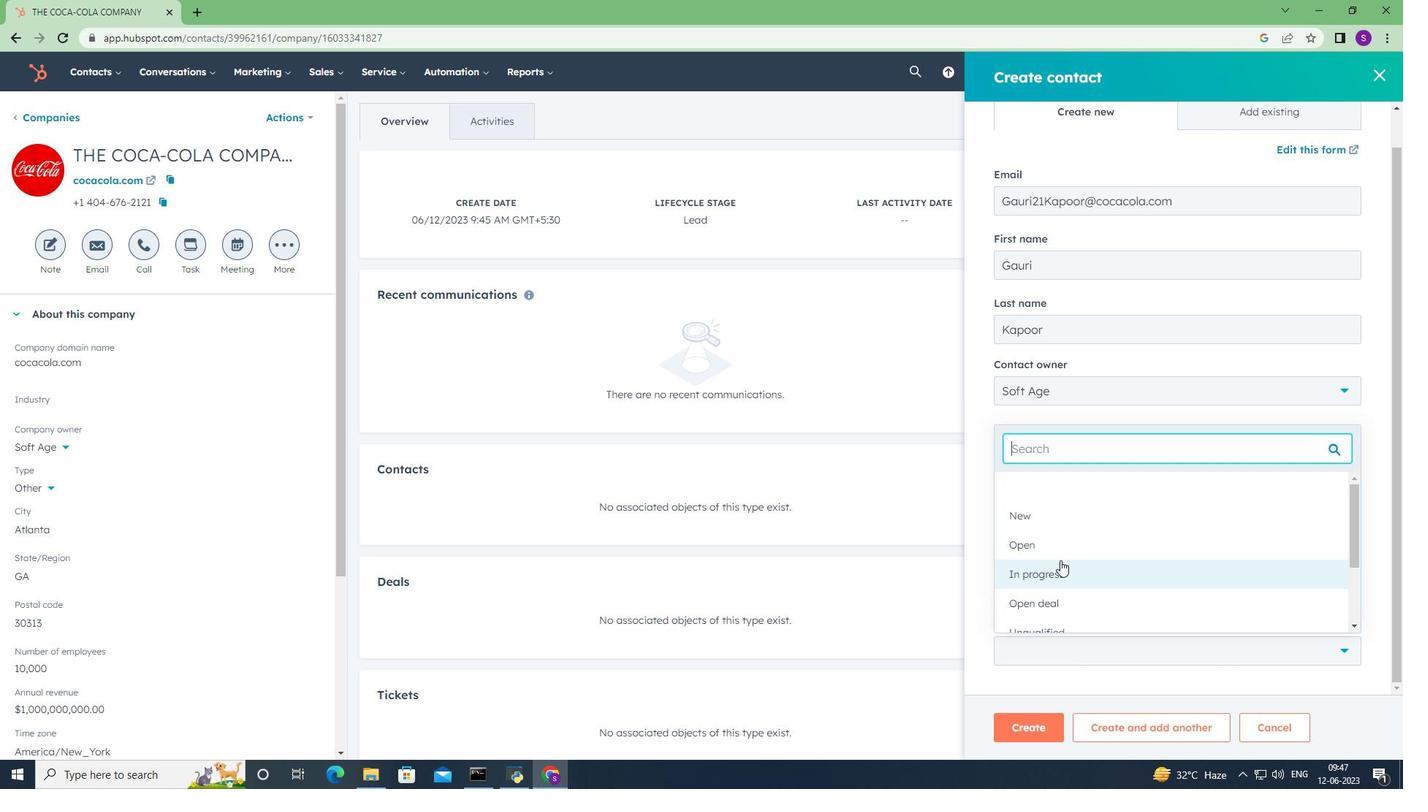 
Action: Mouse pressed left at (1060, 562)
Screenshot: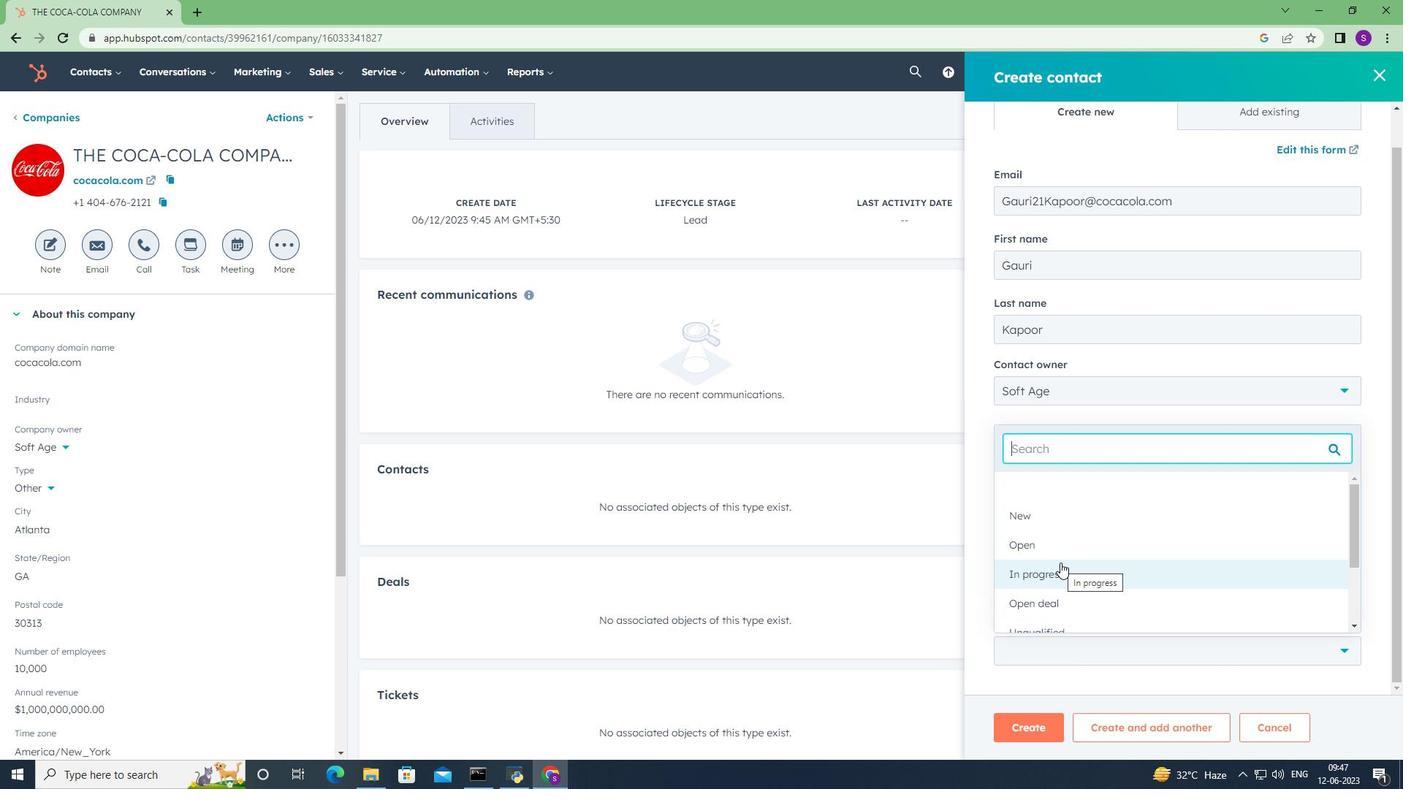 
Action: Mouse moved to (1074, 683)
Screenshot: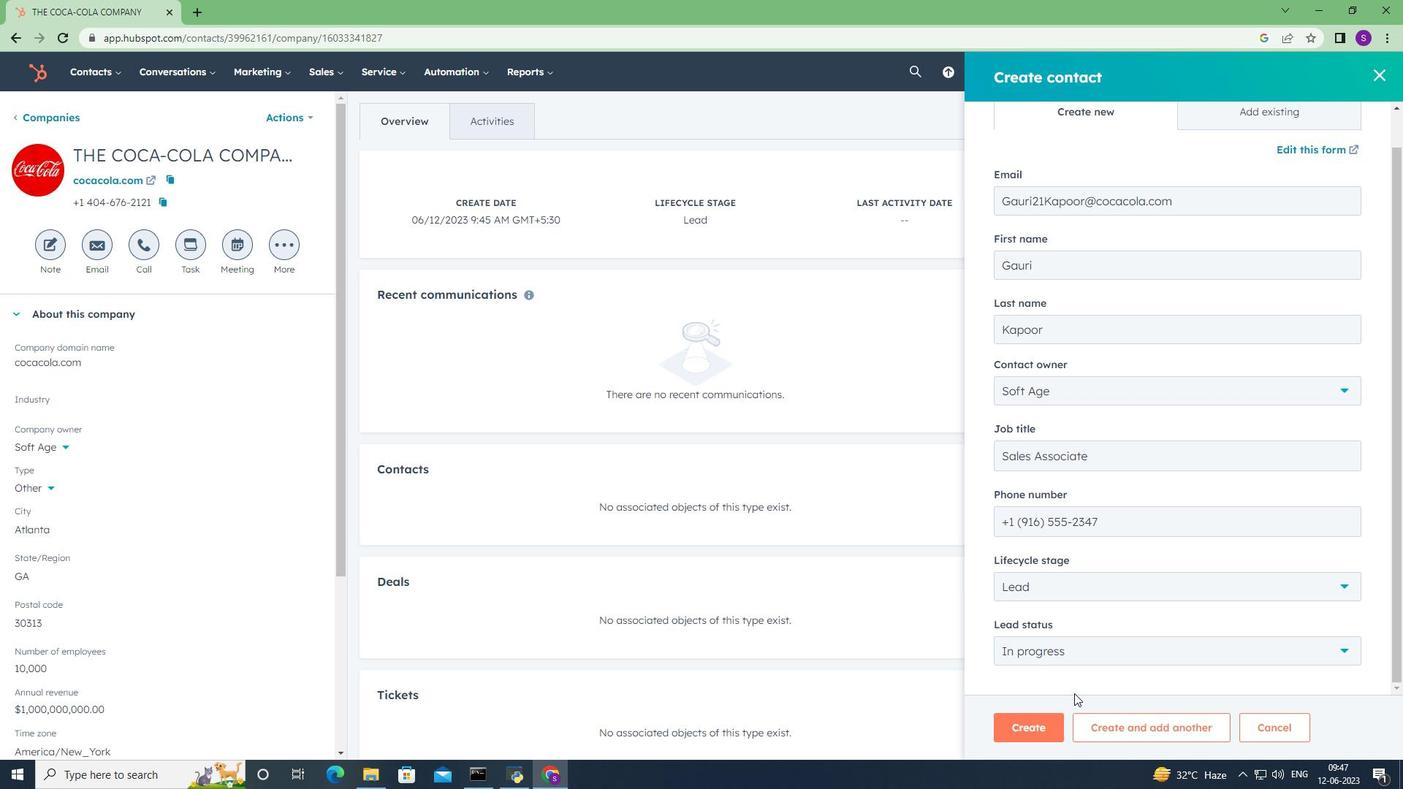 
Action: Mouse scrolled (1074, 682) with delta (0, 0)
Screenshot: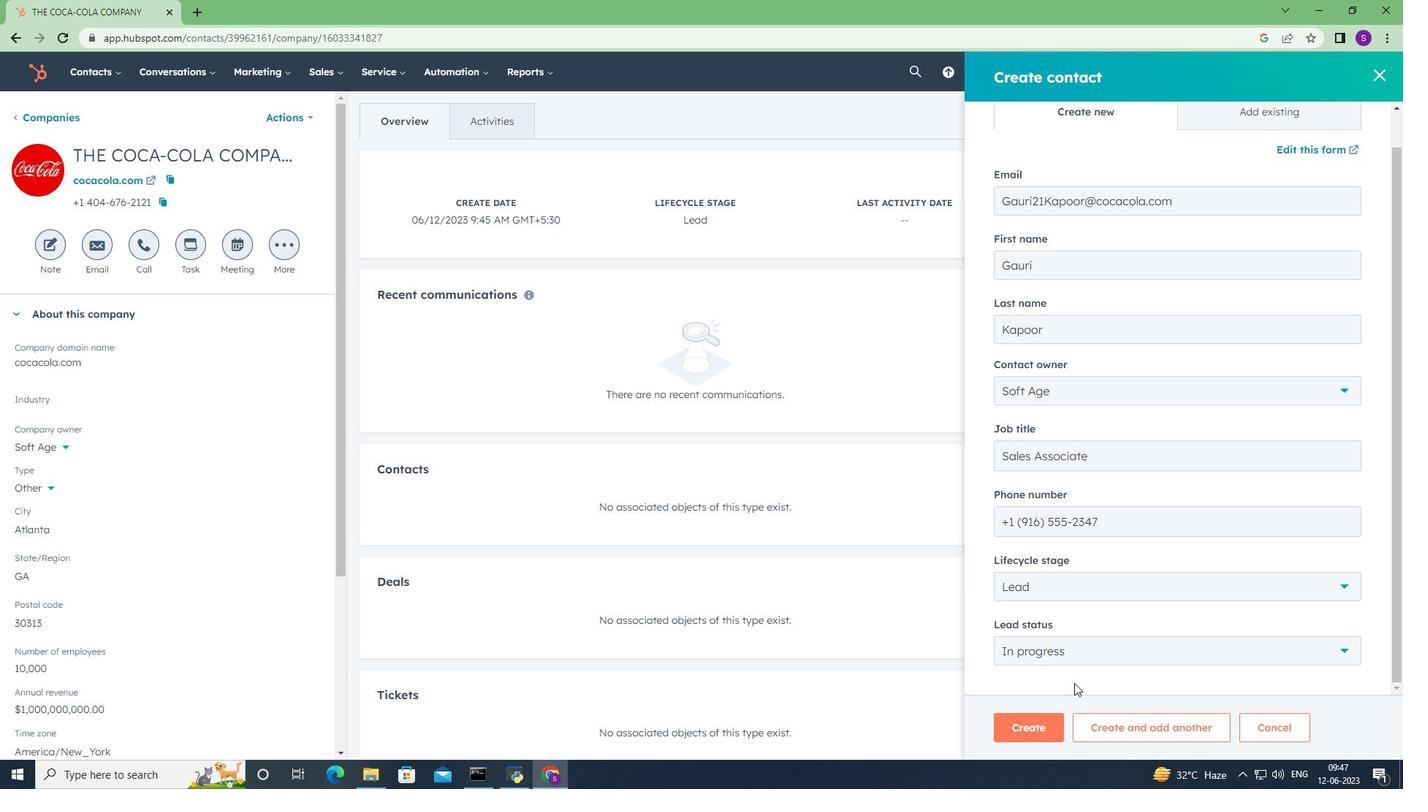 
Action: Mouse scrolled (1074, 682) with delta (0, 0)
Screenshot: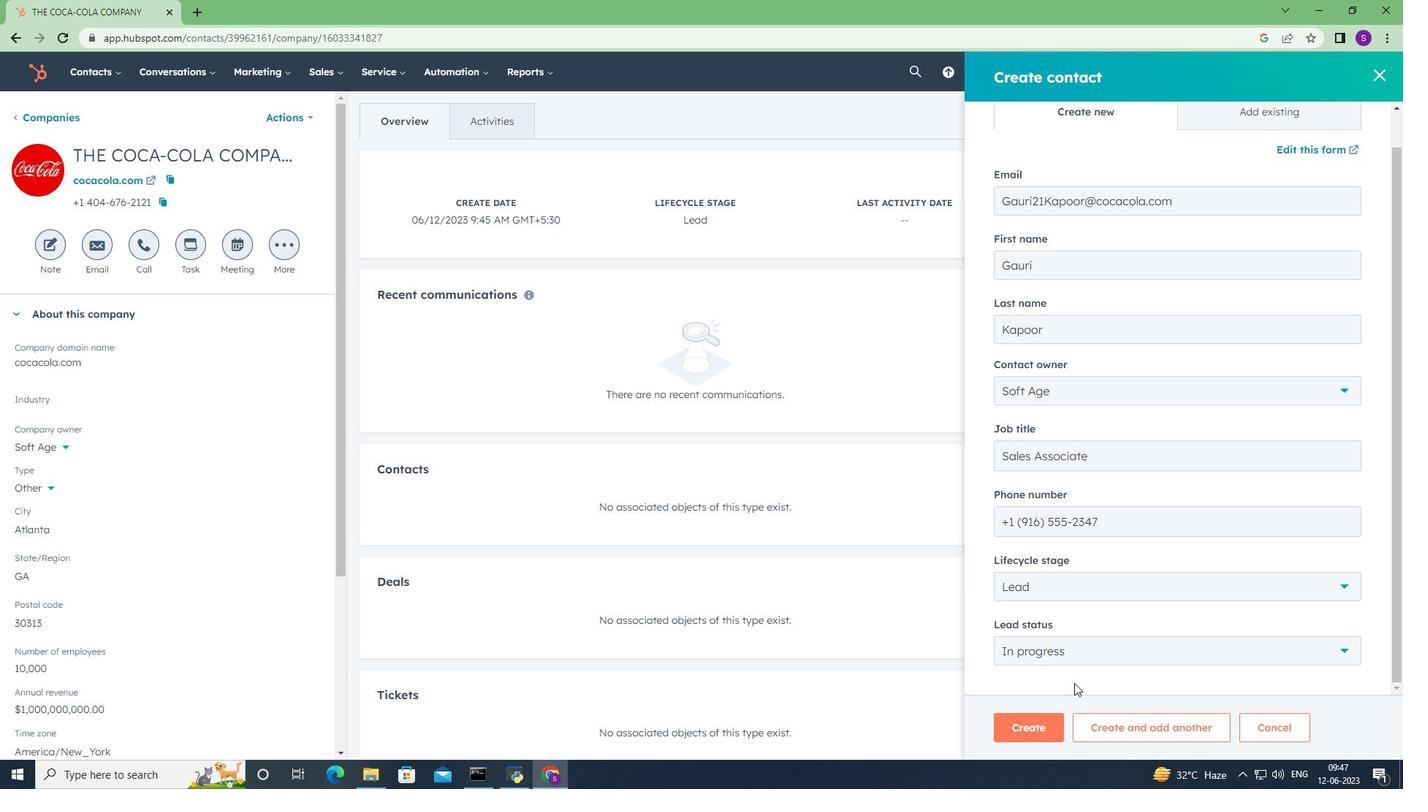 
Action: Mouse scrolled (1074, 682) with delta (0, 0)
Screenshot: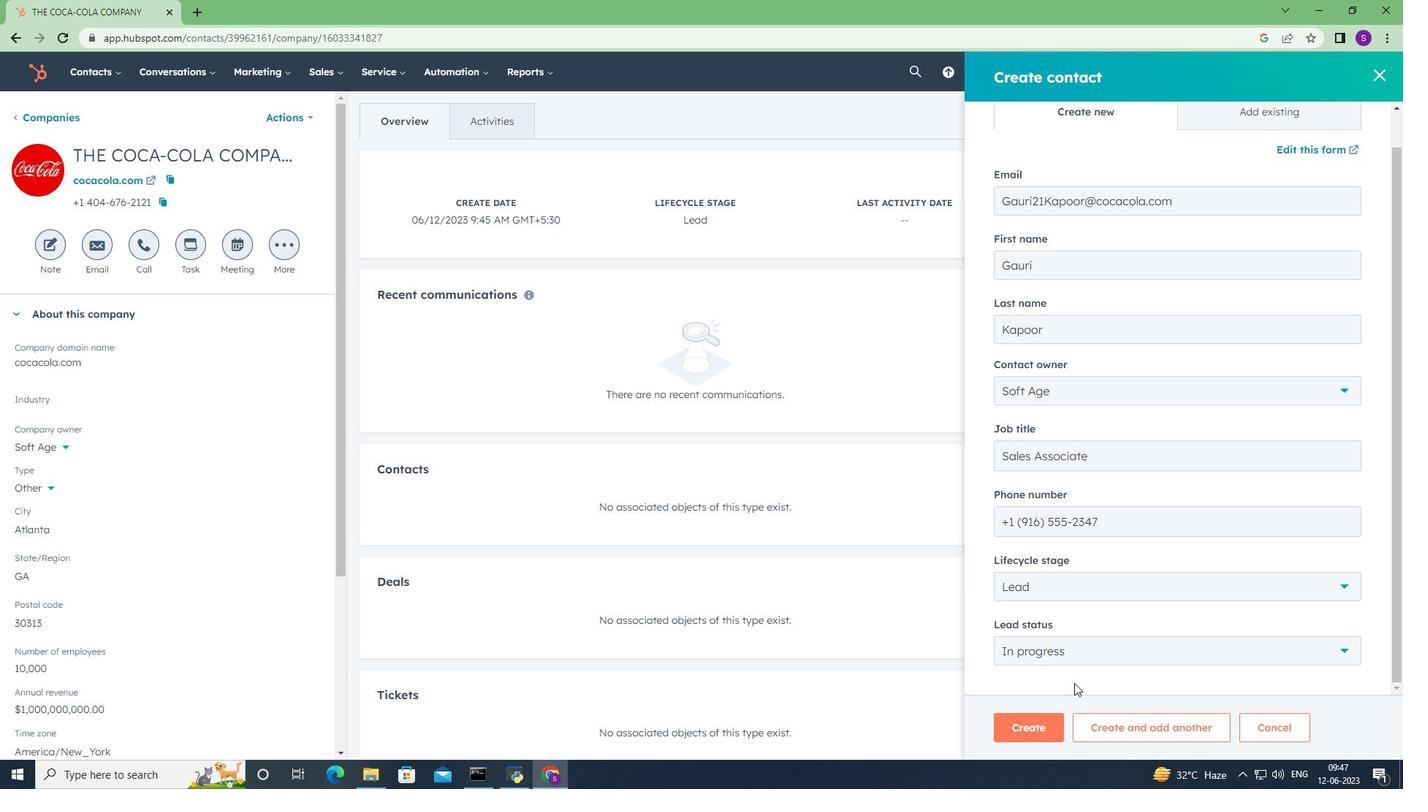 
Action: Mouse scrolled (1074, 682) with delta (0, 0)
Screenshot: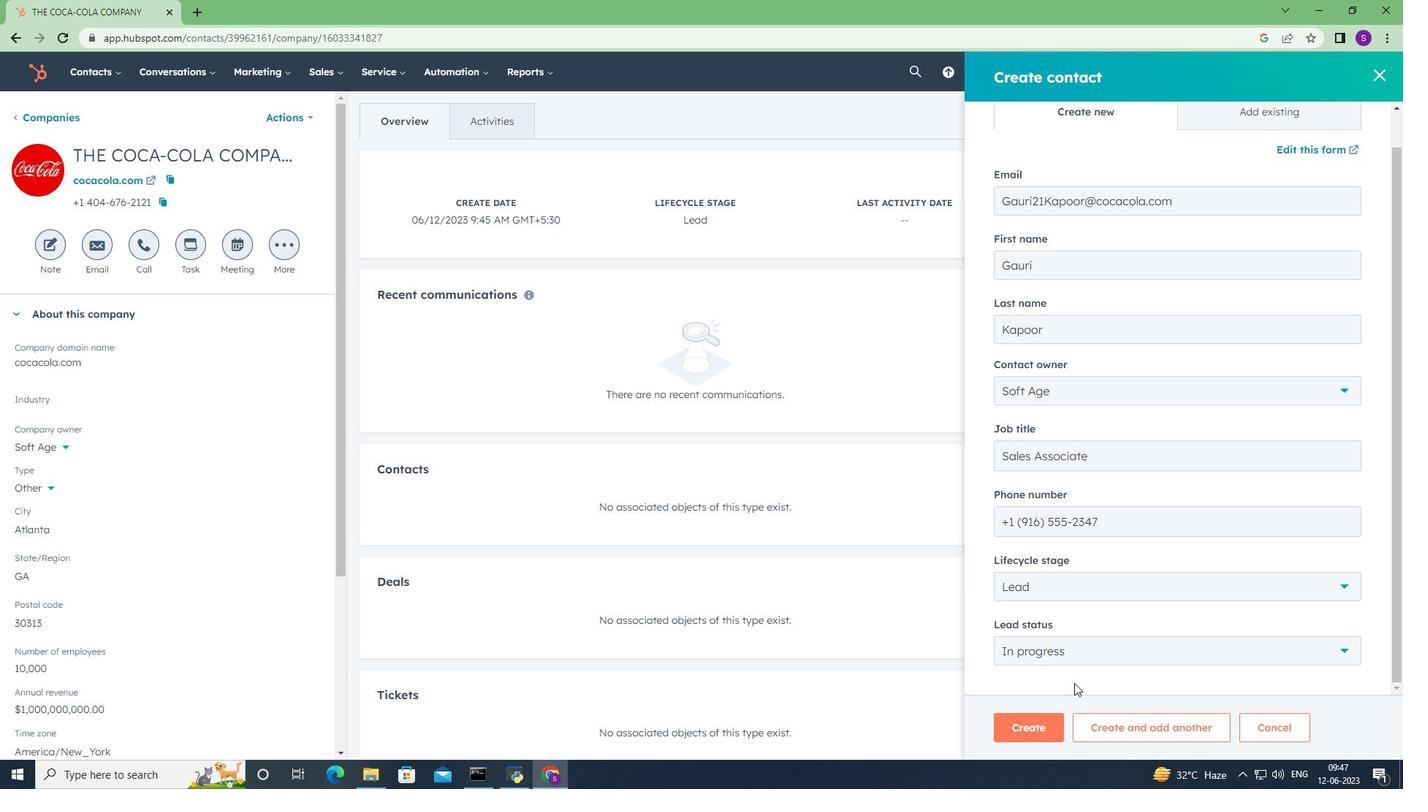 
Action: Mouse scrolled (1074, 682) with delta (0, 0)
Screenshot: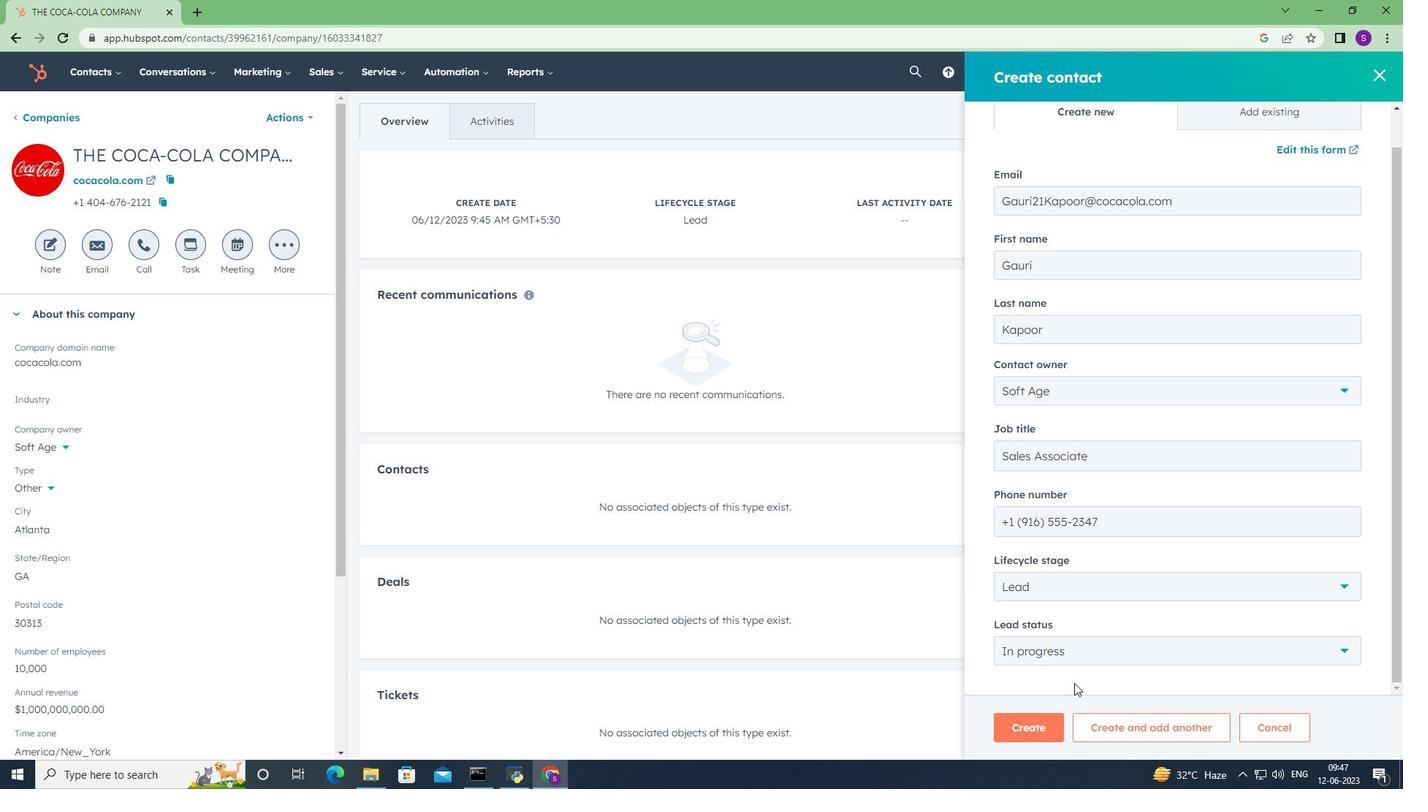 
Action: Mouse scrolled (1074, 682) with delta (0, 0)
Screenshot: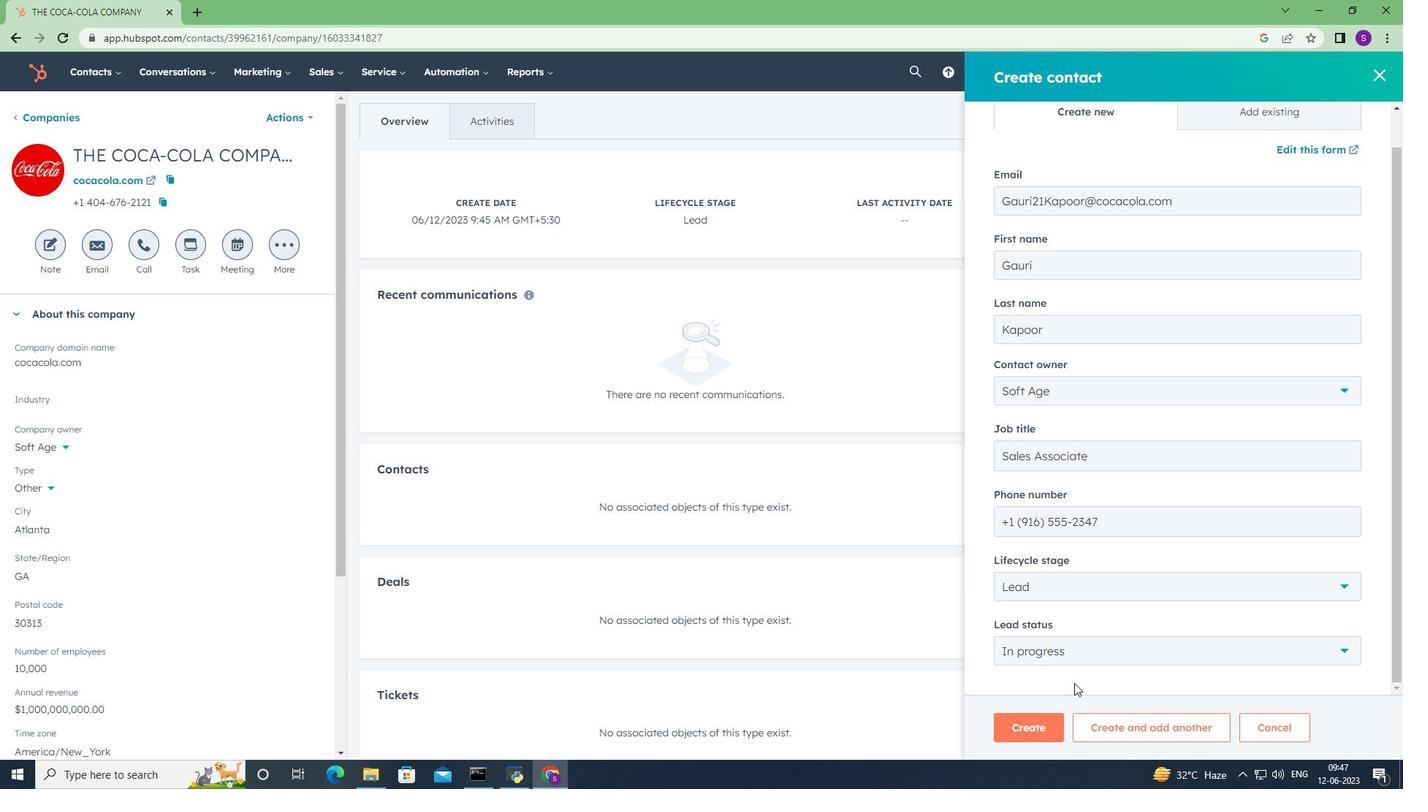 
Action: Mouse scrolled (1074, 682) with delta (0, 0)
Screenshot: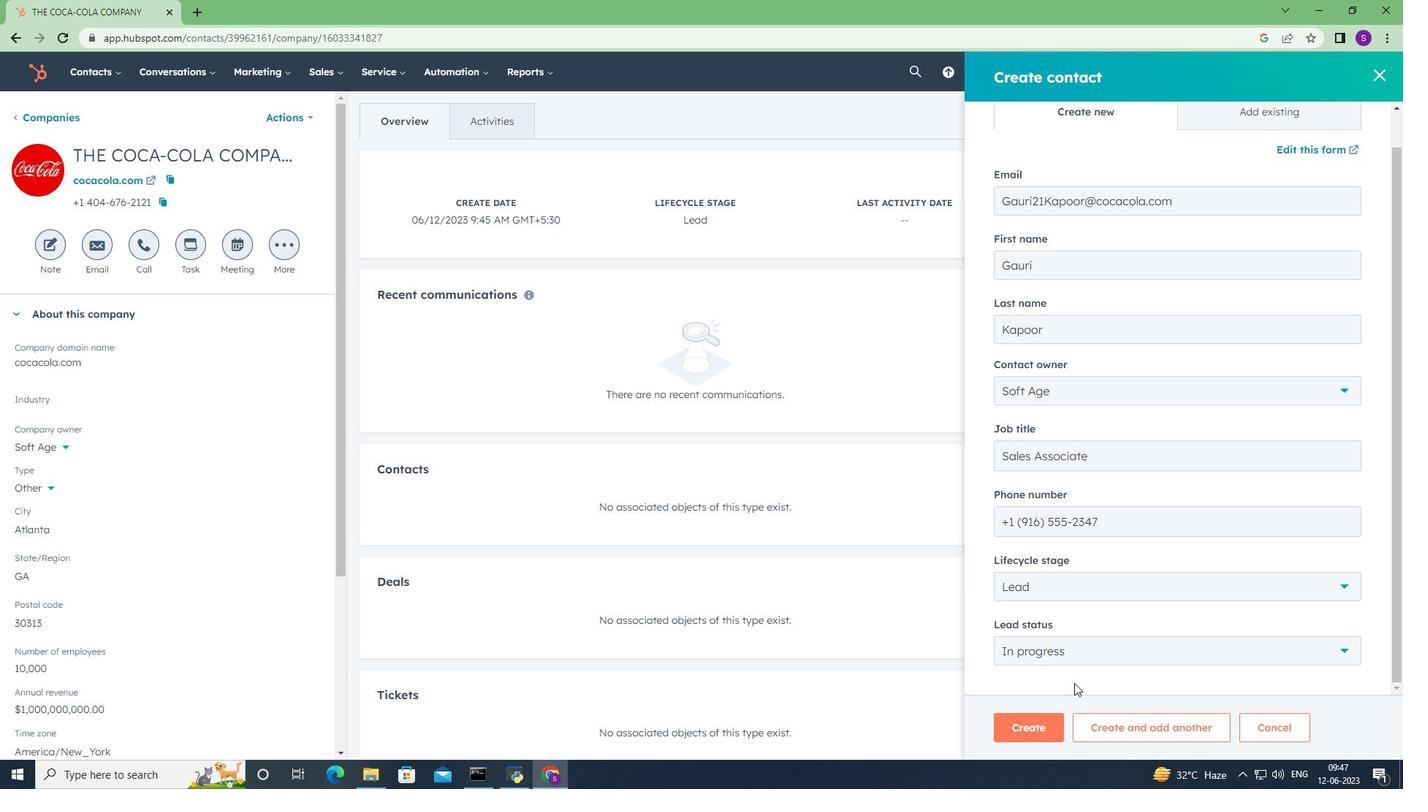 
Action: Mouse scrolled (1074, 682) with delta (0, 0)
Screenshot: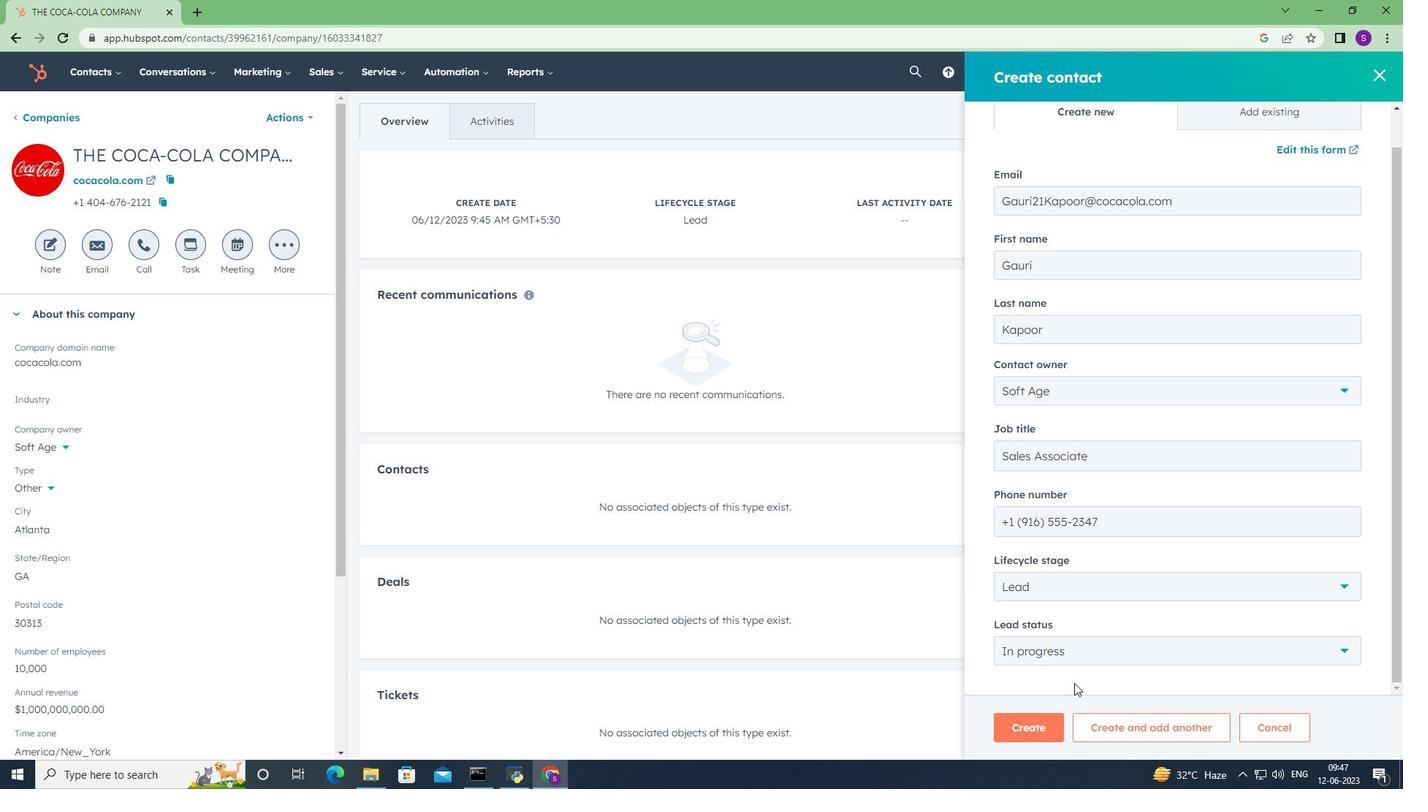 
Action: Mouse scrolled (1074, 682) with delta (0, 0)
Screenshot: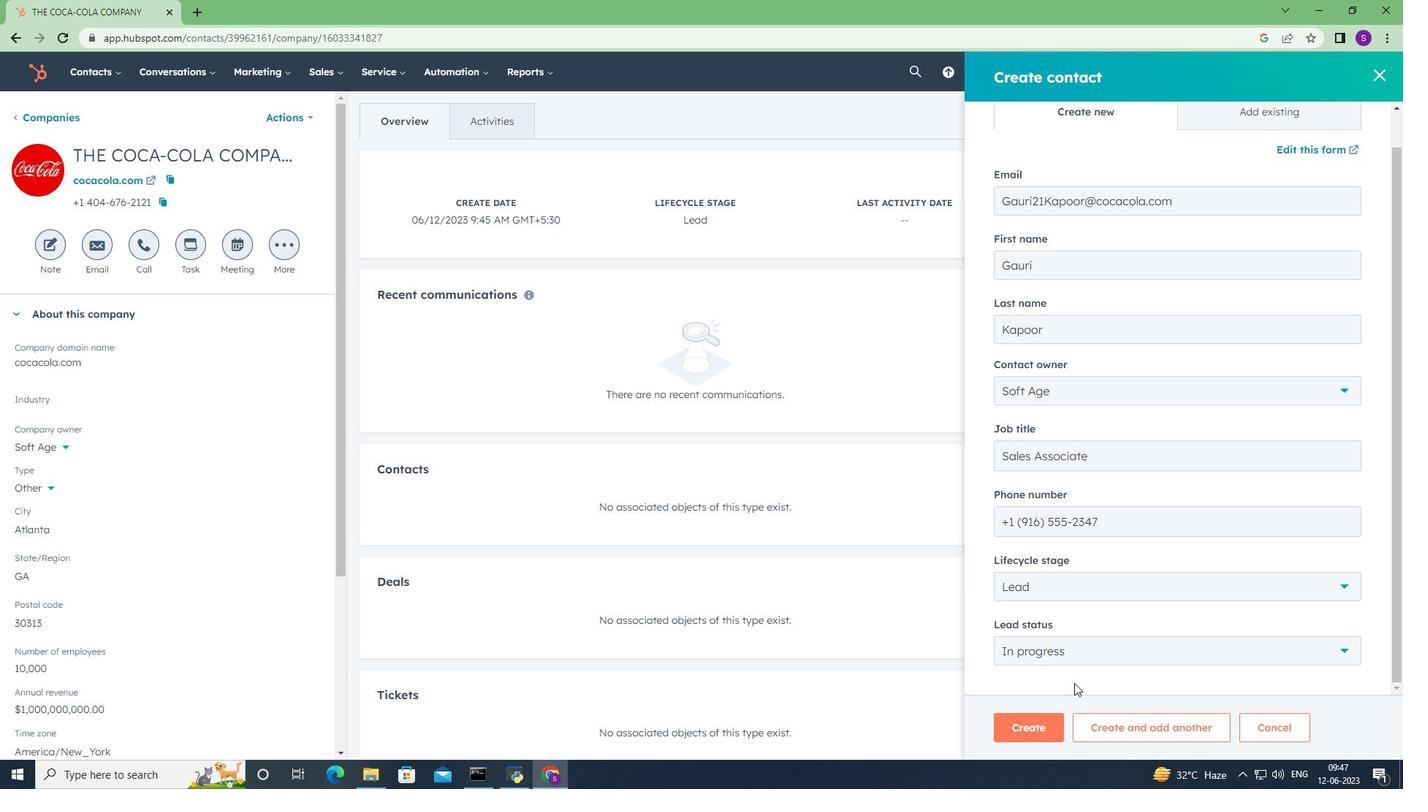 
Action: Mouse moved to (1040, 729)
Screenshot: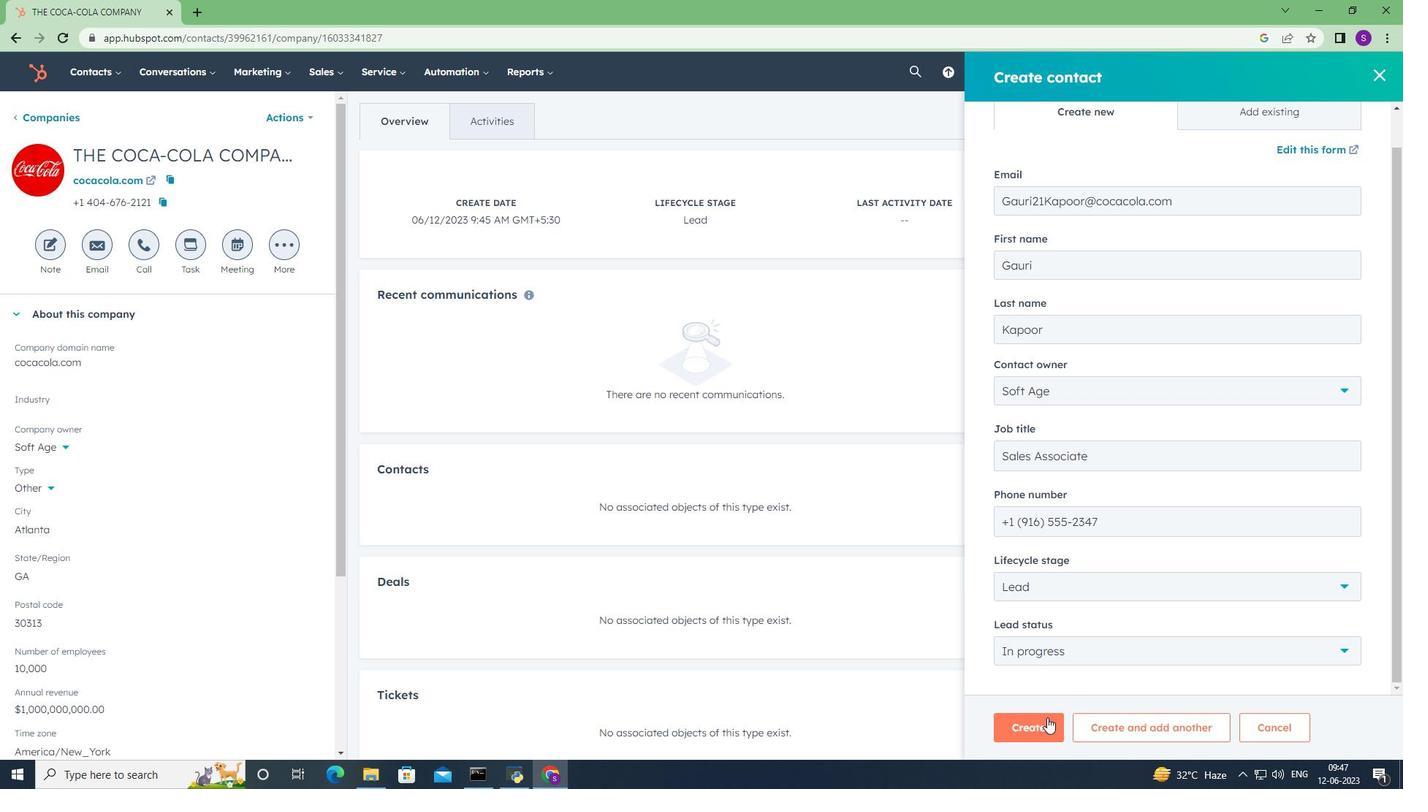 
Action: Mouse pressed left at (1040, 729)
Screenshot: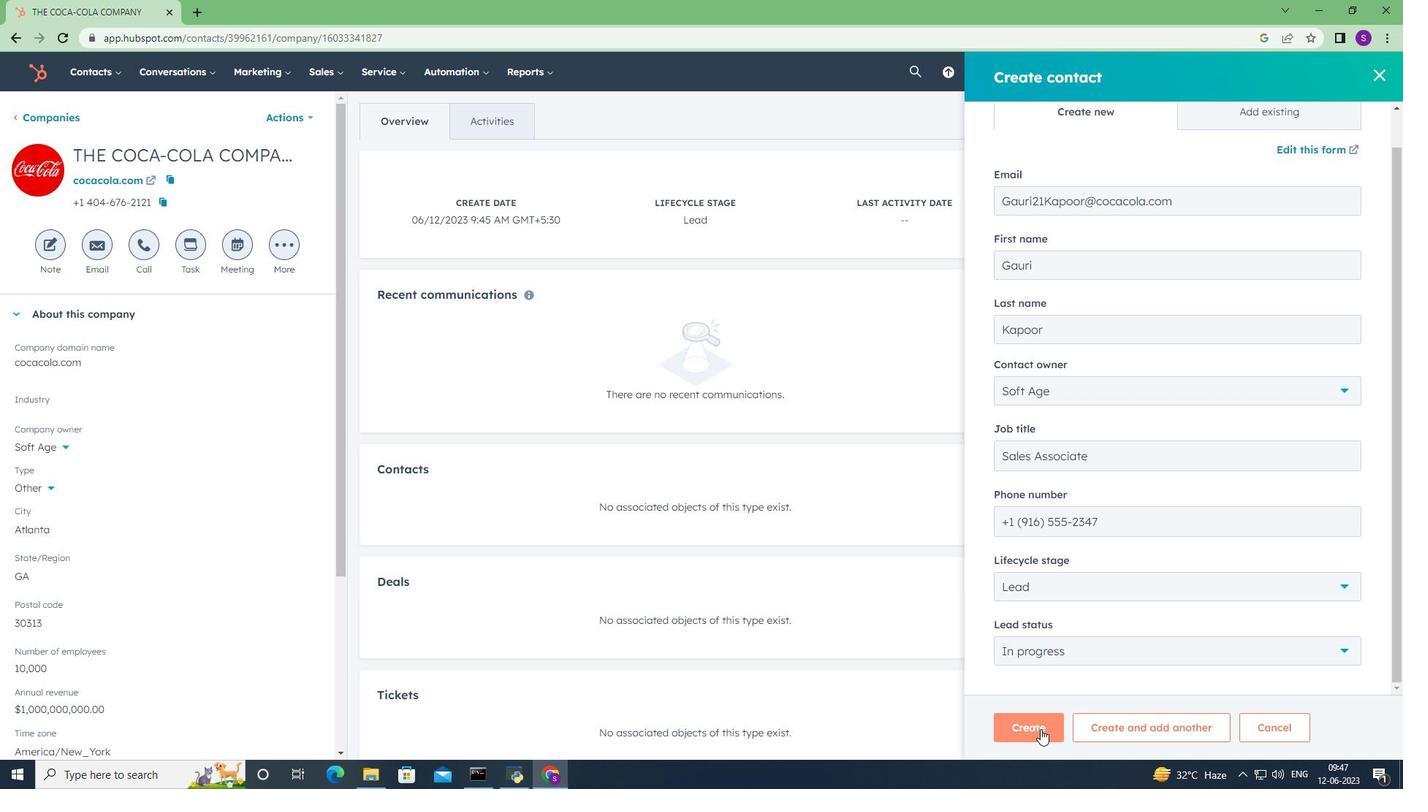 
Action: Mouse moved to (930, 445)
Screenshot: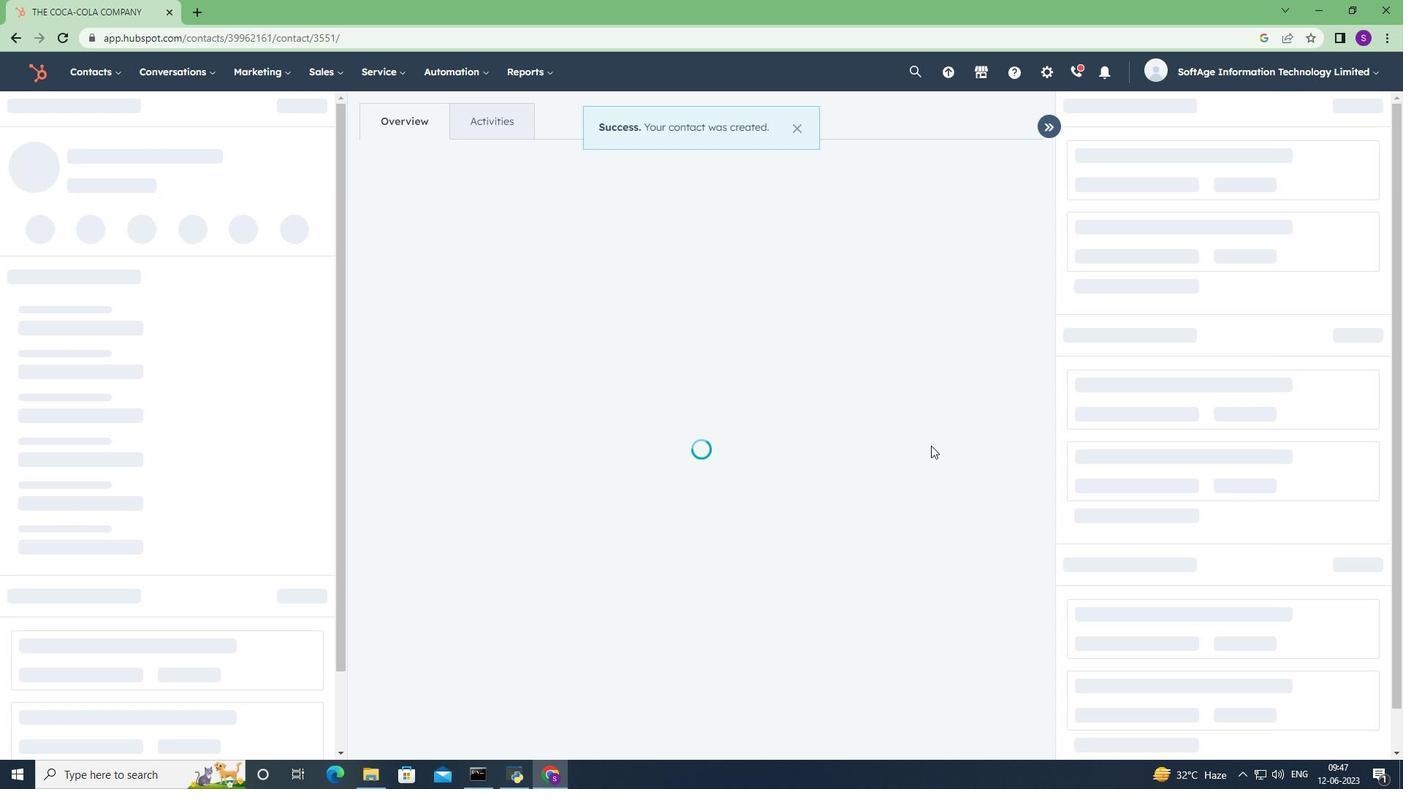 
Action: Mouse scrolled (930, 445) with delta (0, 0)
Screenshot: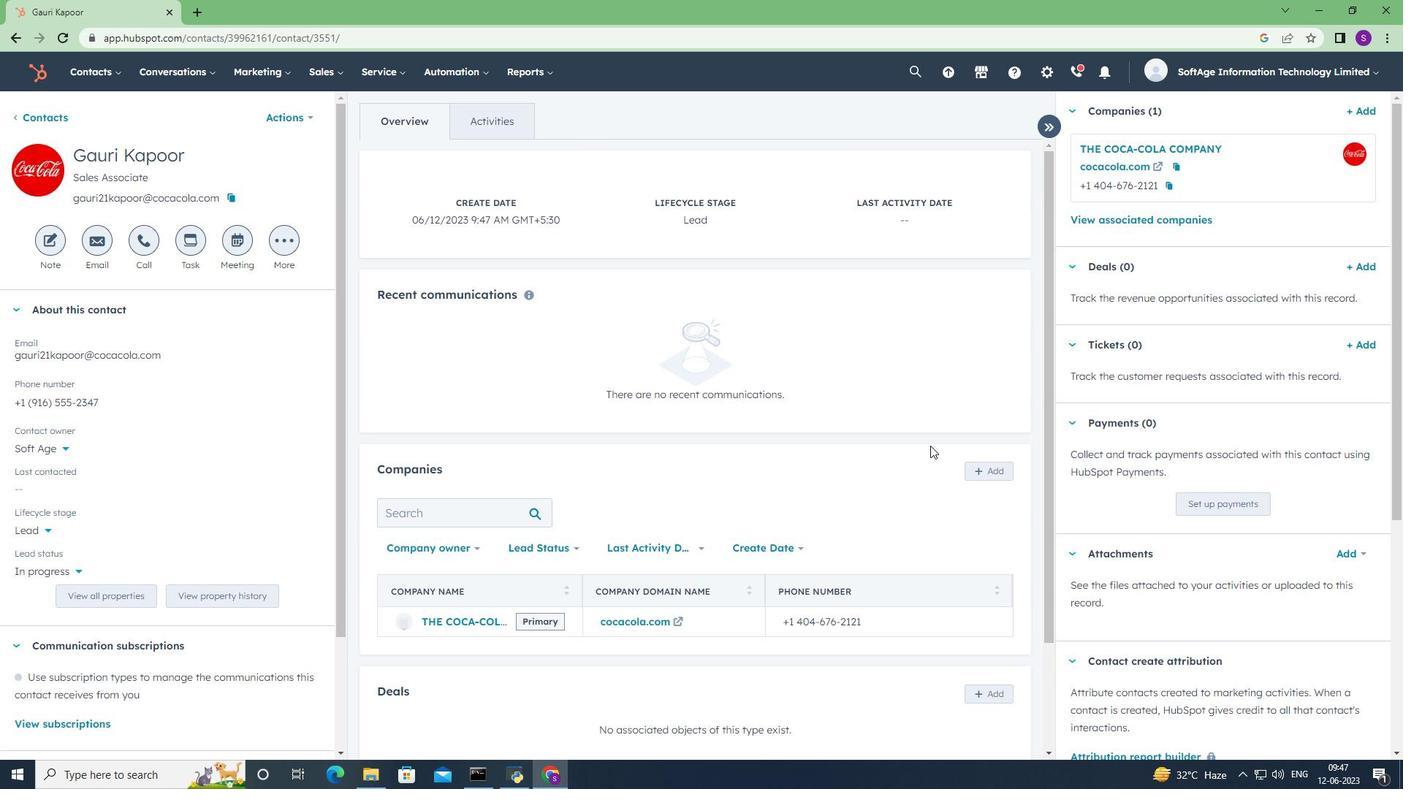
Action: Mouse scrolled (930, 445) with delta (0, 0)
Screenshot: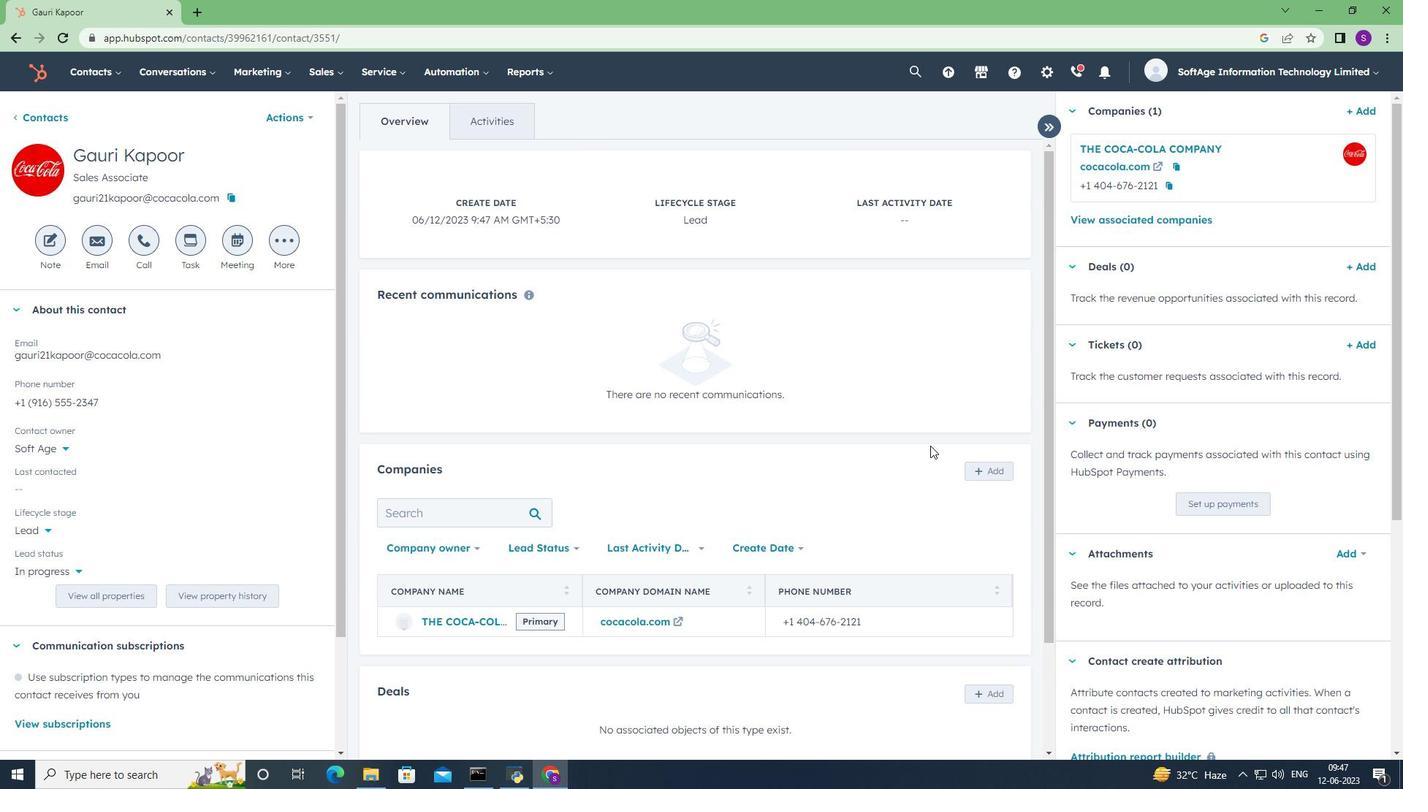 
Action: Mouse scrolled (930, 445) with delta (0, 0)
Screenshot: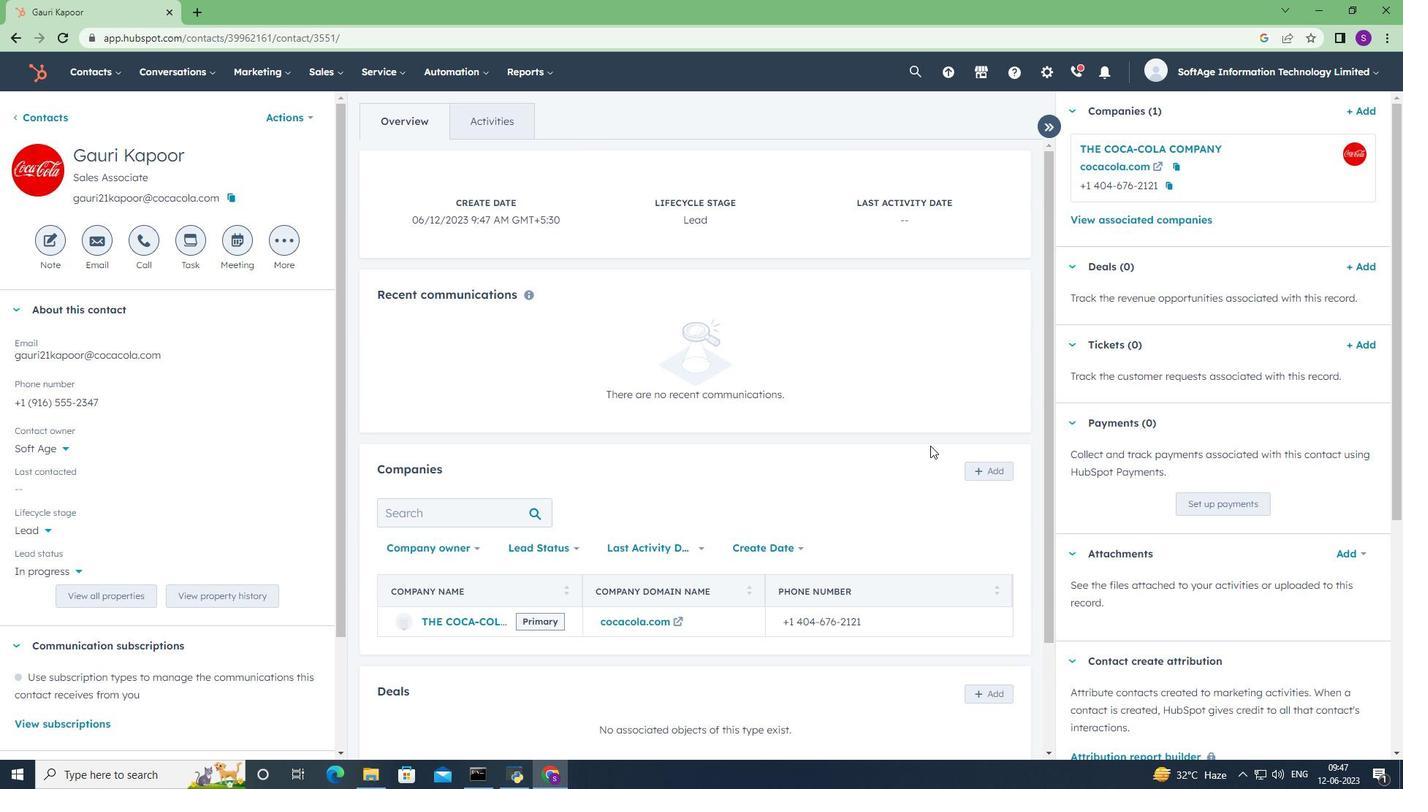 
Action: Mouse scrolled (930, 445) with delta (0, 0)
Screenshot: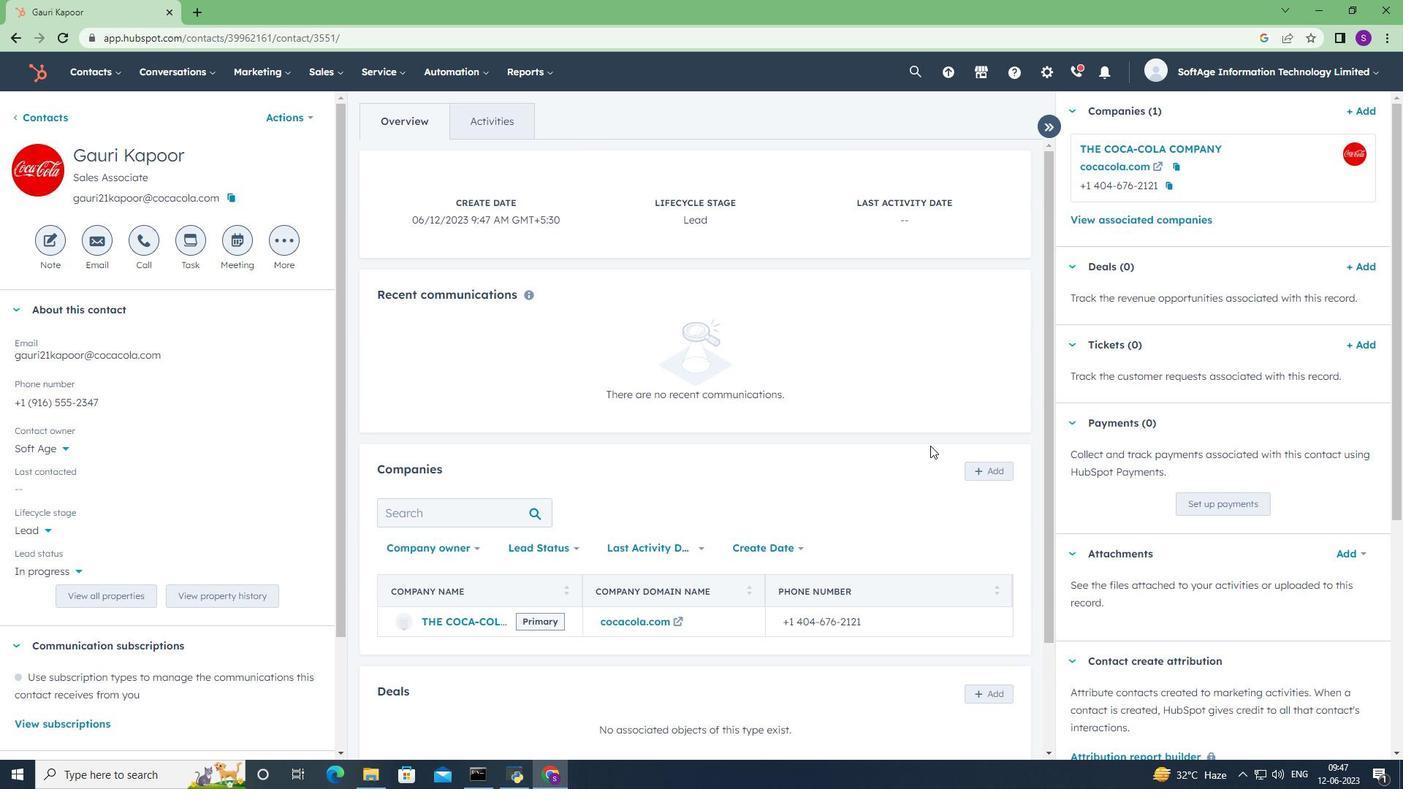 
Action: Mouse scrolled (930, 445) with delta (0, 0)
Screenshot: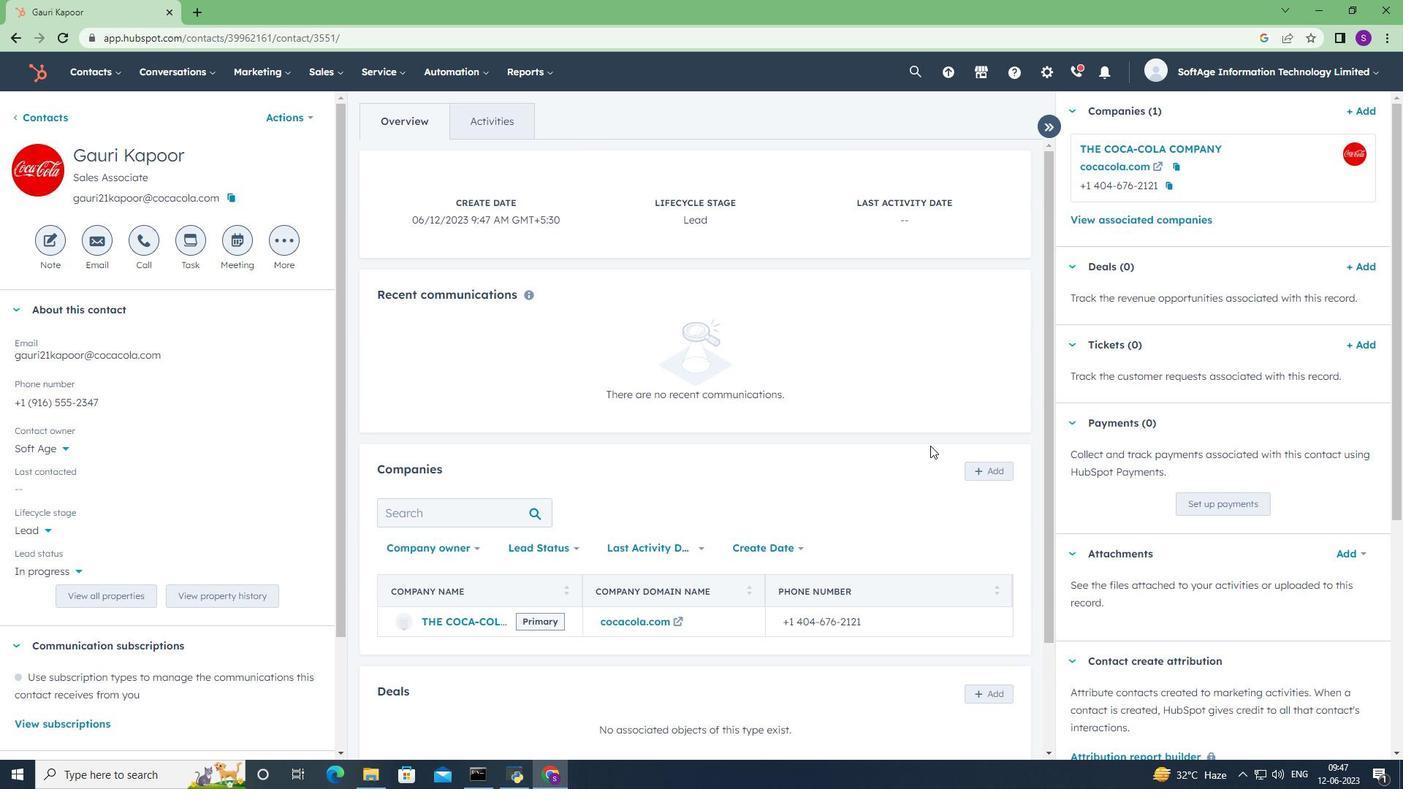 
